 Task: Find connections with filter location Erkrath with filter topic #Feminismwith filter profile language French with filter current company TIGI HR ® with filter school Institute of Product Leadership with filter industry Telecommunications Carriers with filter service category Customer Support with filter keywords title Pipefitter
Action: Mouse moved to (695, 89)
Screenshot: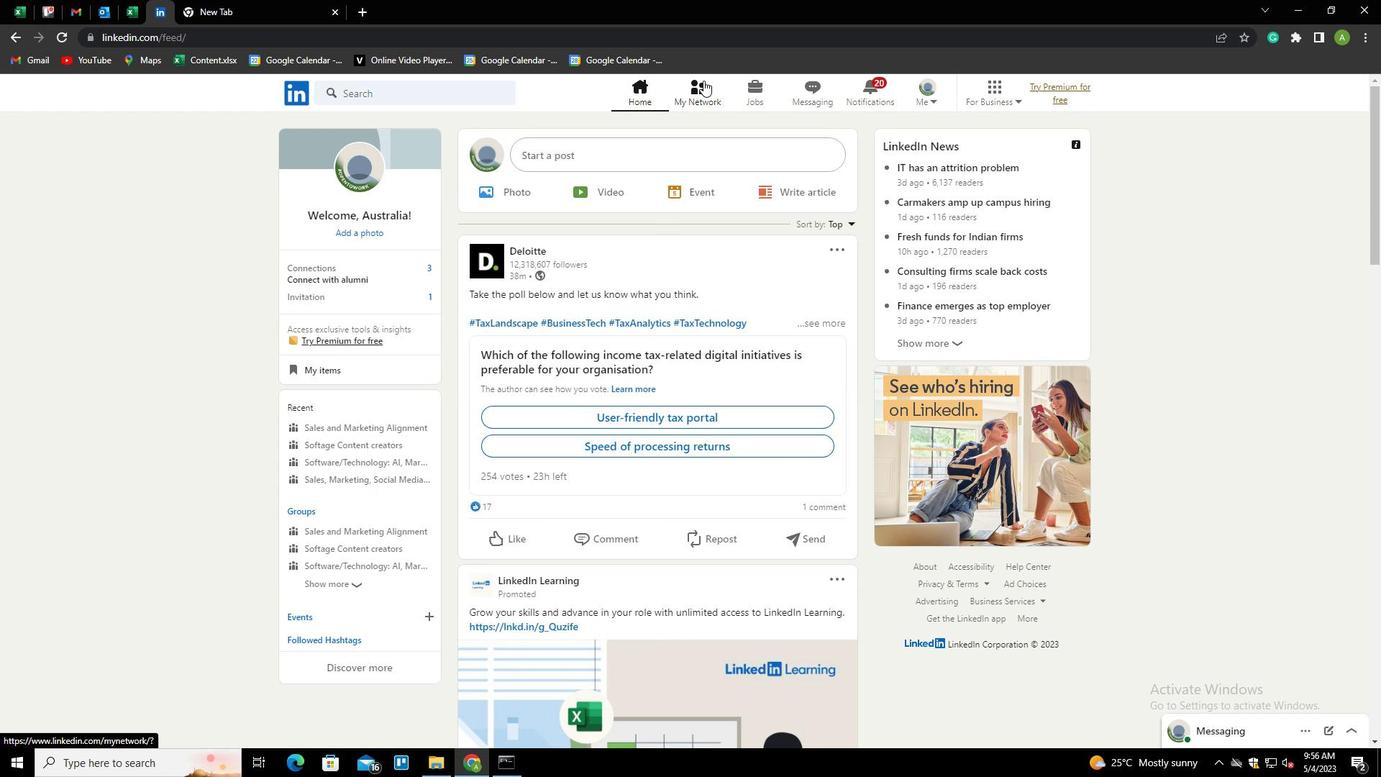 
Action: Mouse pressed left at (695, 89)
Screenshot: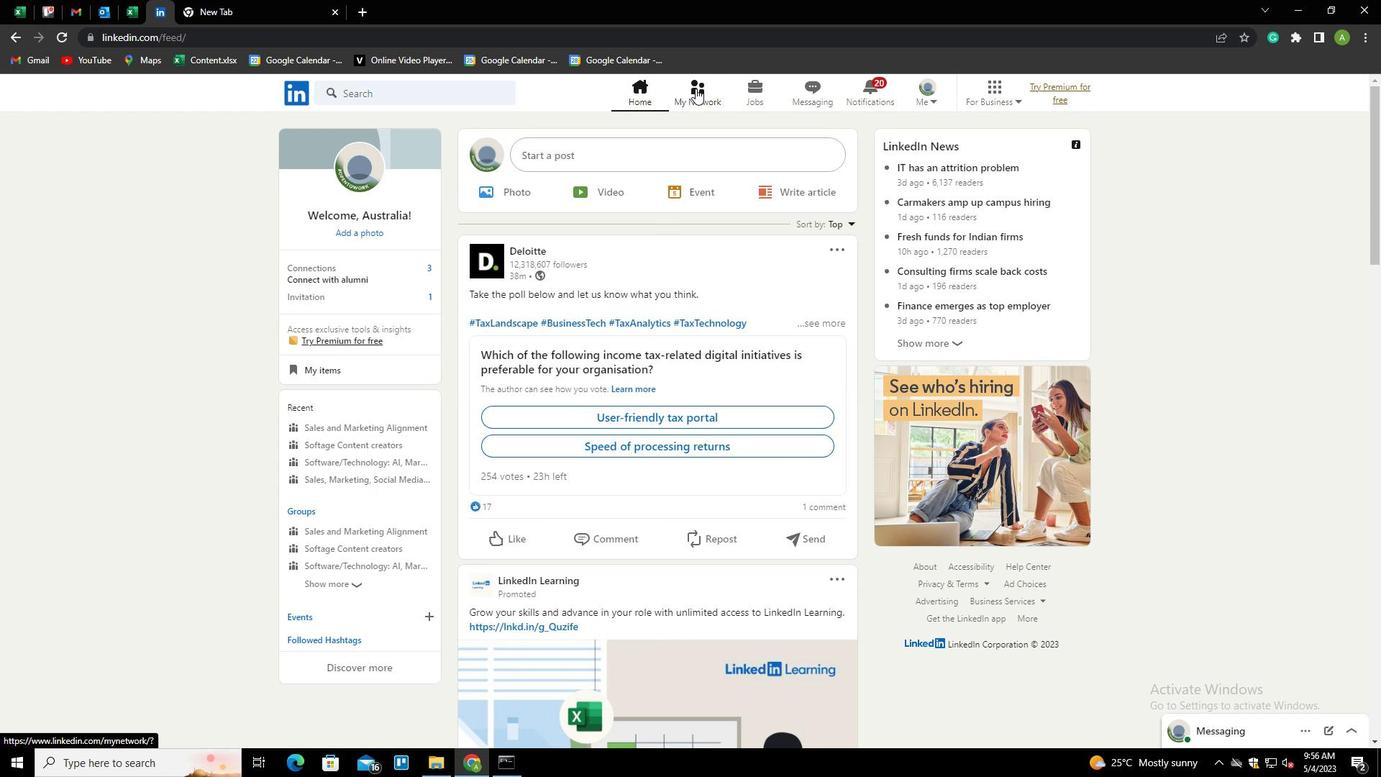
Action: Mouse moved to (380, 174)
Screenshot: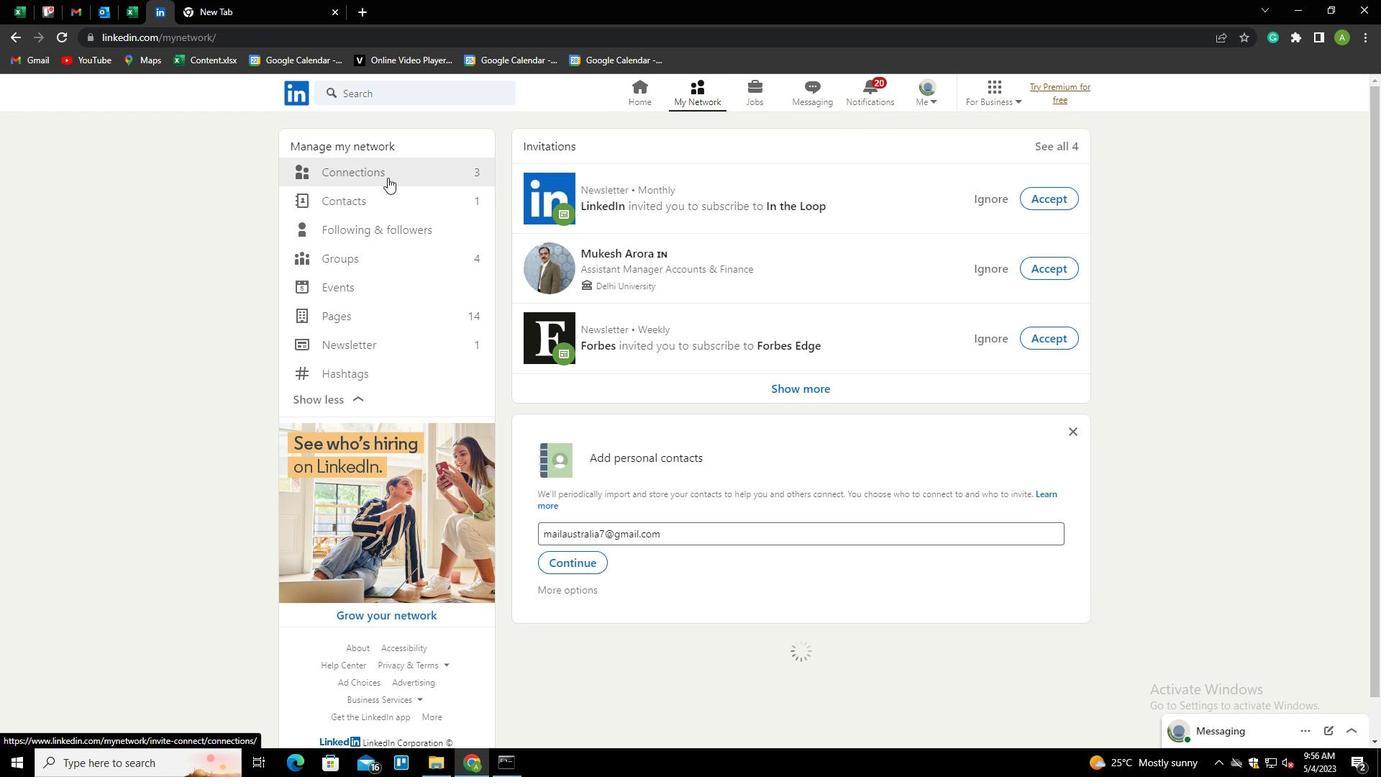 
Action: Mouse pressed left at (380, 174)
Screenshot: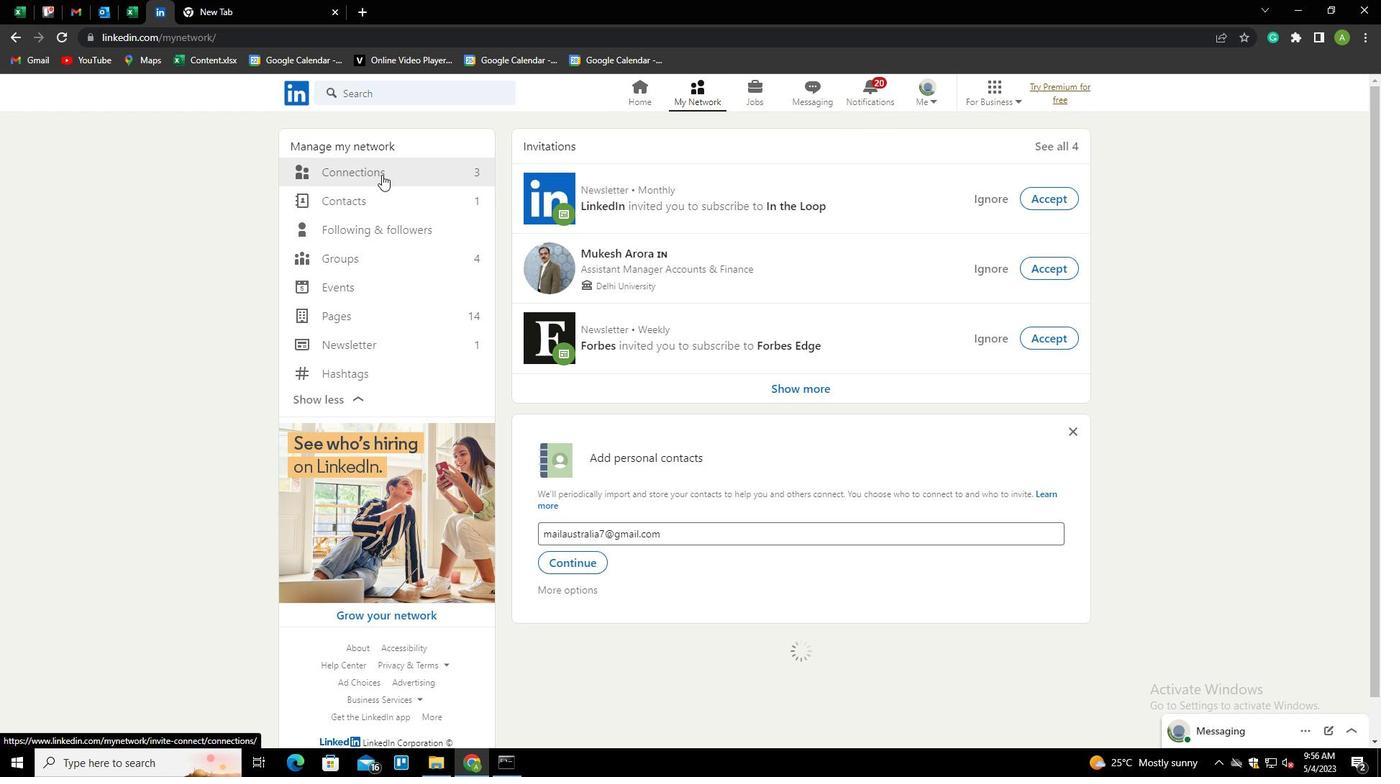 
Action: Mouse moved to (794, 174)
Screenshot: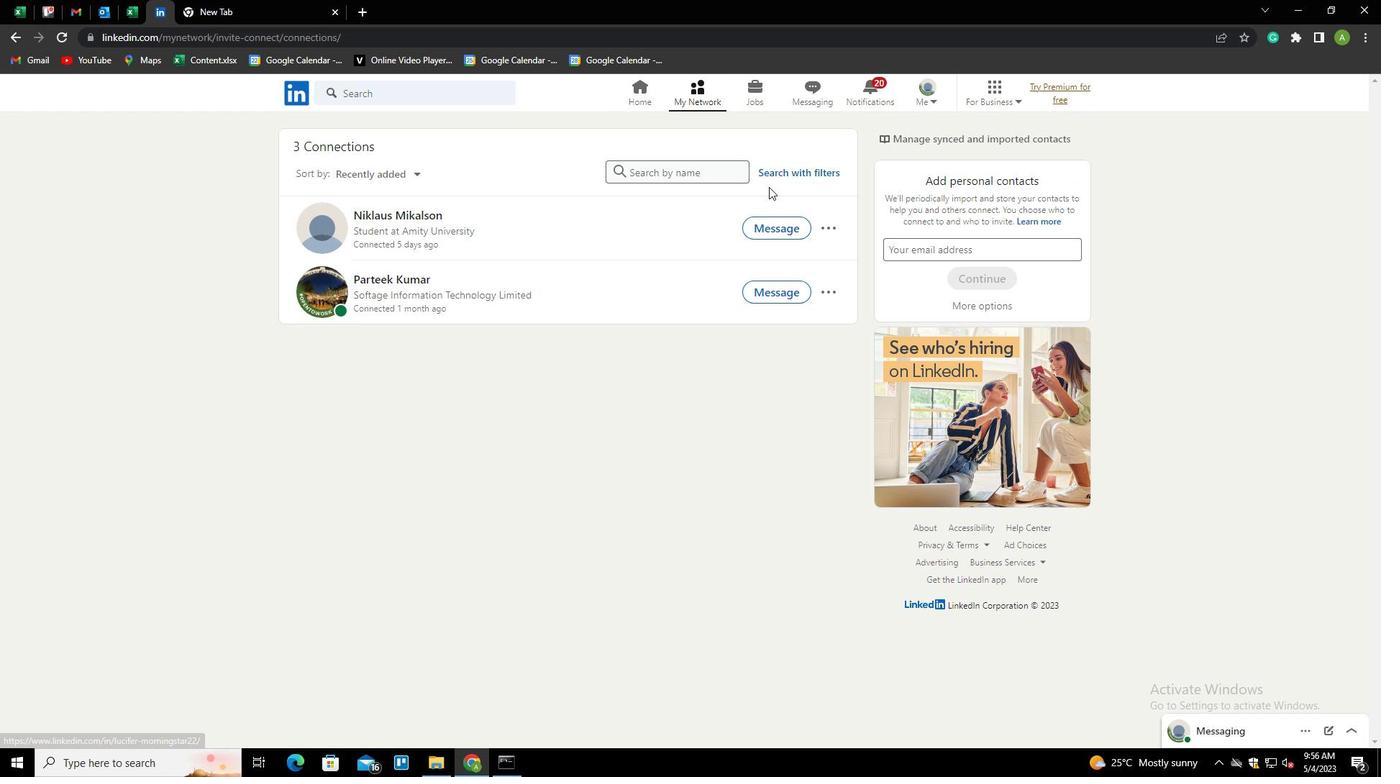 
Action: Mouse pressed left at (794, 174)
Screenshot: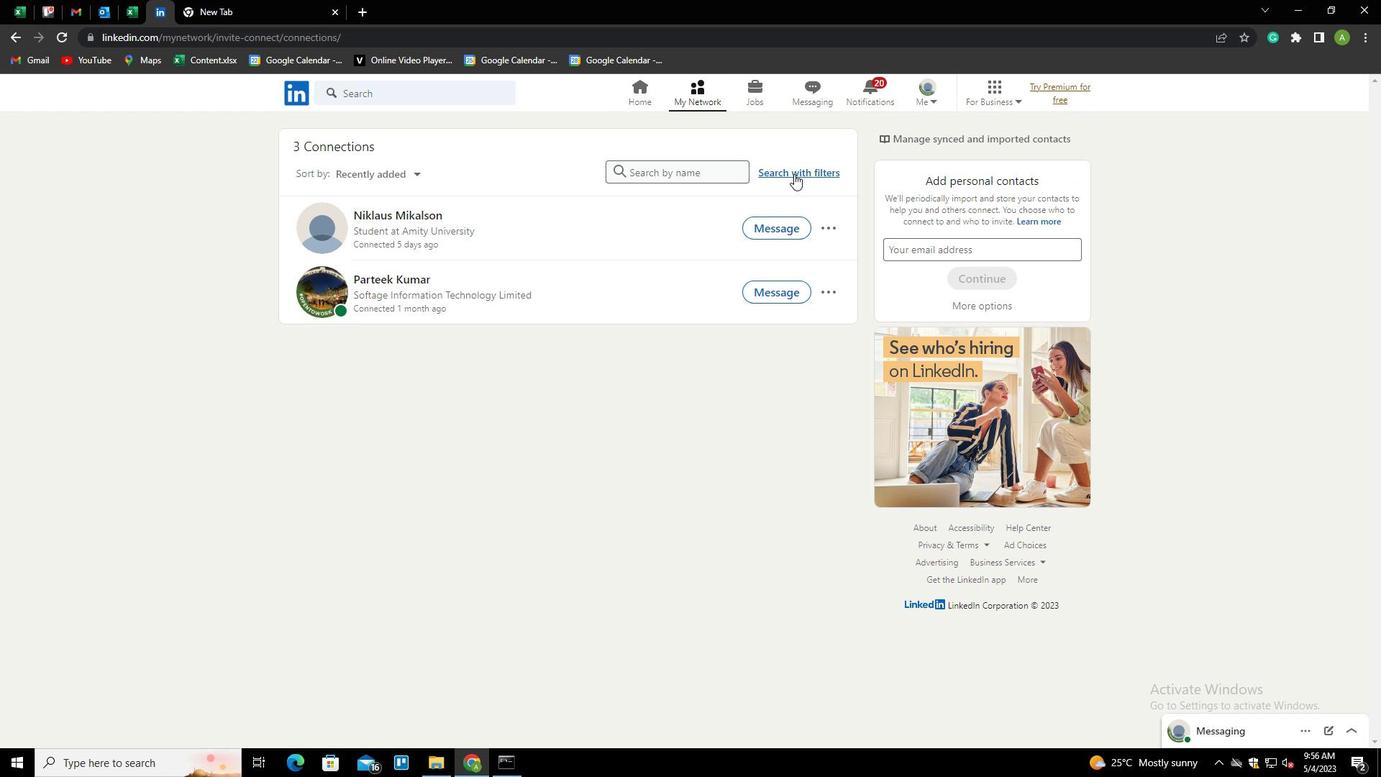 
Action: Mouse moved to (739, 128)
Screenshot: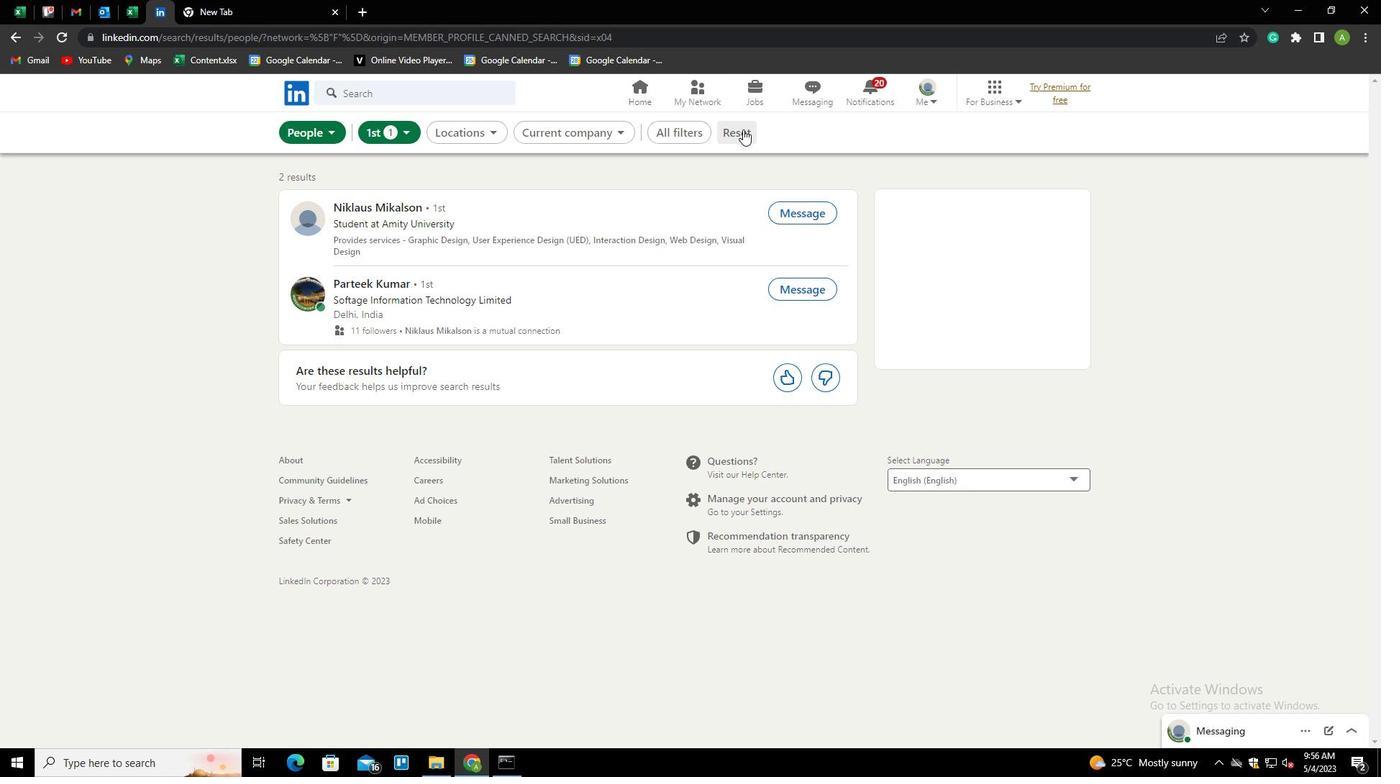 
Action: Mouse pressed left at (739, 128)
Screenshot: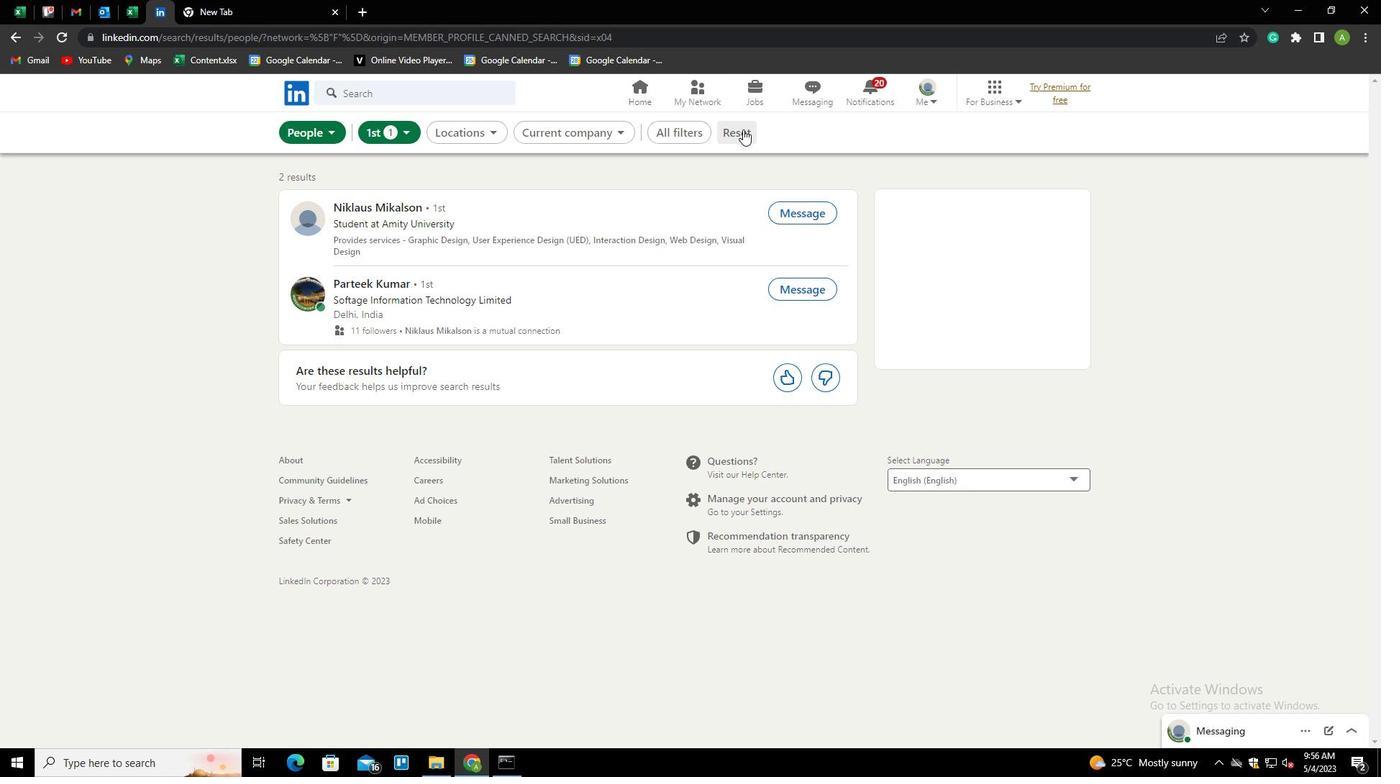 
Action: Mouse moved to (707, 136)
Screenshot: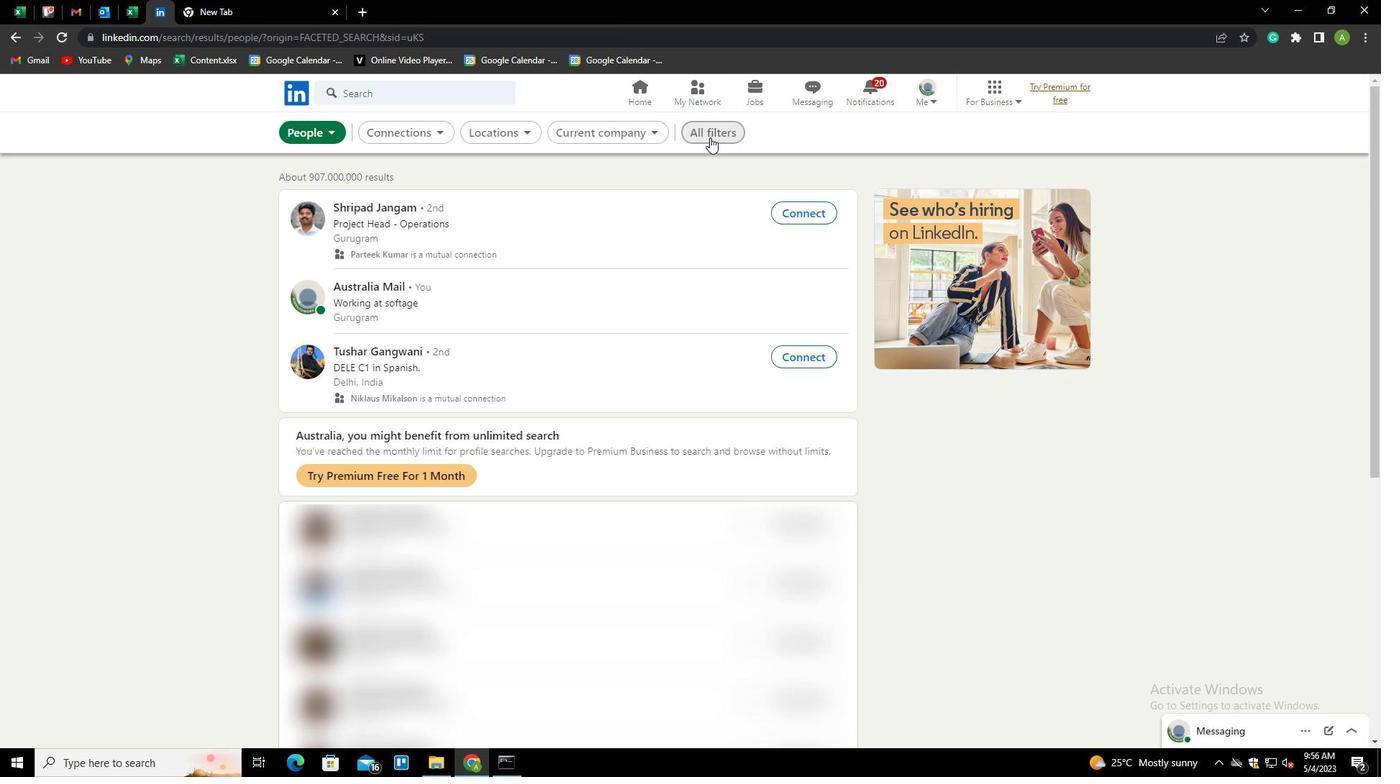 
Action: Mouse pressed left at (707, 136)
Screenshot: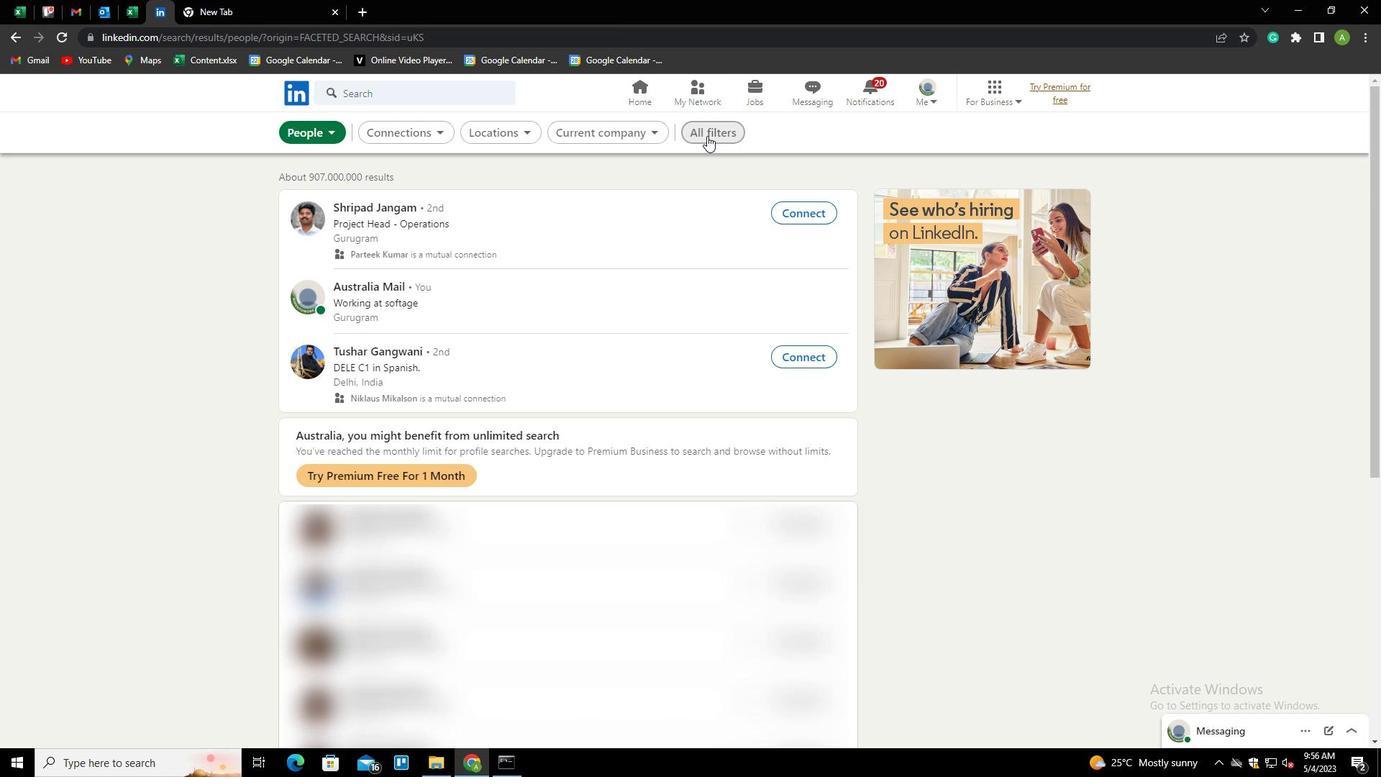 
Action: Mouse moved to (1143, 371)
Screenshot: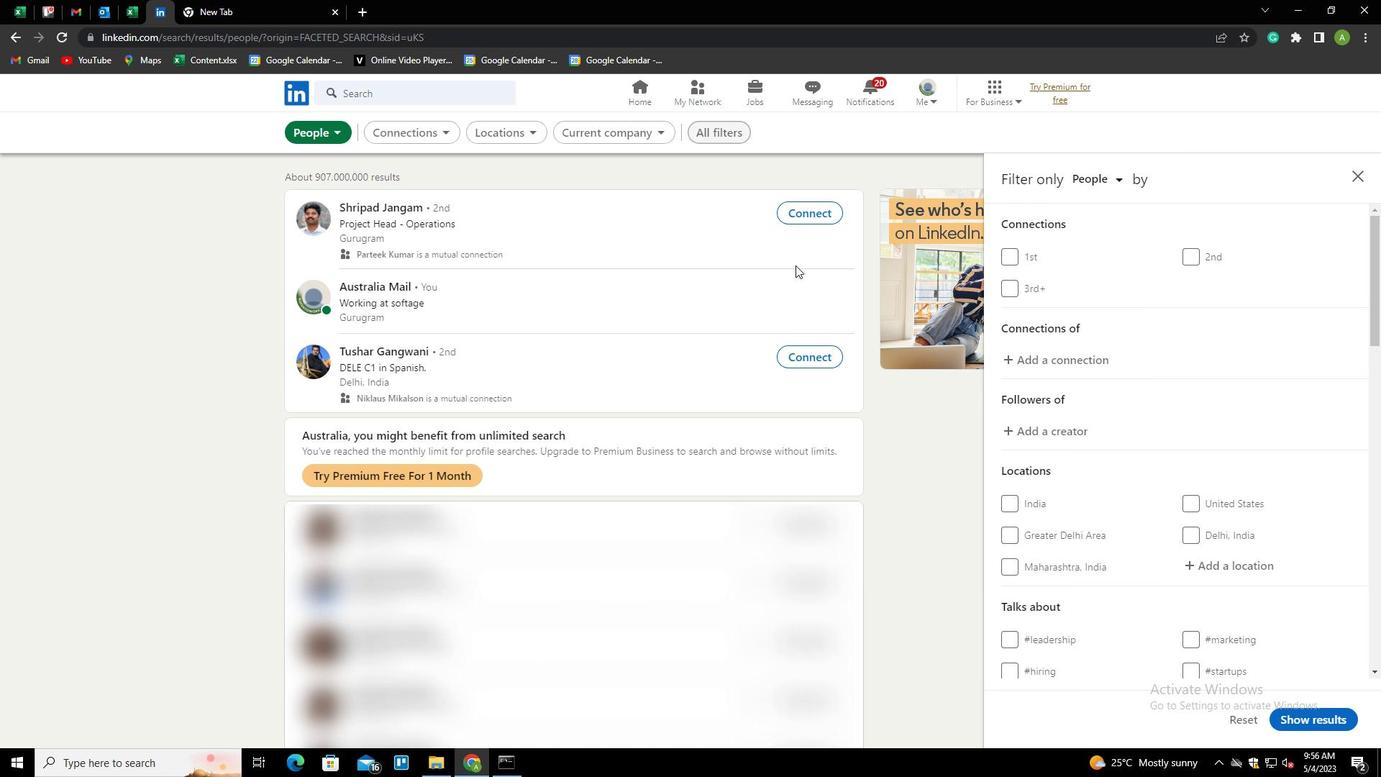 
Action: Mouse scrolled (1143, 370) with delta (0, 0)
Screenshot: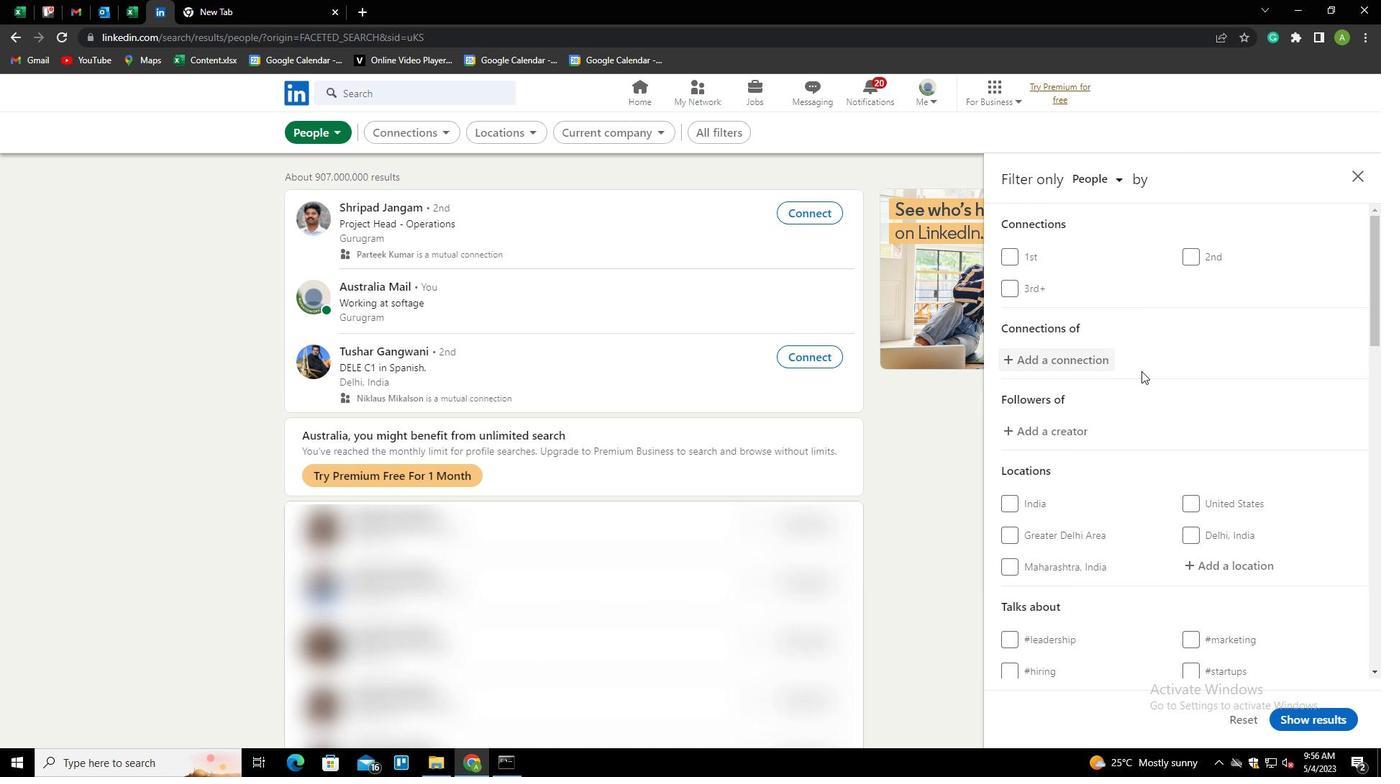 
Action: Mouse scrolled (1143, 370) with delta (0, 0)
Screenshot: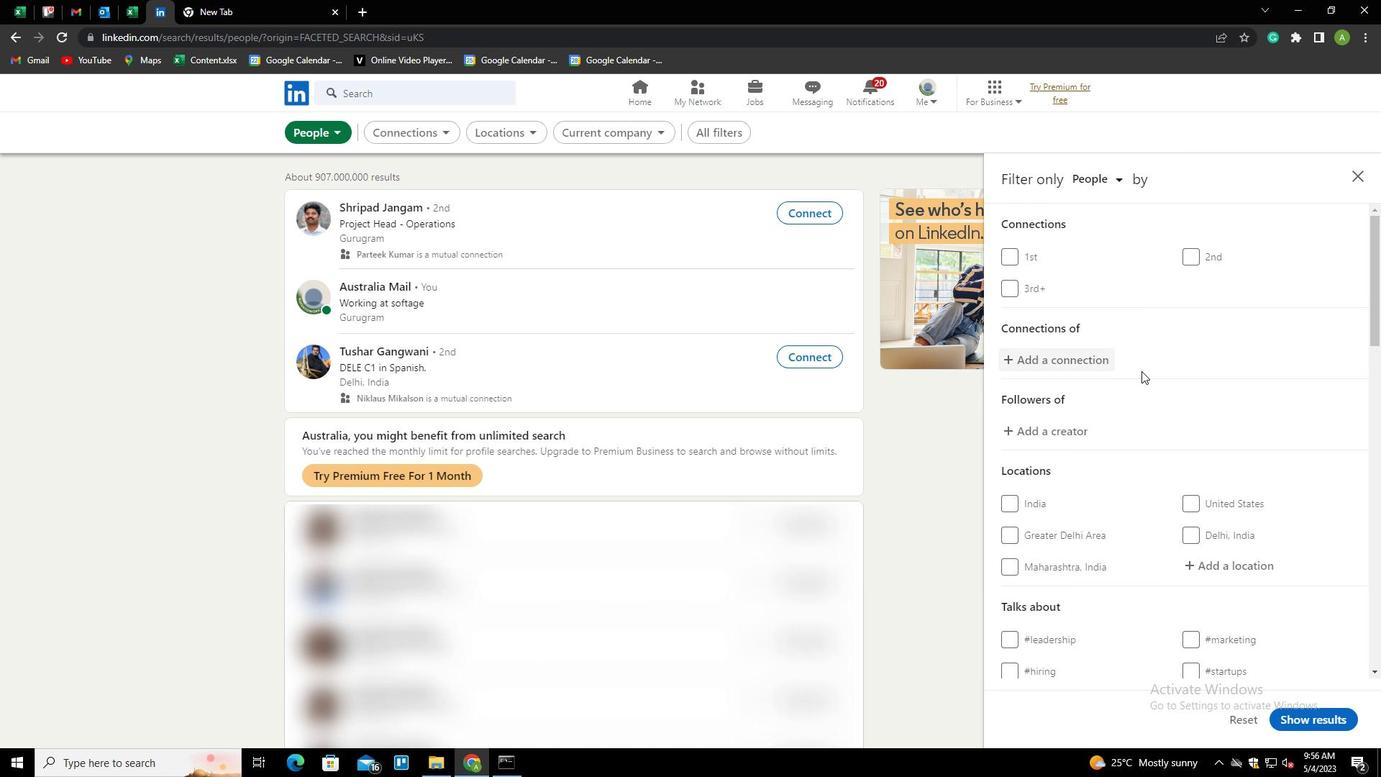 
Action: Mouse scrolled (1143, 370) with delta (0, 0)
Screenshot: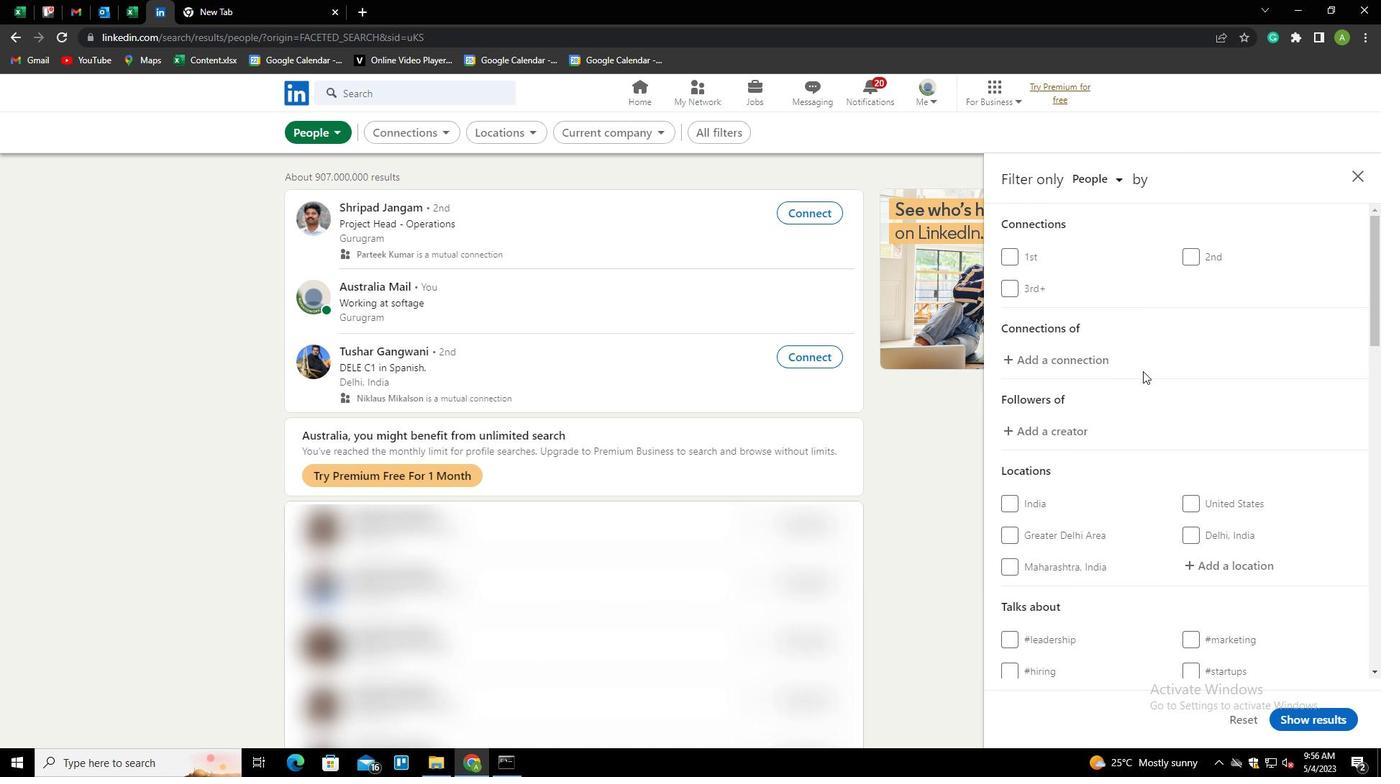 
Action: Mouse scrolled (1143, 370) with delta (0, 0)
Screenshot: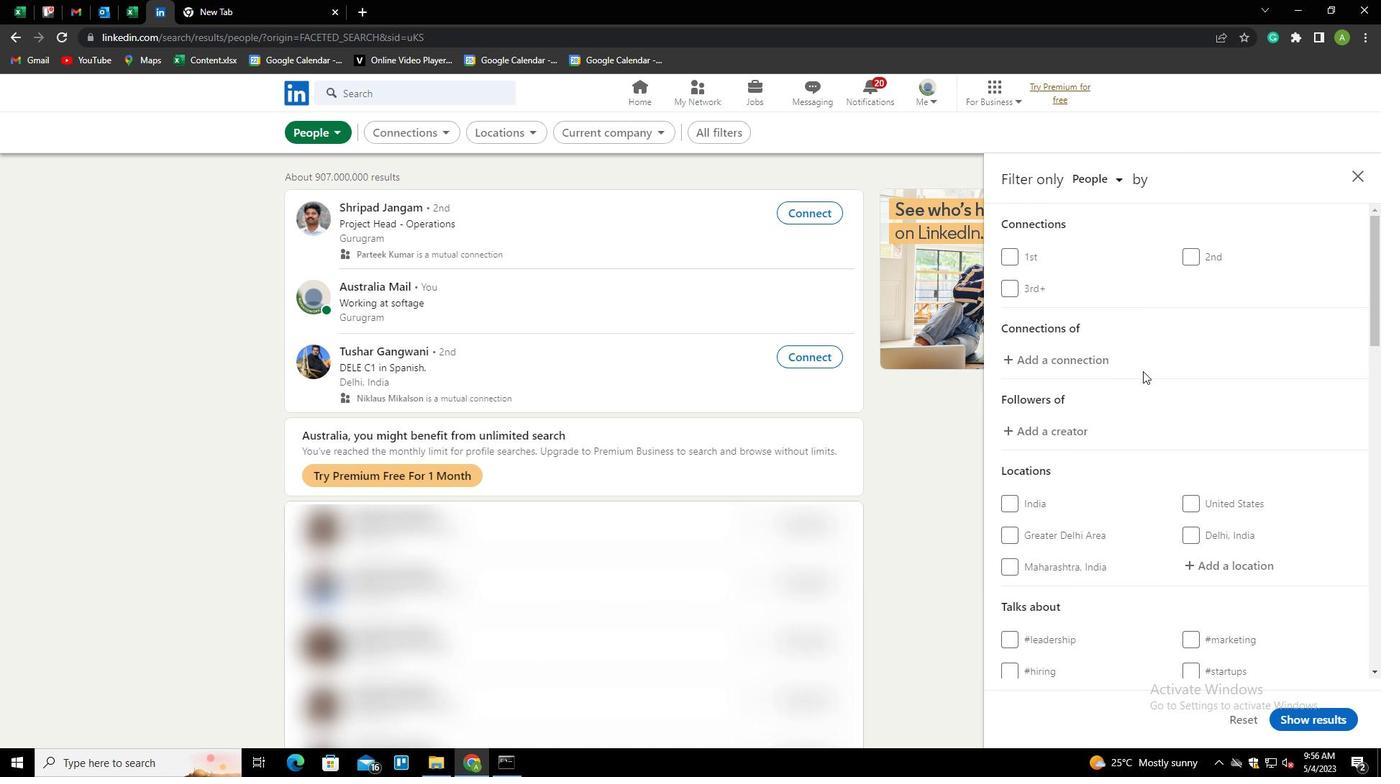
Action: Mouse moved to (1225, 277)
Screenshot: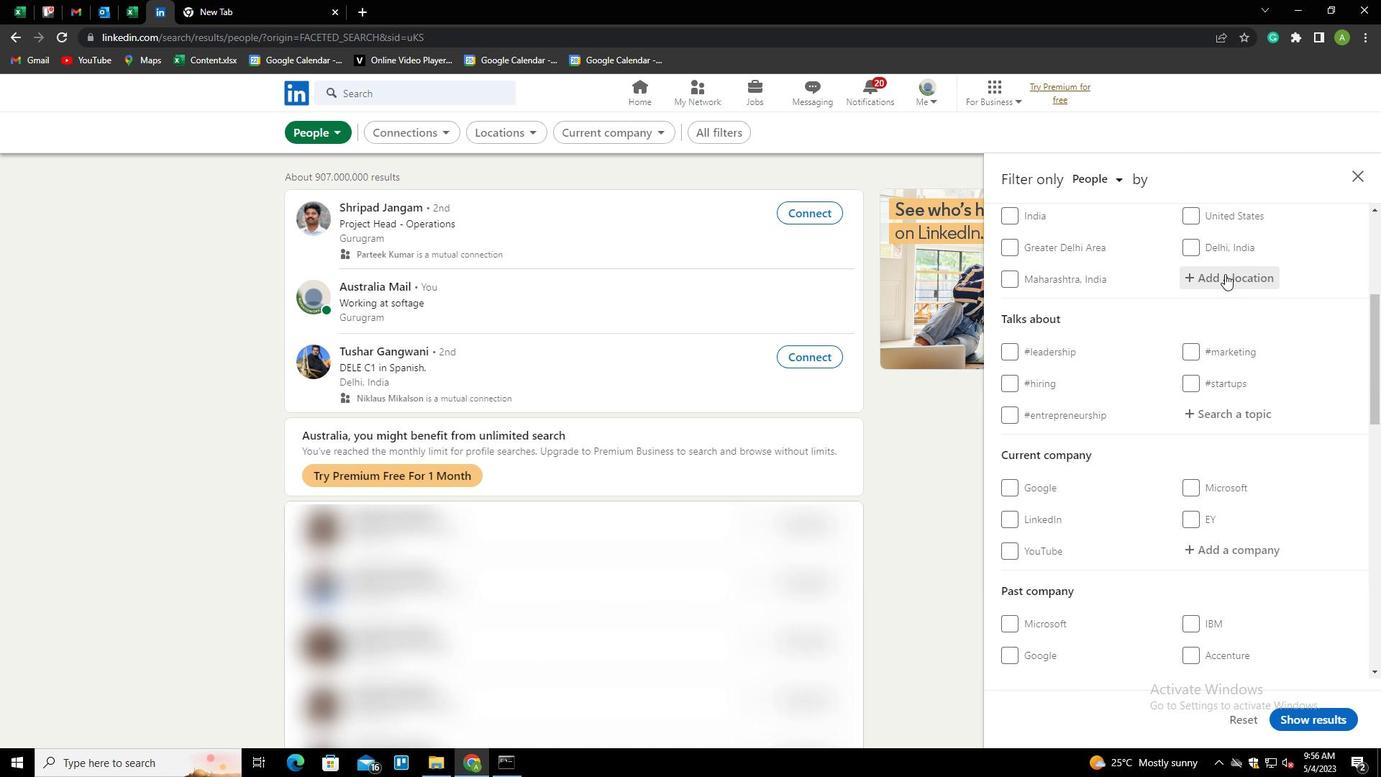 
Action: Mouse pressed left at (1225, 277)
Screenshot: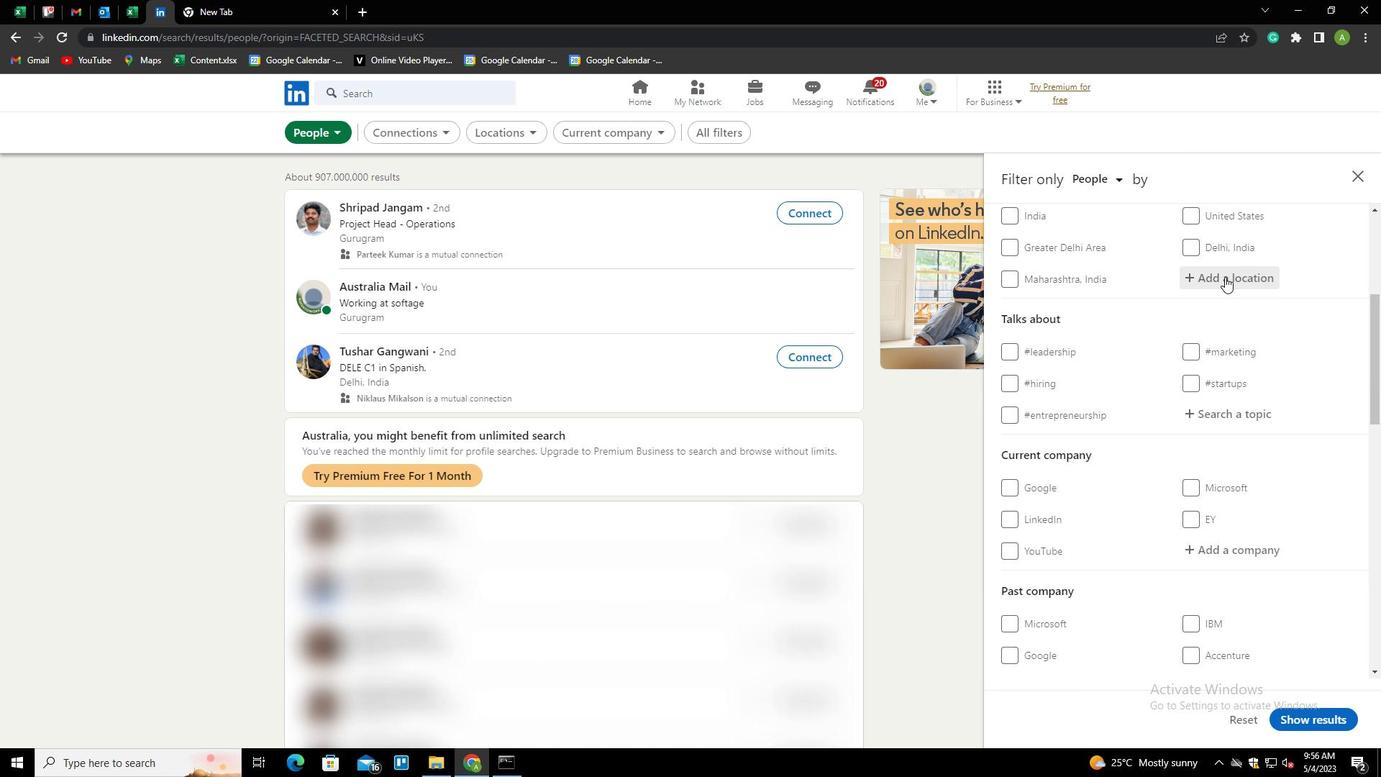 
Action: Key pressed <Key.shift>ERKRATH<Key.down><Key.enter>
Screenshot: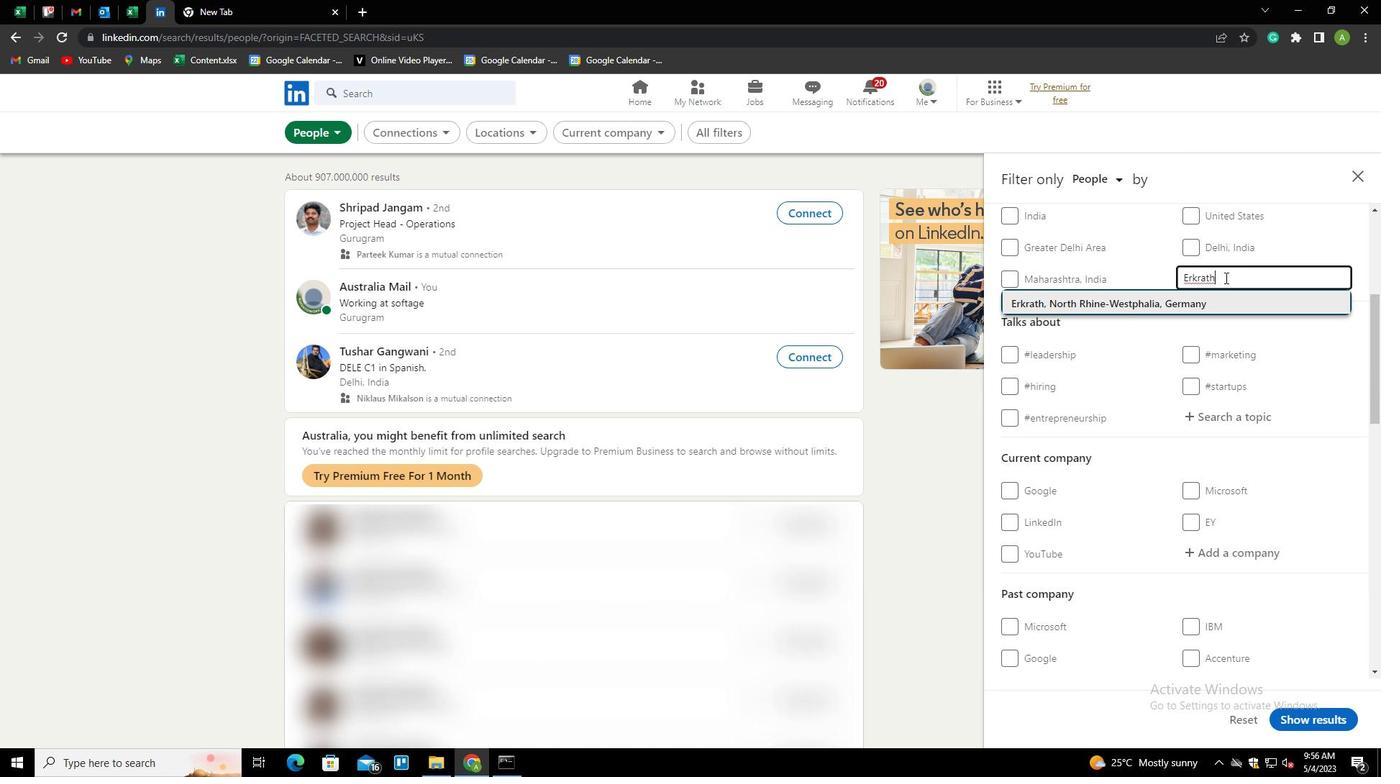 
Action: Mouse scrolled (1225, 277) with delta (0, 0)
Screenshot: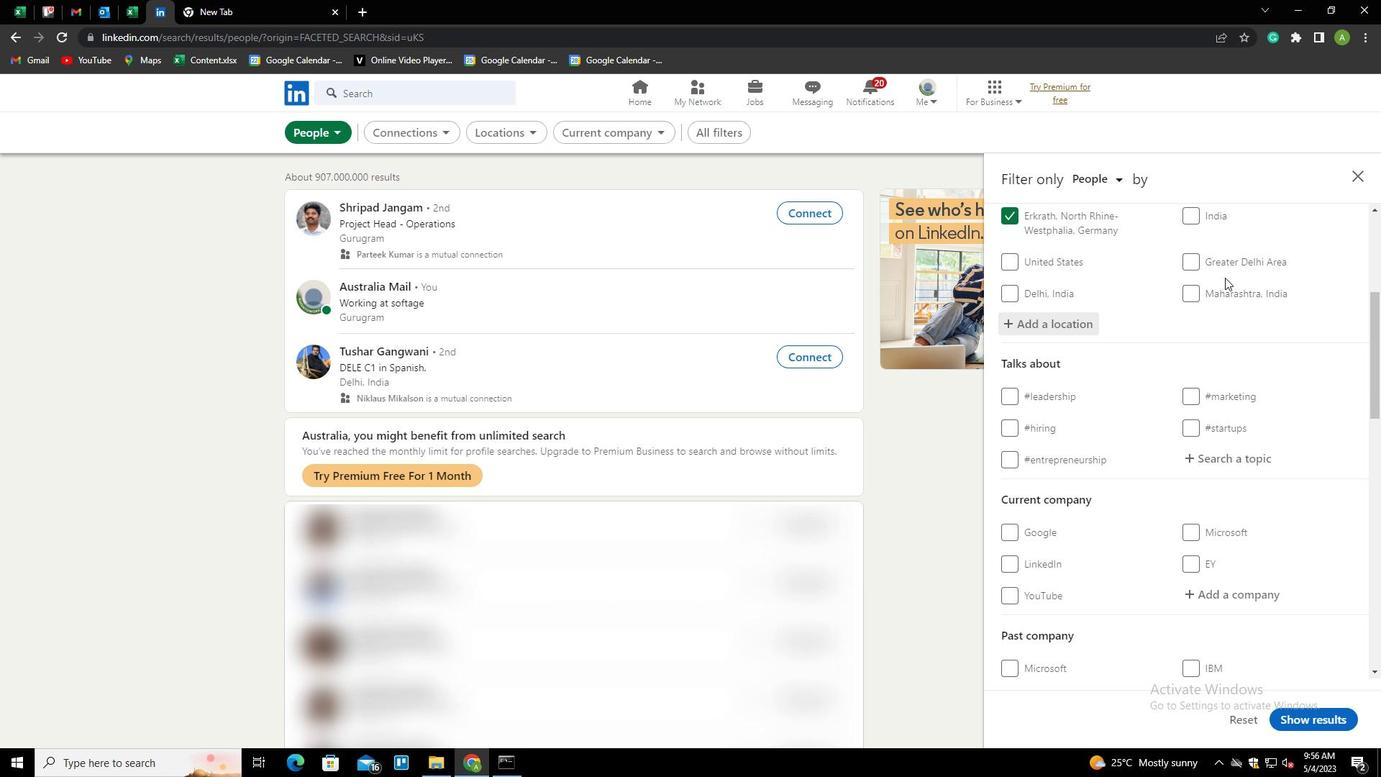 
Action: Mouse scrolled (1225, 277) with delta (0, 0)
Screenshot: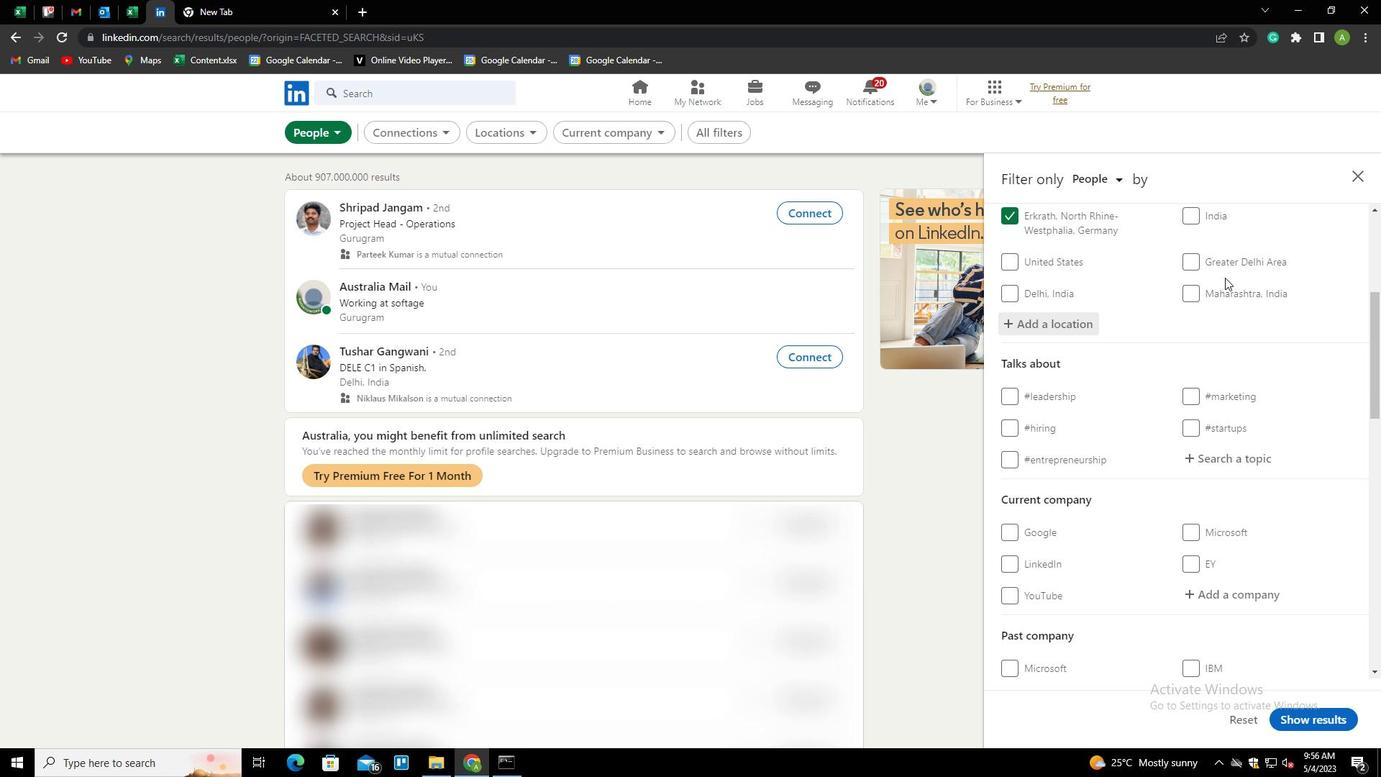 
Action: Mouse moved to (1234, 316)
Screenshot: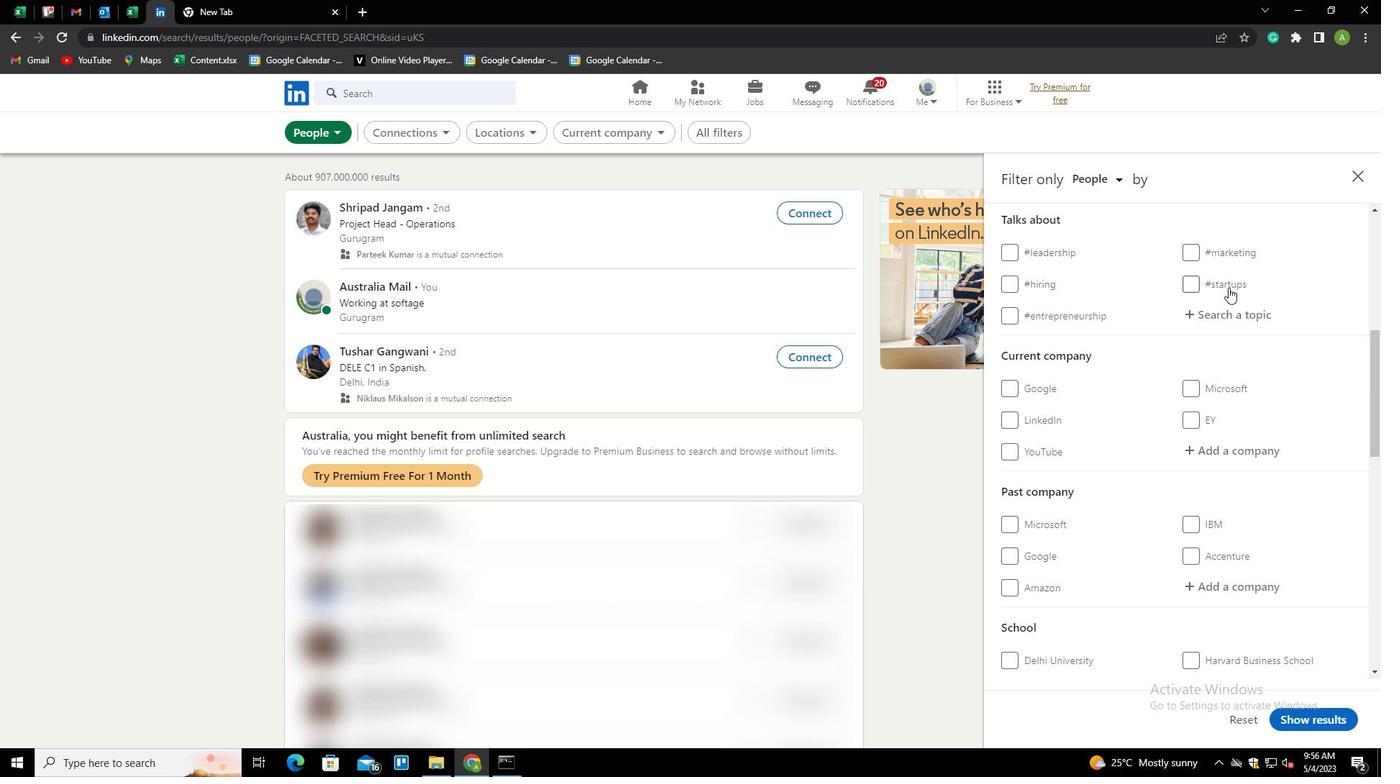 
Action: Mouse pressed left at (1234, 316)
Screenshot: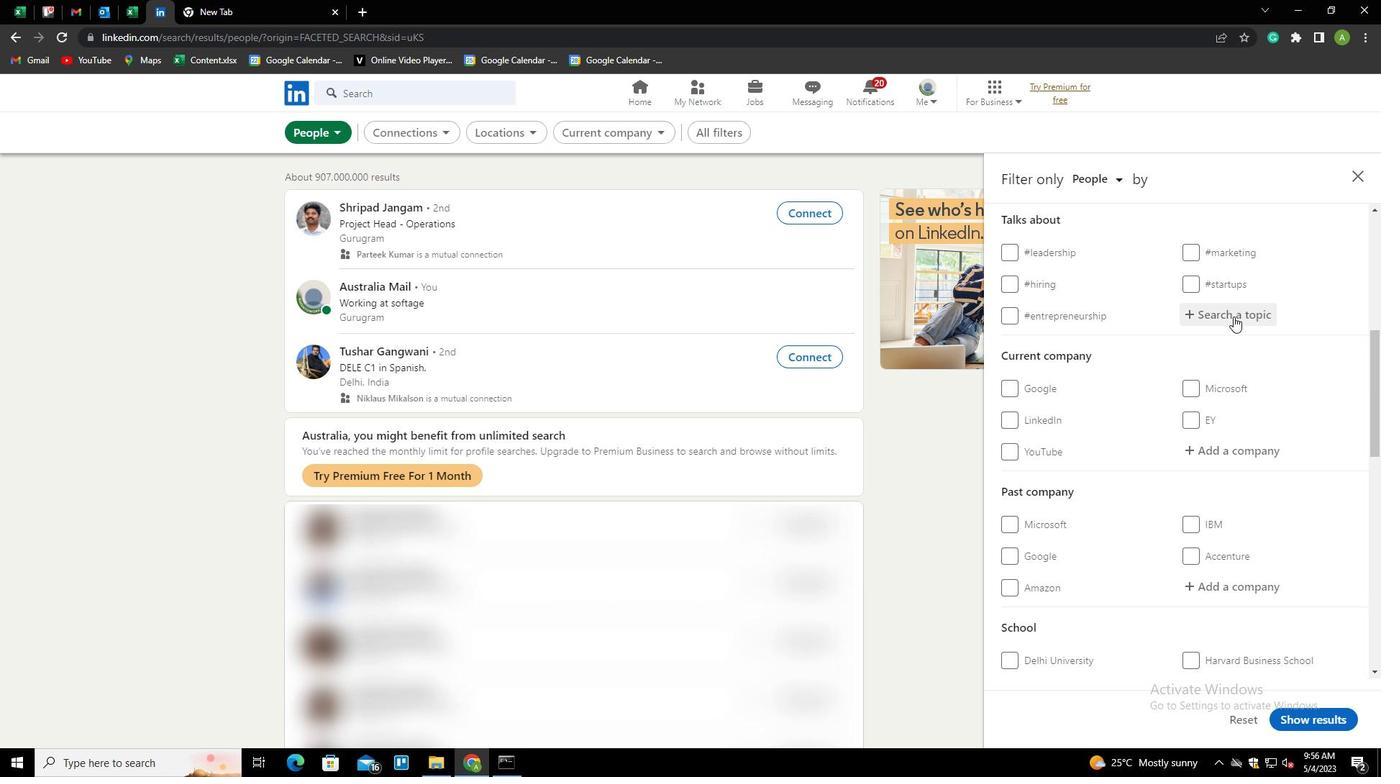 
Action: Key pressed FEMINISM<Key.down><Key.down><Key.enter>
Screenshot: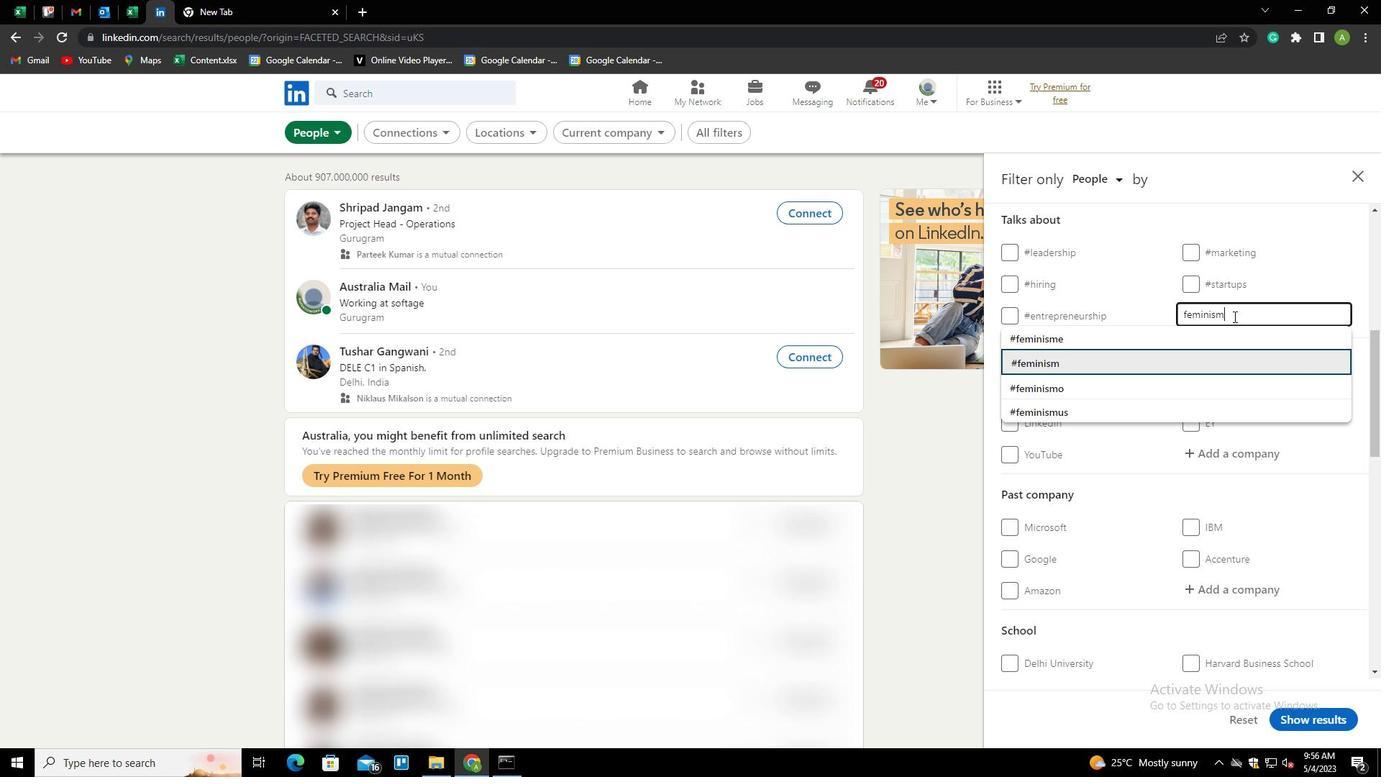 
Action: Mouse scrolled (1234, 315) with delta (0, 0)
Screenshot: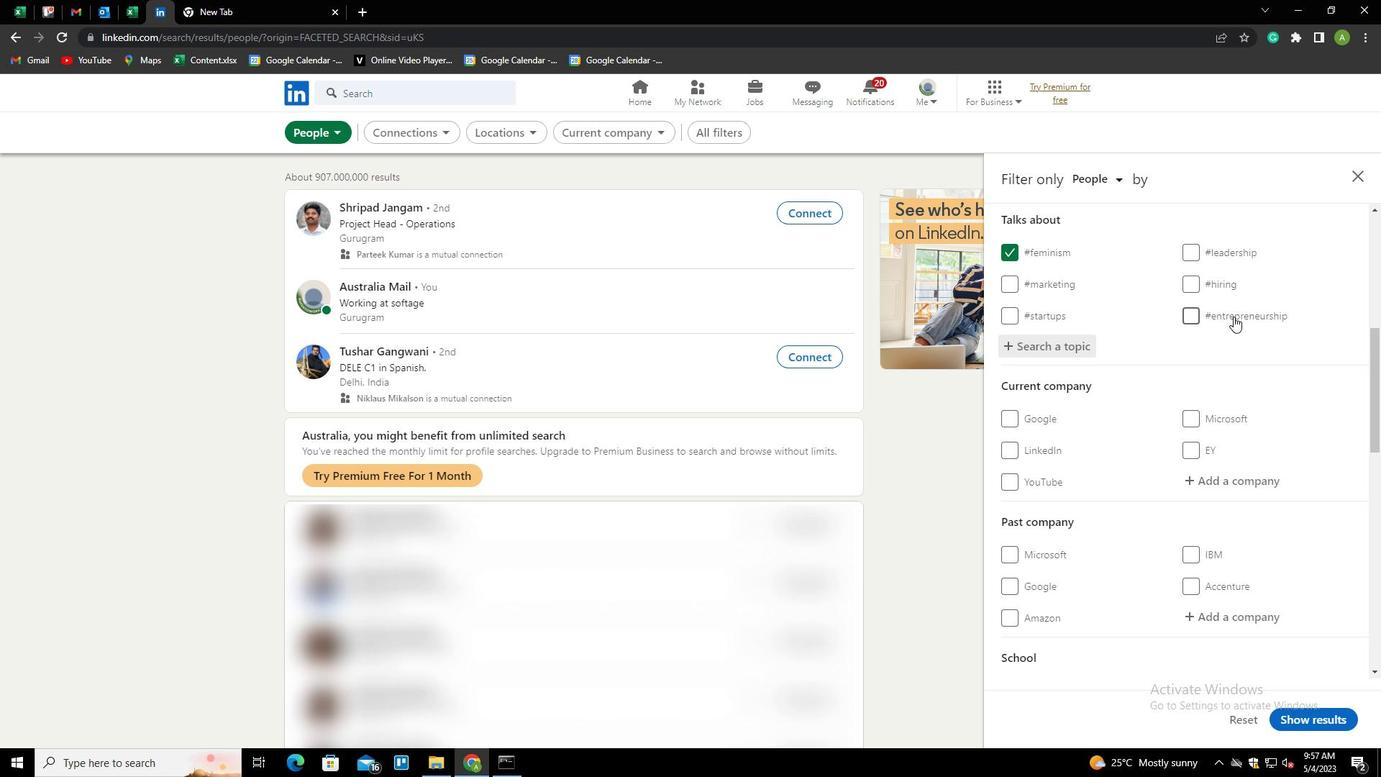 
Action: Mouse scrolled (1234, 315) with delta (0, 0)
Screenshot: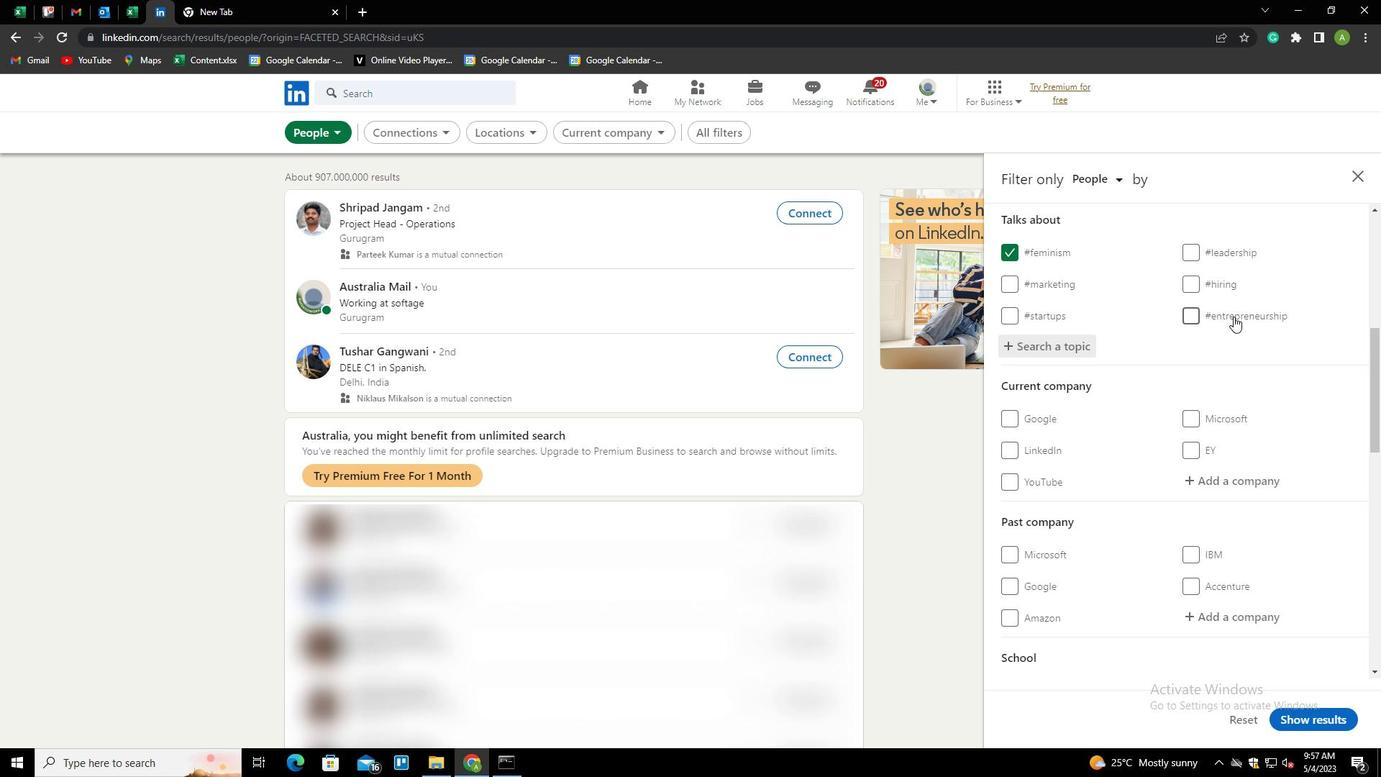 
Action: Mouse scrolled (1234, 315) with delta (0, 0)
Screenshot: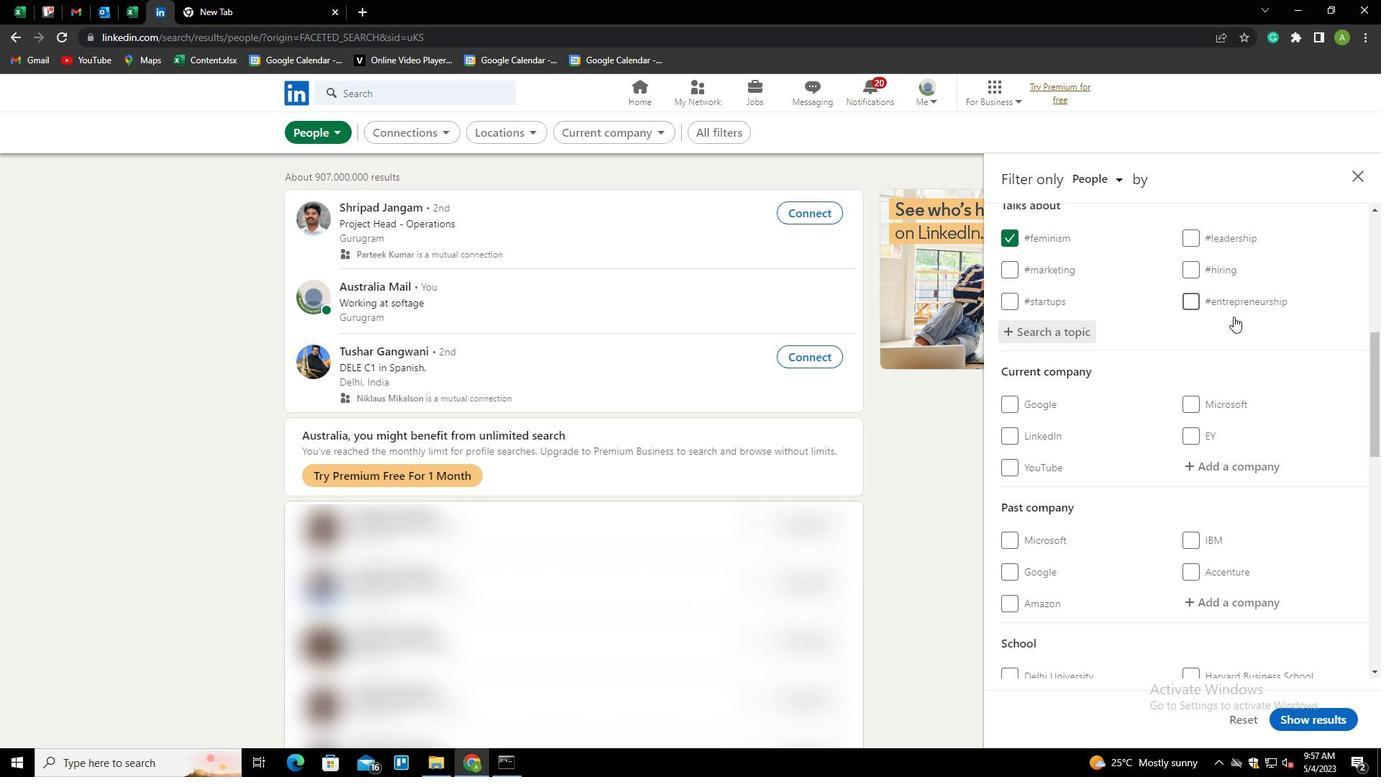 
Action: Mouse scrolled (1234, 315) with delta (0, 0)
Screenshot: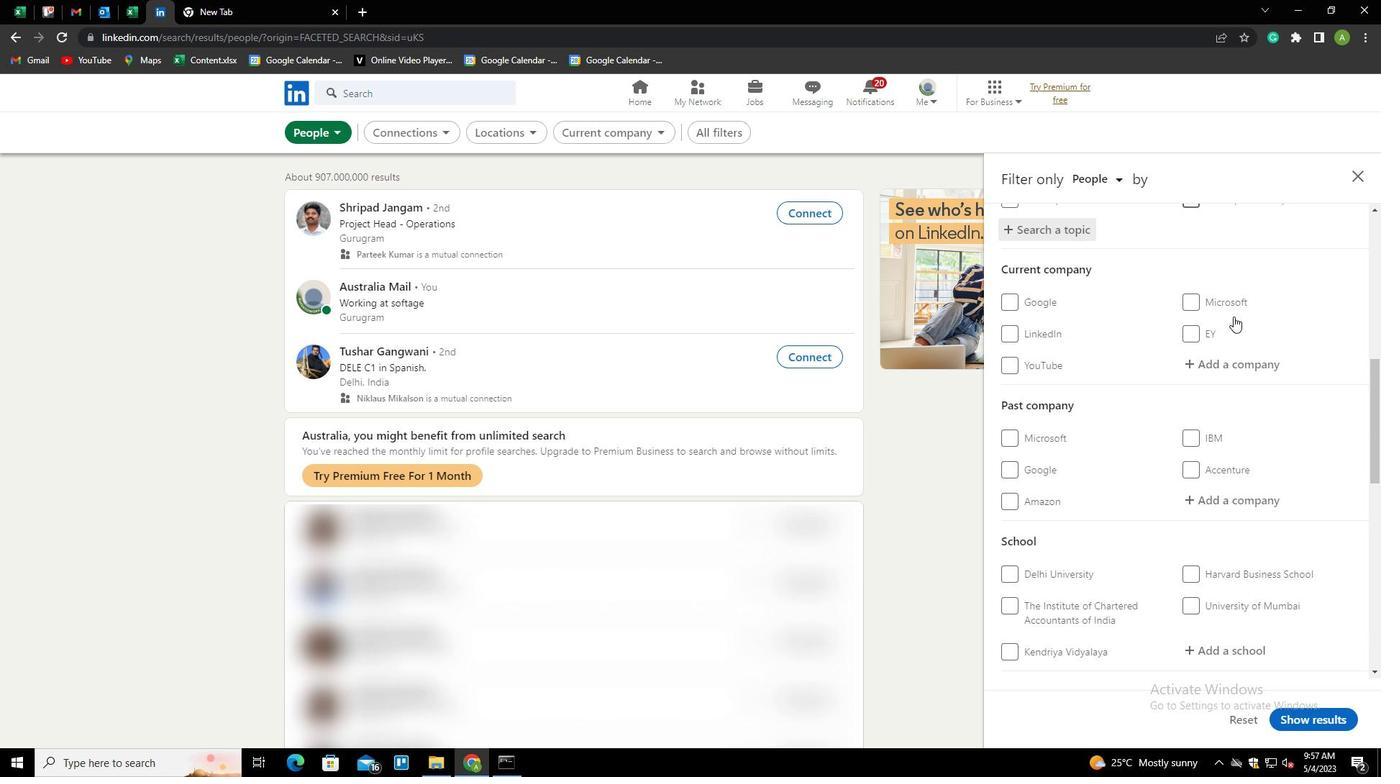 
Action: Mouse scrolled (1234, 315) with delta (0, 0)
Screenshot: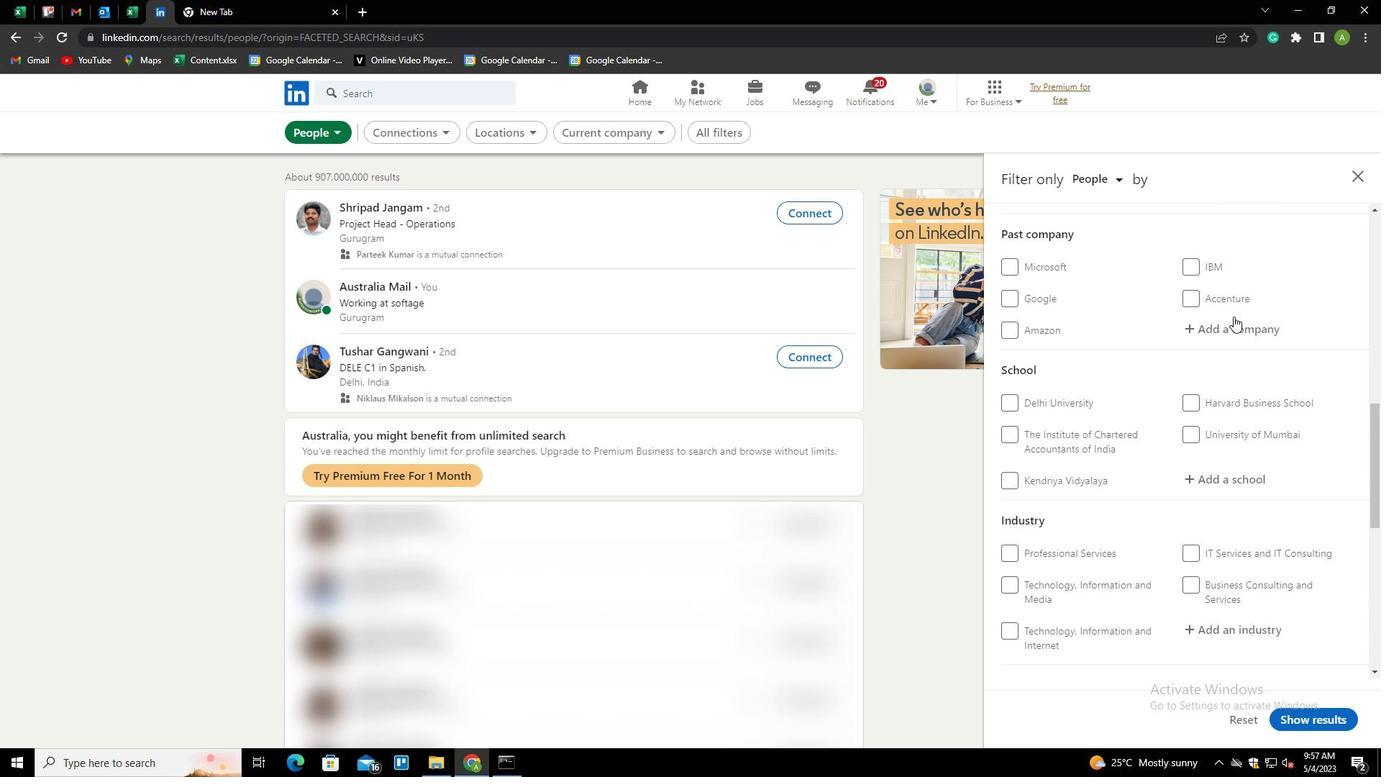 
Action: Mouse scrolled (1234, 315) with delta (0, 0)
Screenshot: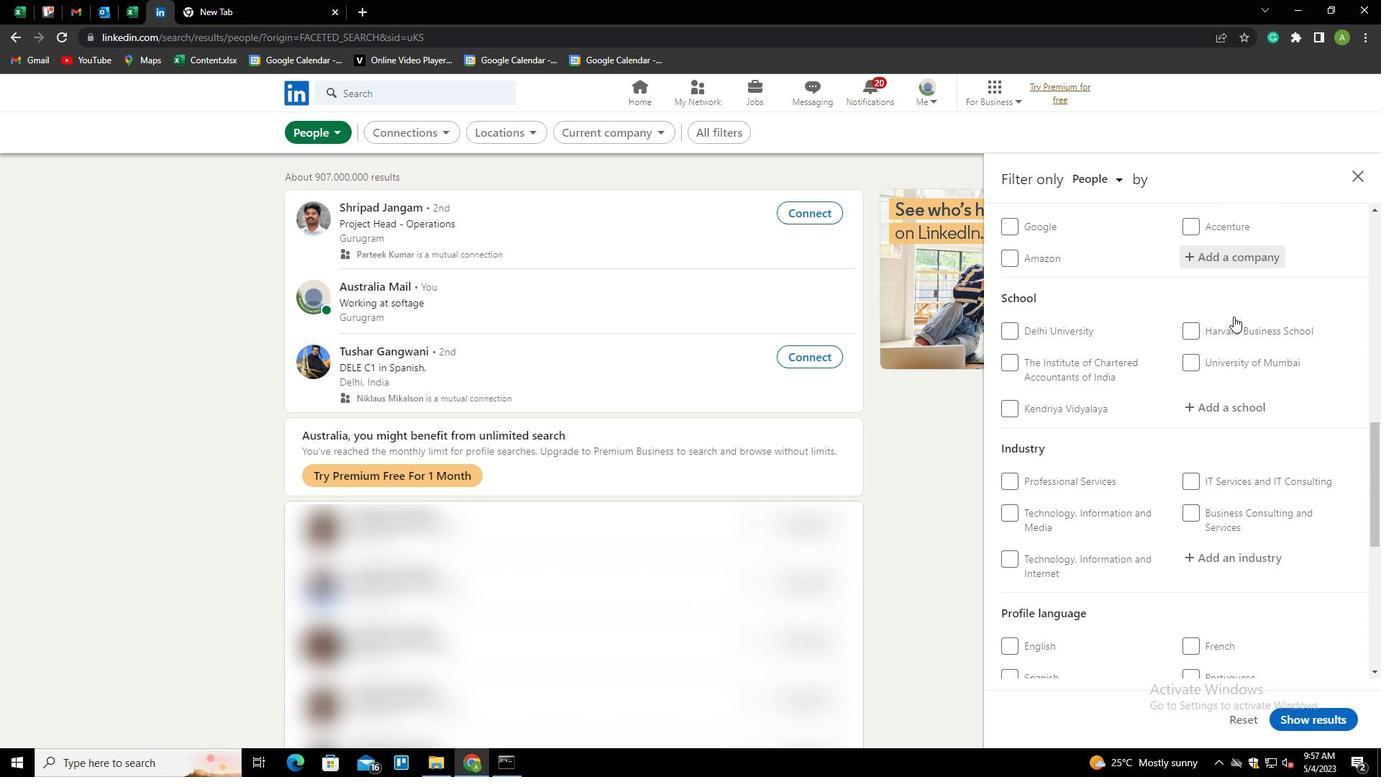 
Action: Mouse scrolled (1234, 315) with delta (0, 0)
Screenshot: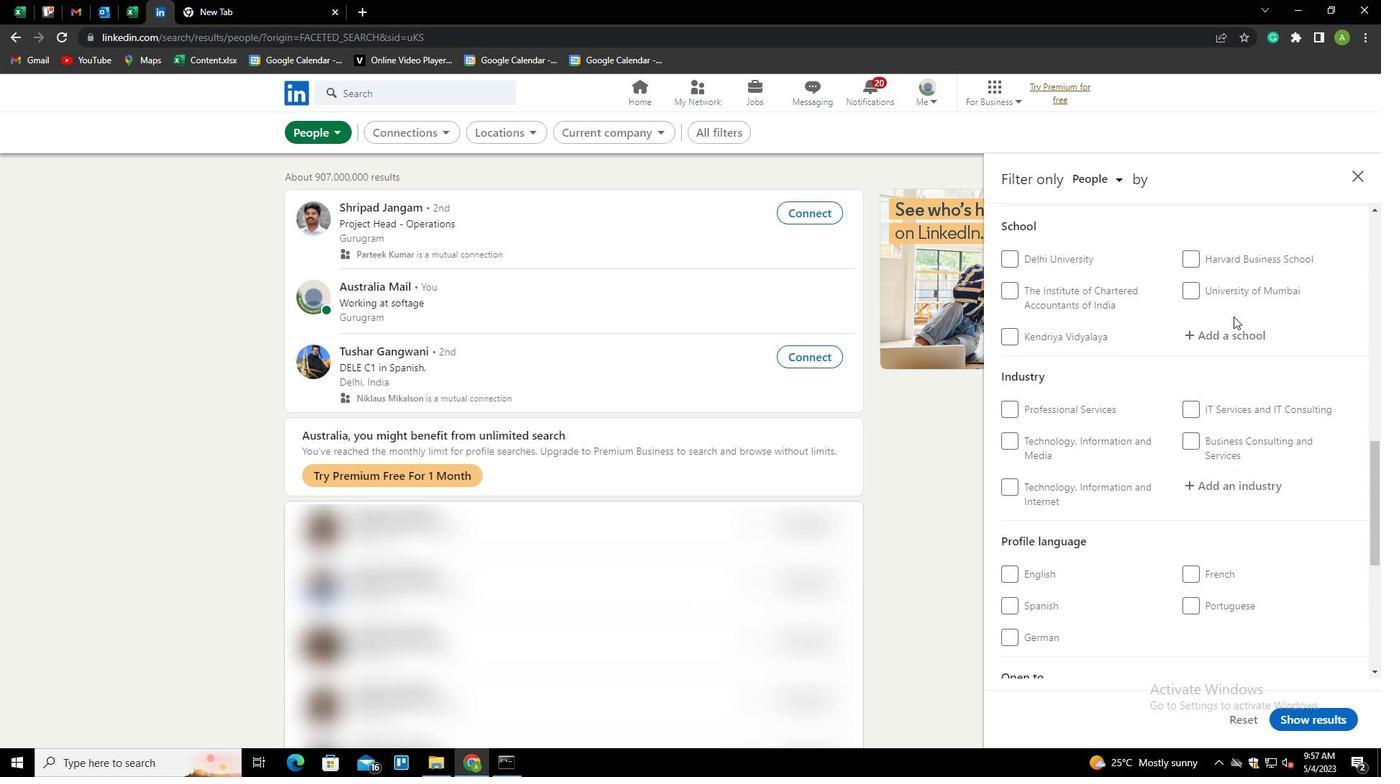 
Action: Mouse scrolled (1234, 315) with delta (0, 0)
Screenshot: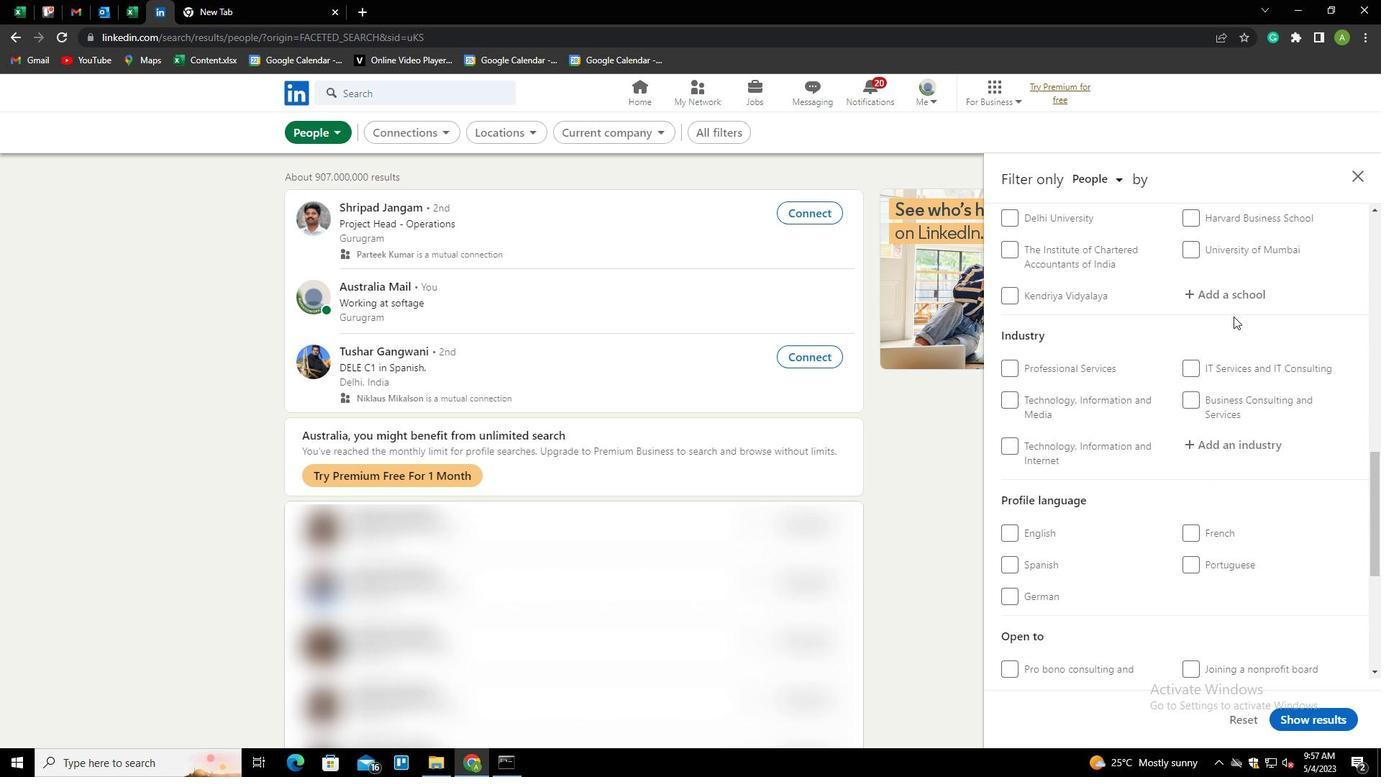 
Action: Mouse scrolled (1234, 315) with delta (0, 0)
Screenshot: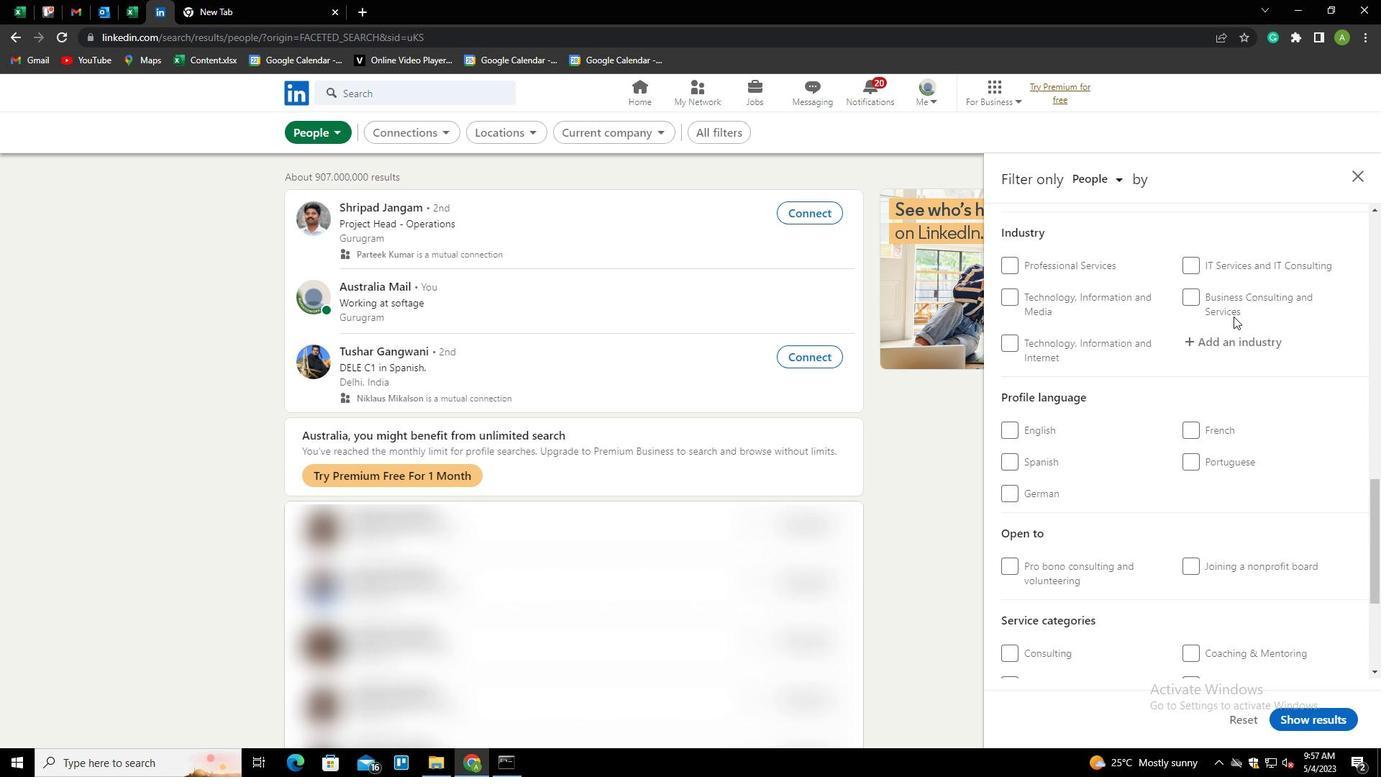 
Action: Mouse scrolled (1234, 315) with delta (0, 0)
Screenshot: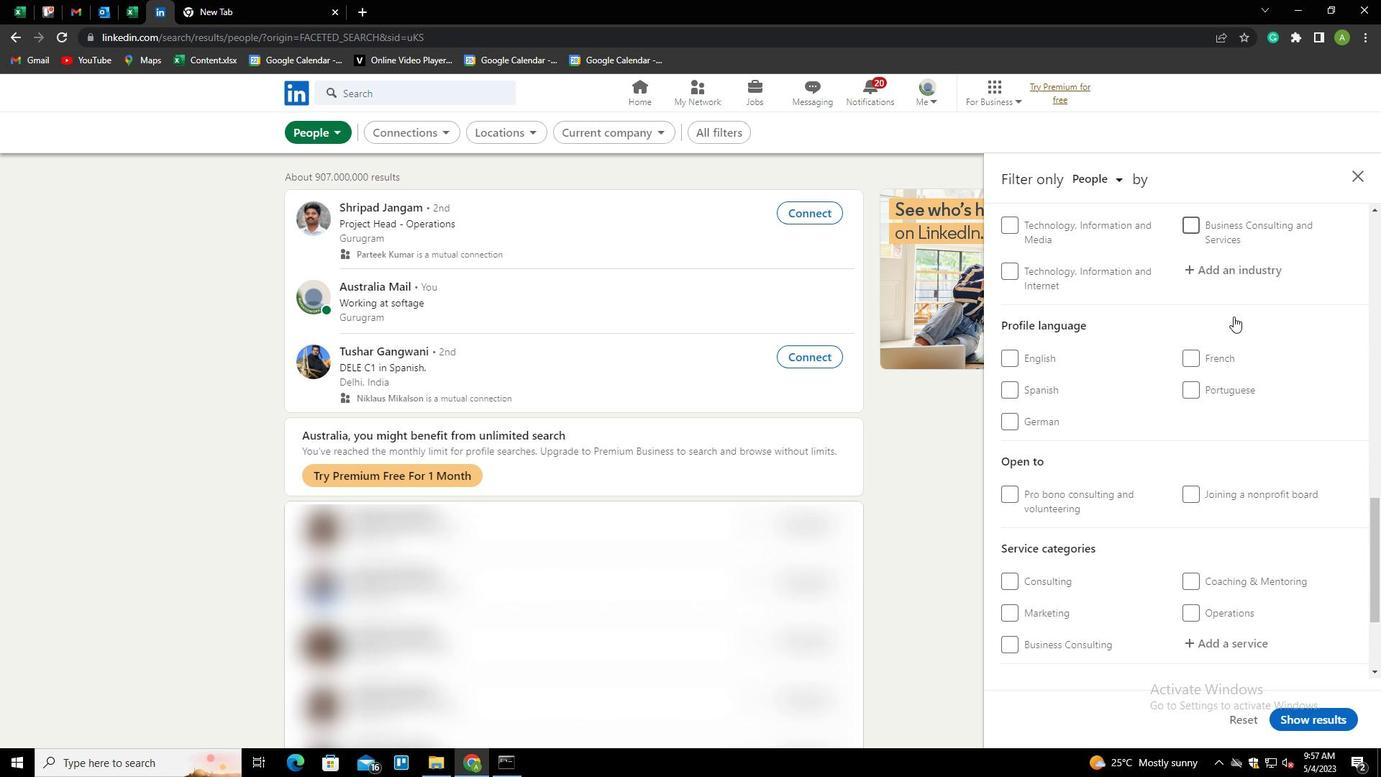 
Action: Mouse scrolled (1234, 315) with delta (0, 0)
Screenshot: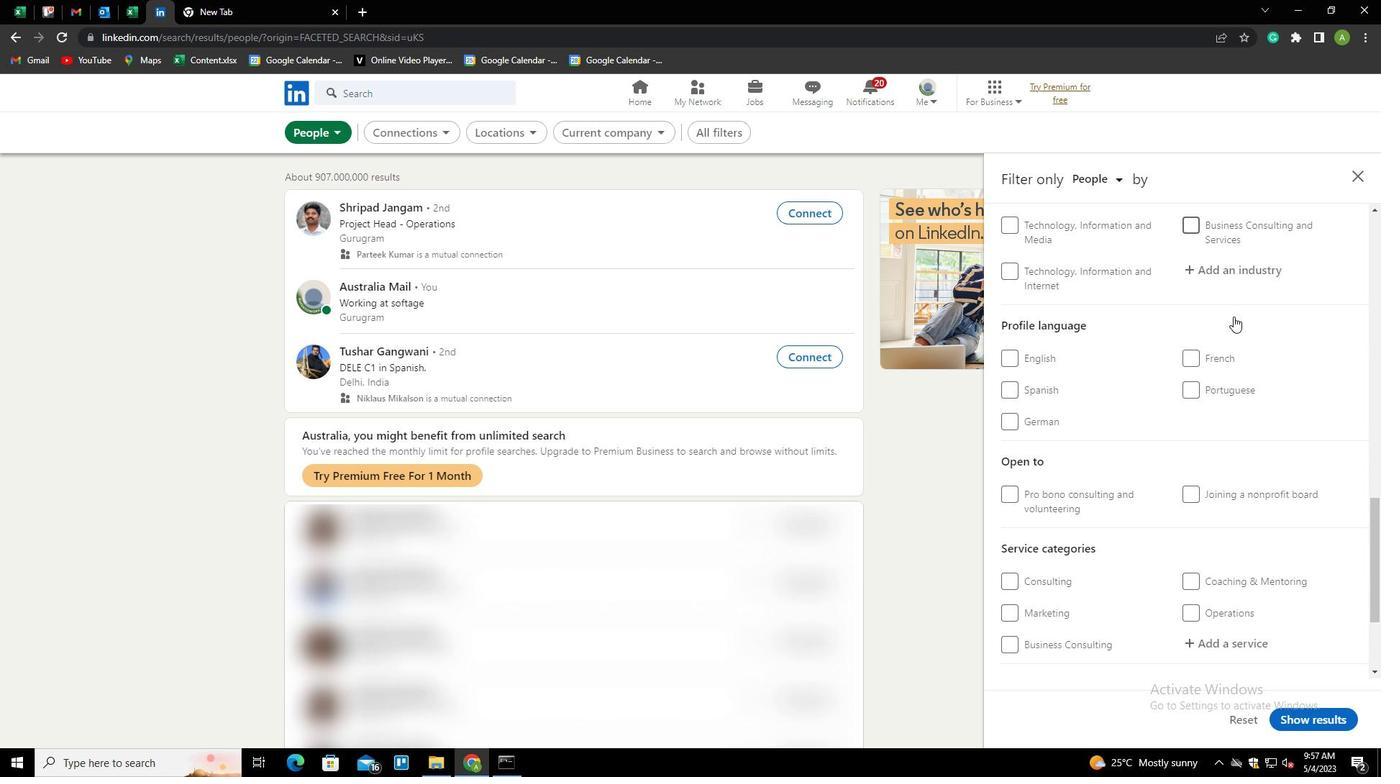 
Action: Mouse moved to (1194, 216)
Screenshot: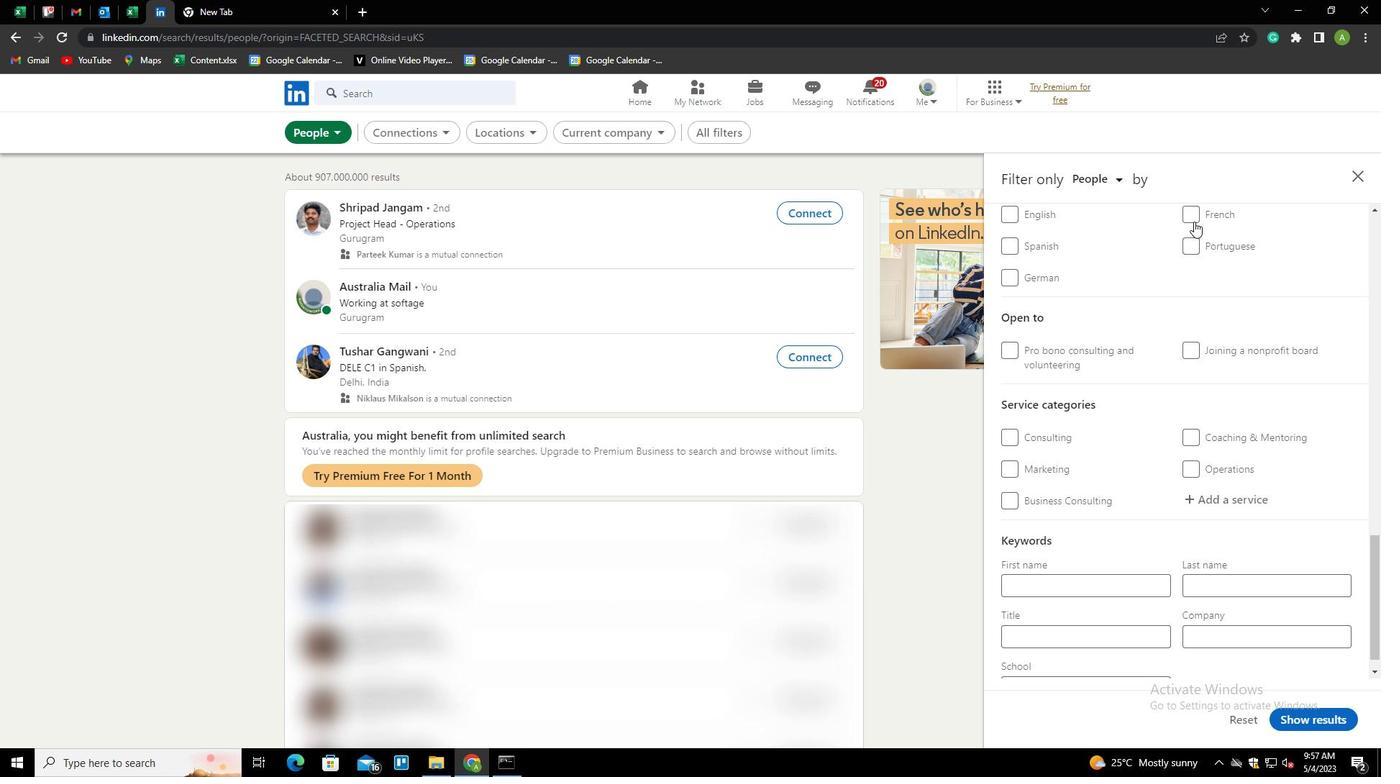 
Action: Mouse pressed left at (1194, 216)
Screenshot: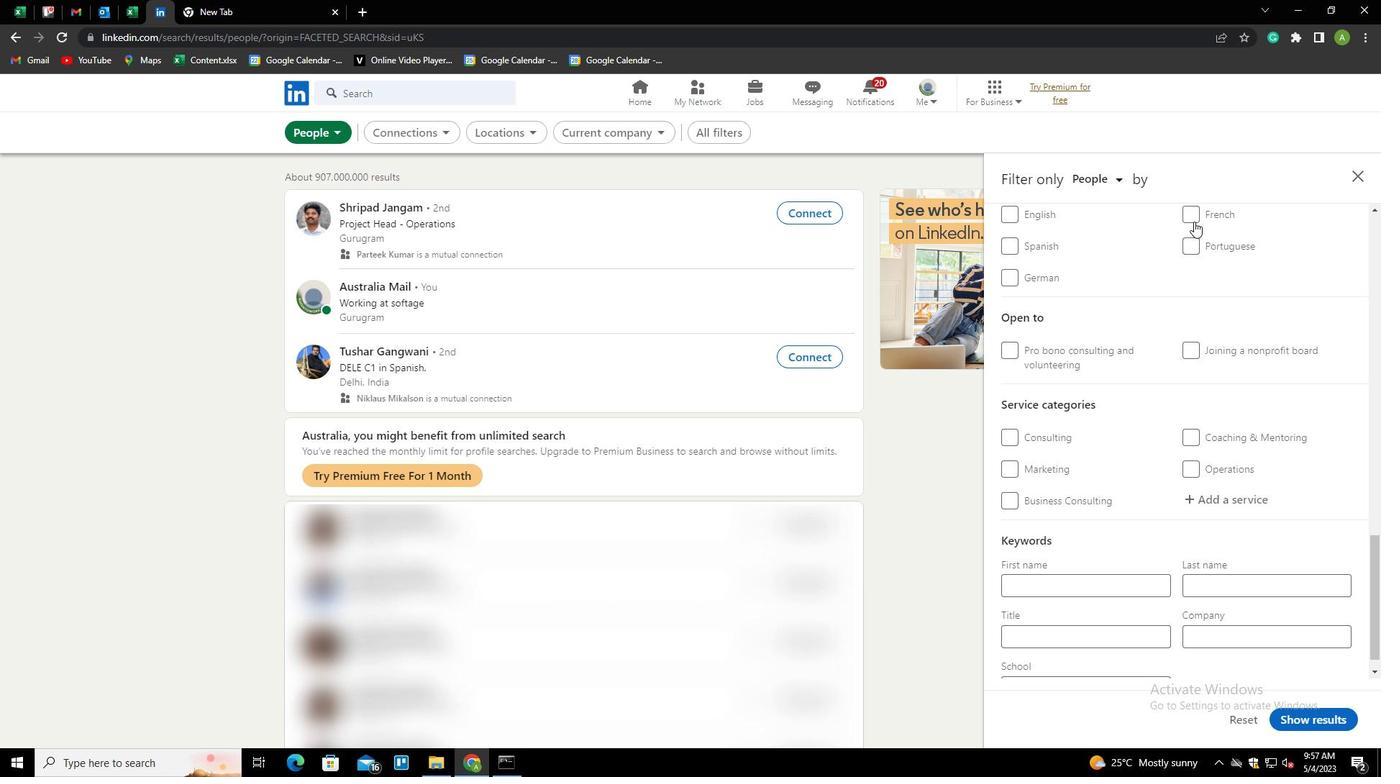 
Action: Mouse moved to (1256, 323)
Screenshot: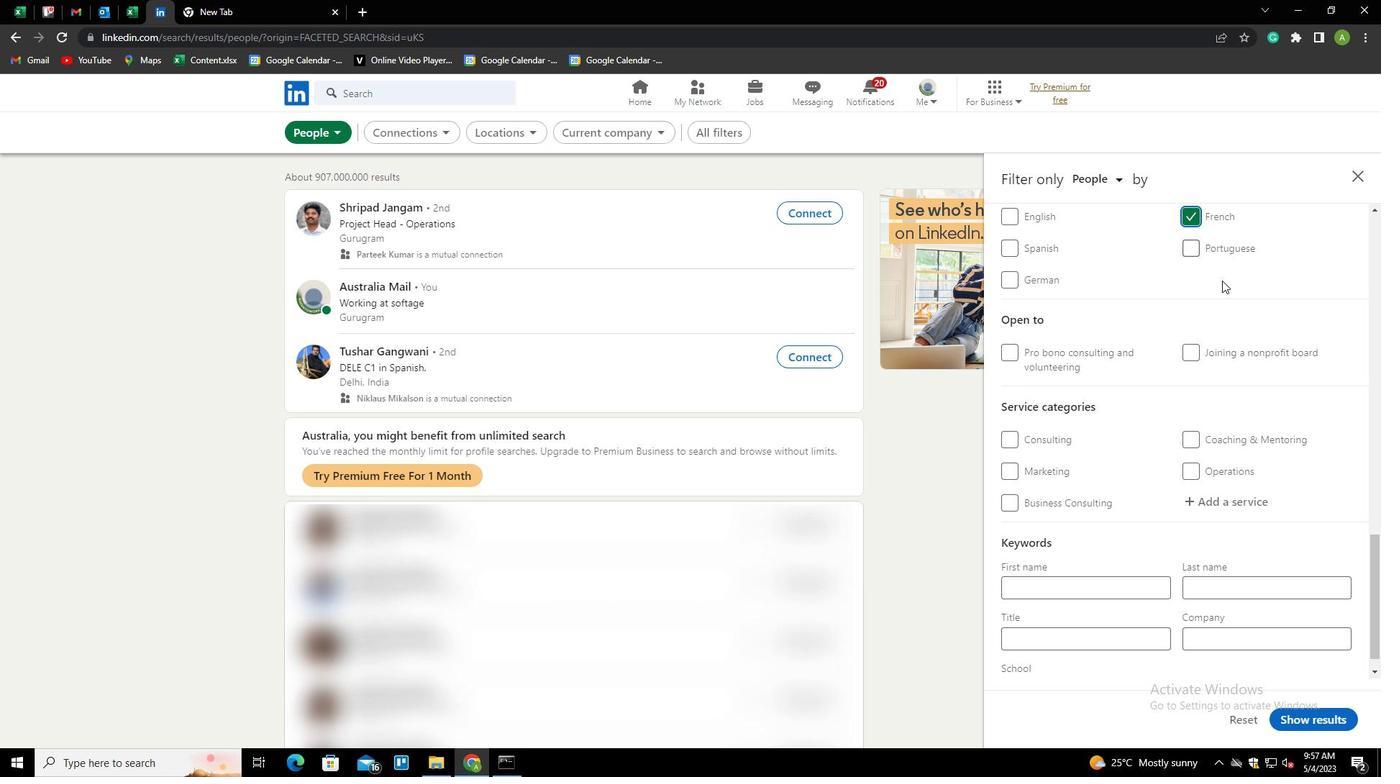 
Action: Mouse scrolled (1256, 324) with delta (0, 0)
Screenshot: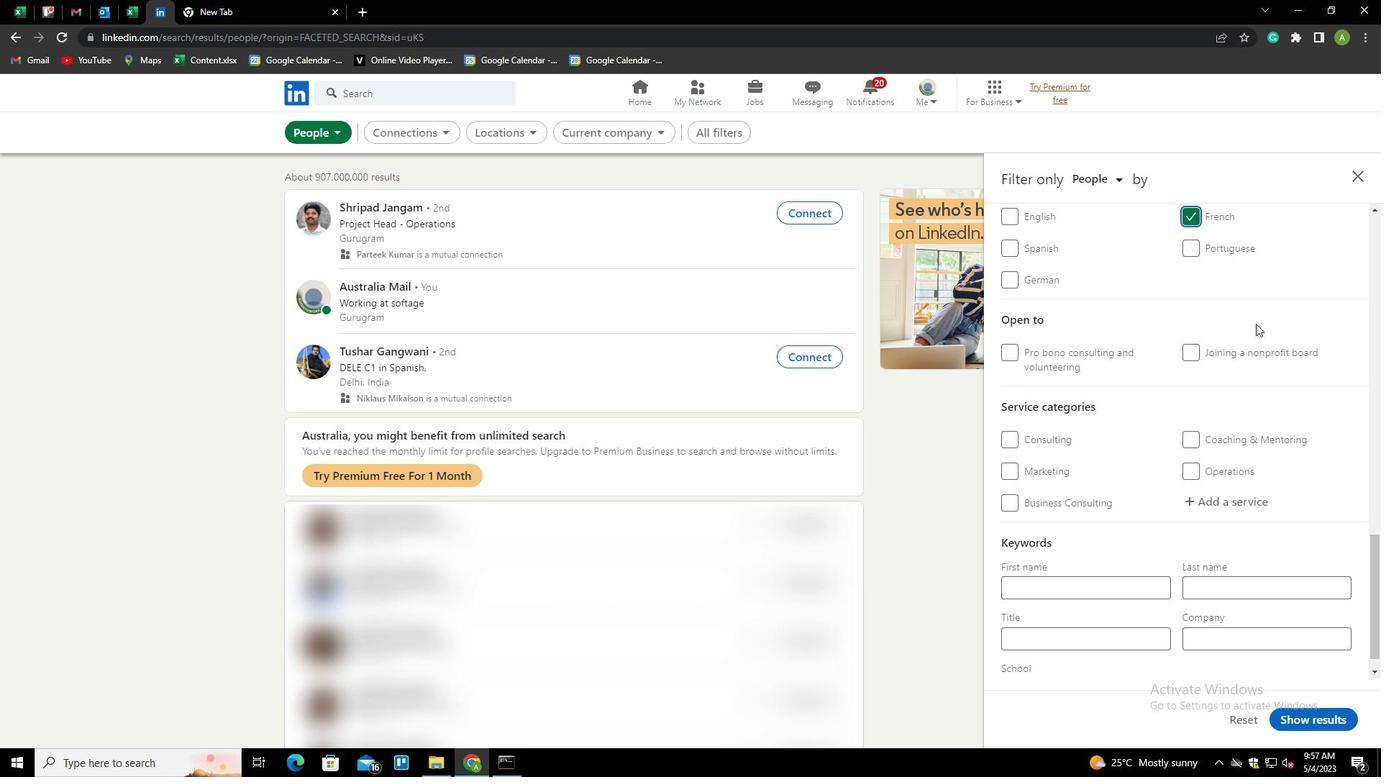 
Action: Mouse scrolled (1256, 324) with delta (0, 0)
Screenshot: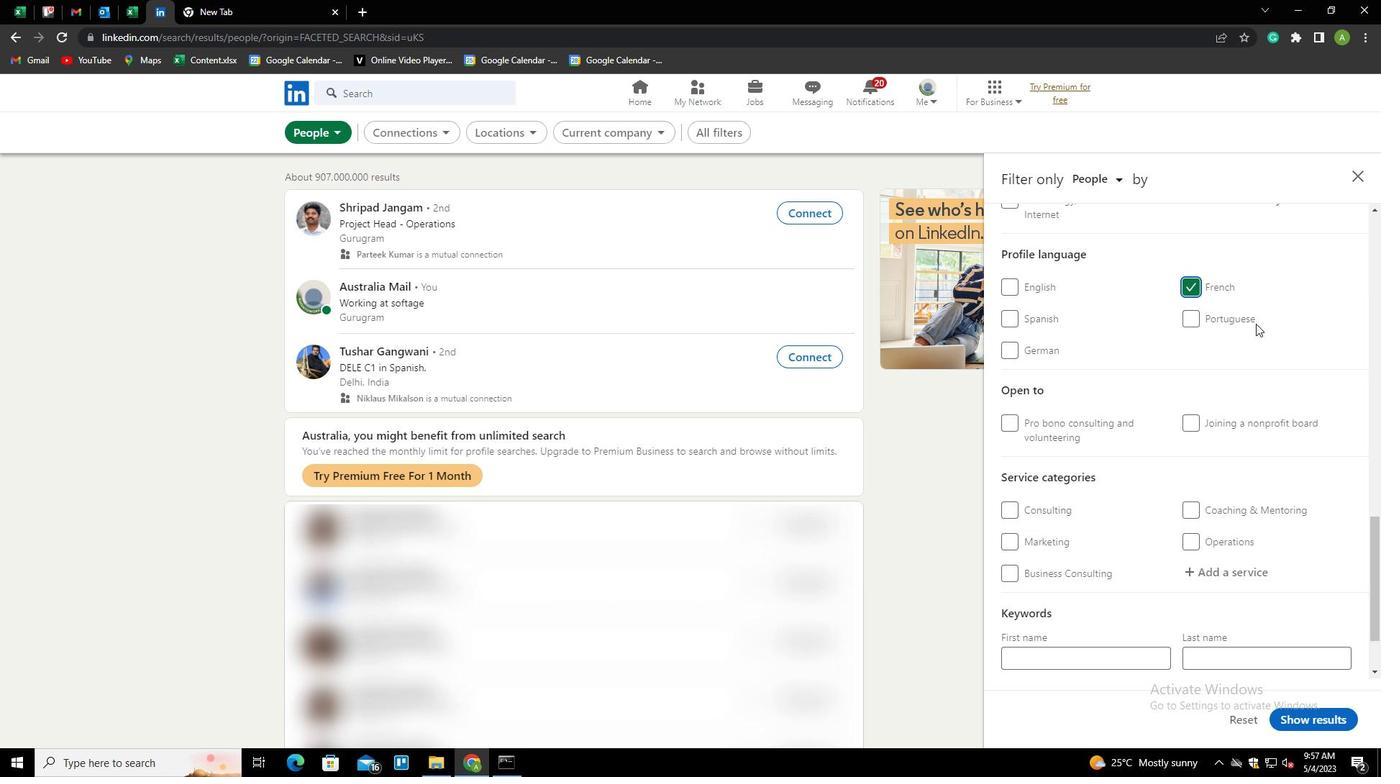 
Action: Mouse scrolled (1256, 324) with delta (0, 0)
Screenshot: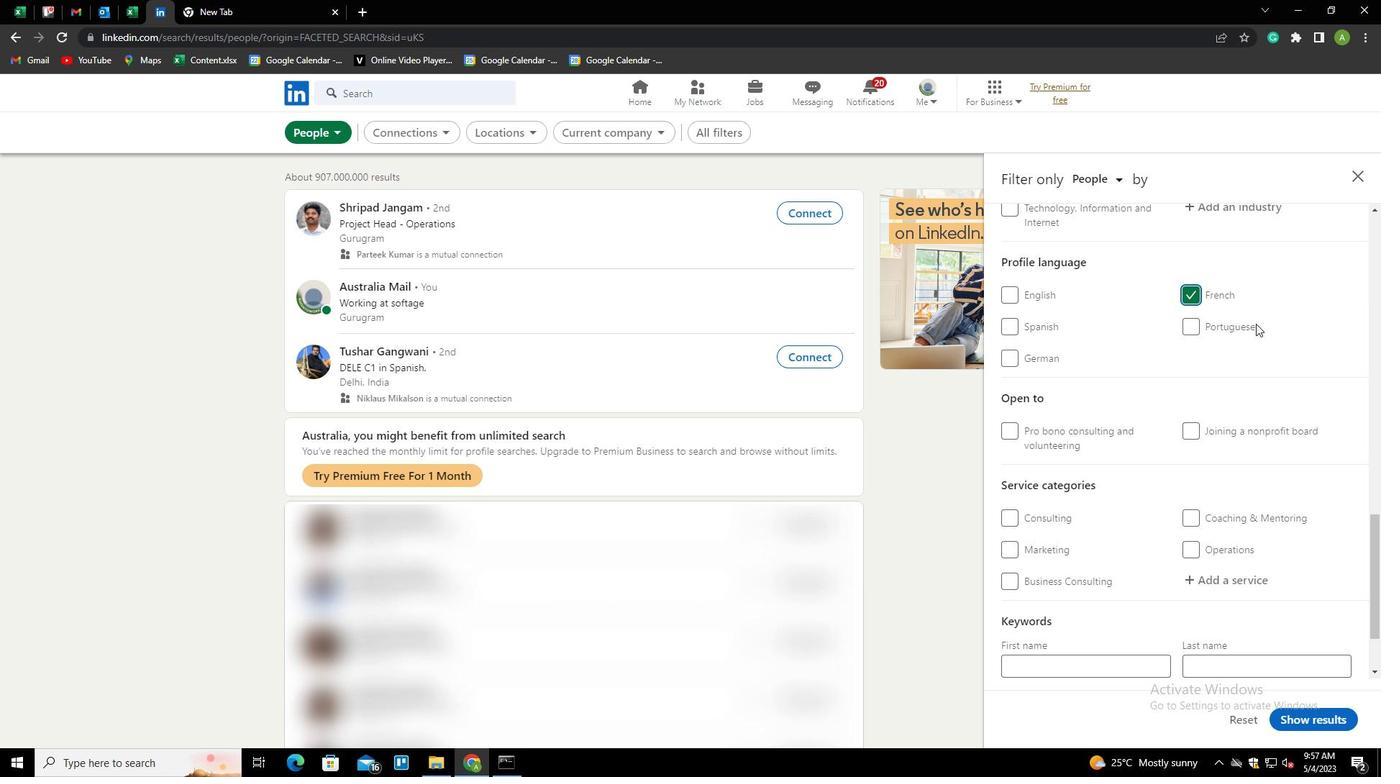 
Action: Mouse scrolled (1256, 324) with delta (0, 0)
Screenshot: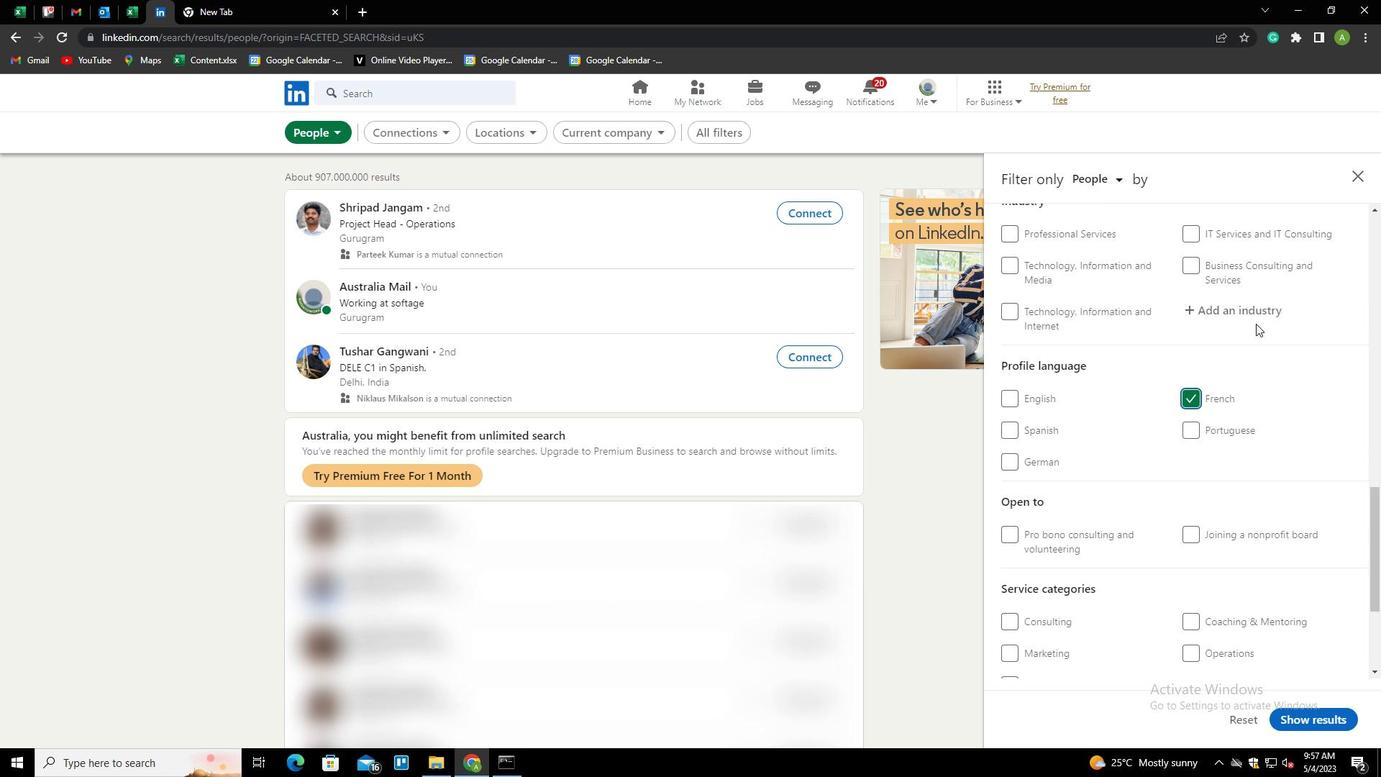 
Action: Mouse scrolled (1256, 324) with delta (0, 0)
Screenshot: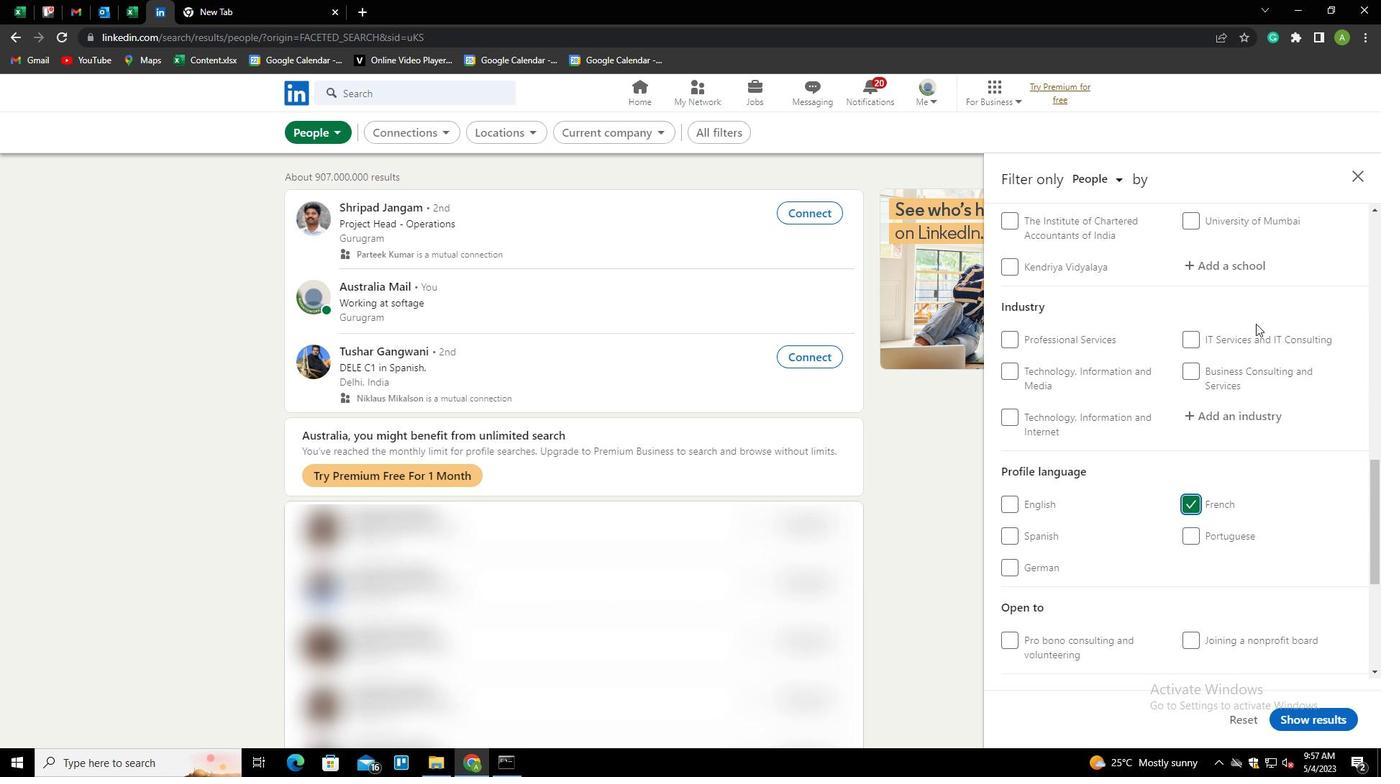 
Action: Mouse scrolled (1256, 324) with delta (0, 0)
Screenshot: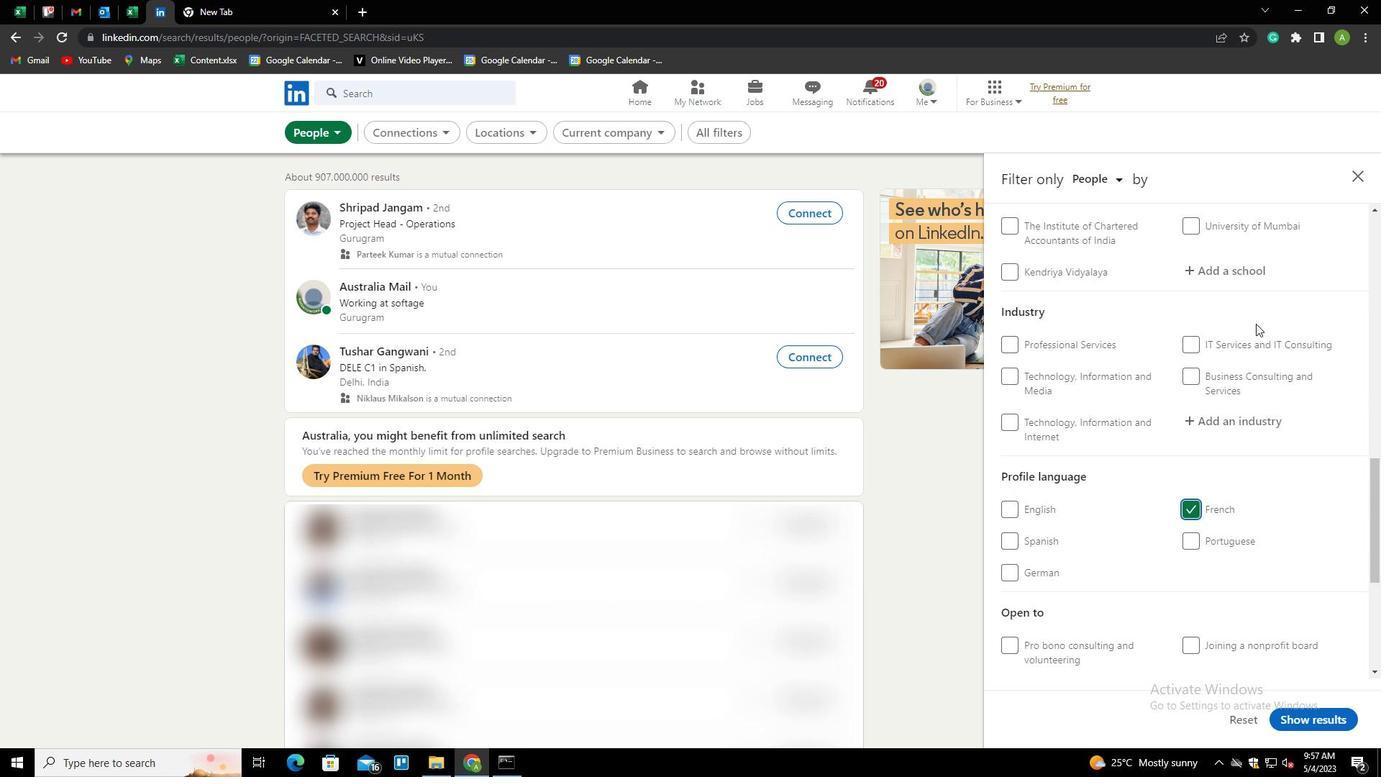 
Action: Mouse scrolled (1256, 324) with delta (0, 0)
Screenshot: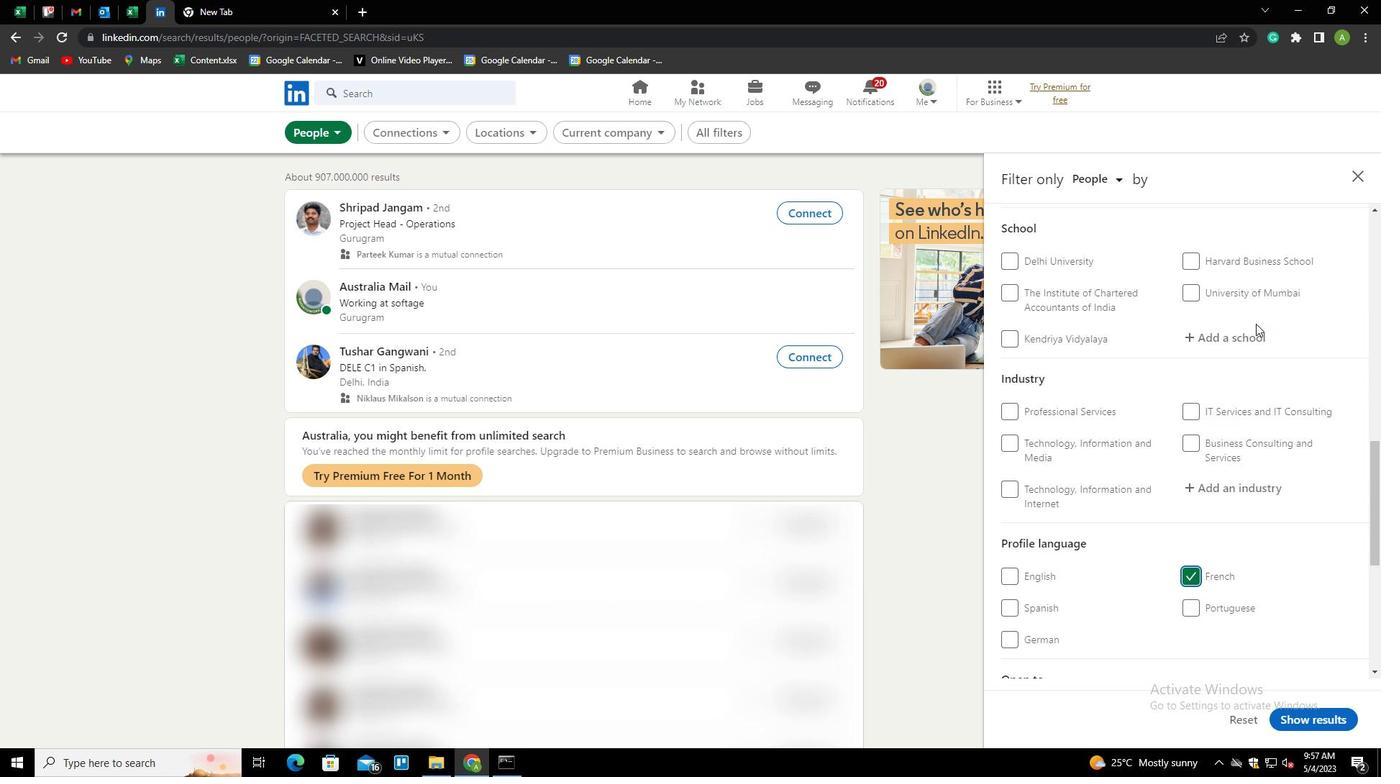 
Action: Mouse scrolled (1256, 324) with delta (0, 0)
Screenshot: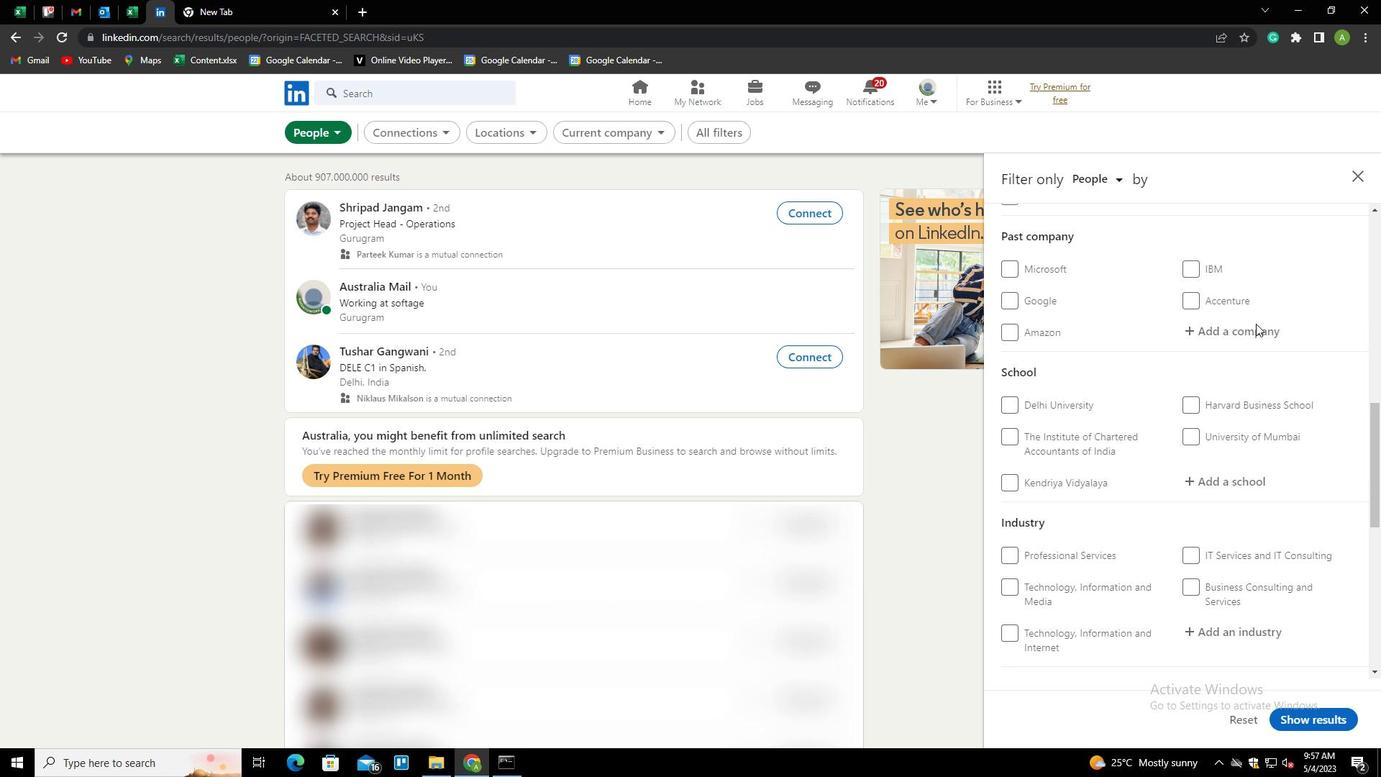 
Action: Mouse scrolled (1256, 324) with delta (0, 0)
Screenshot: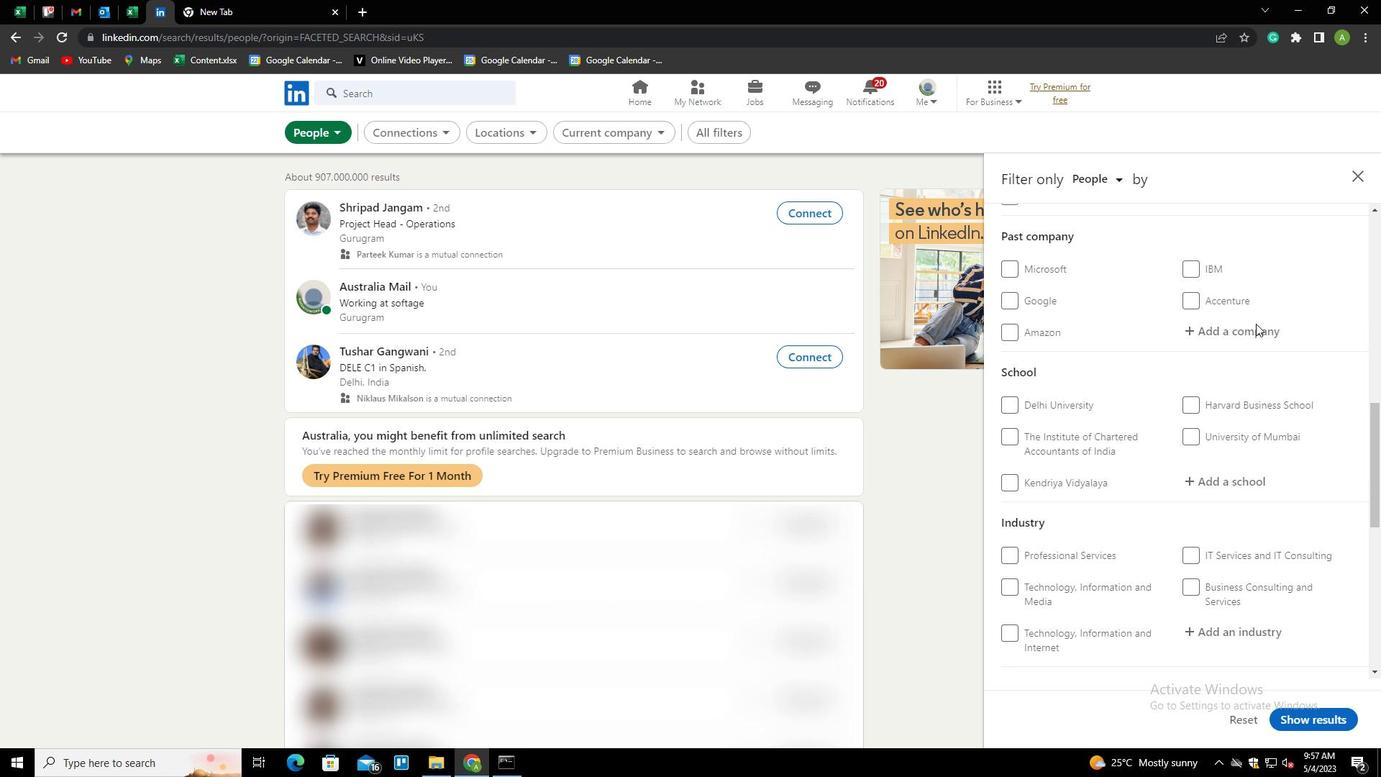 
Action: Mouse moved to (1206, 344)
Screenshot: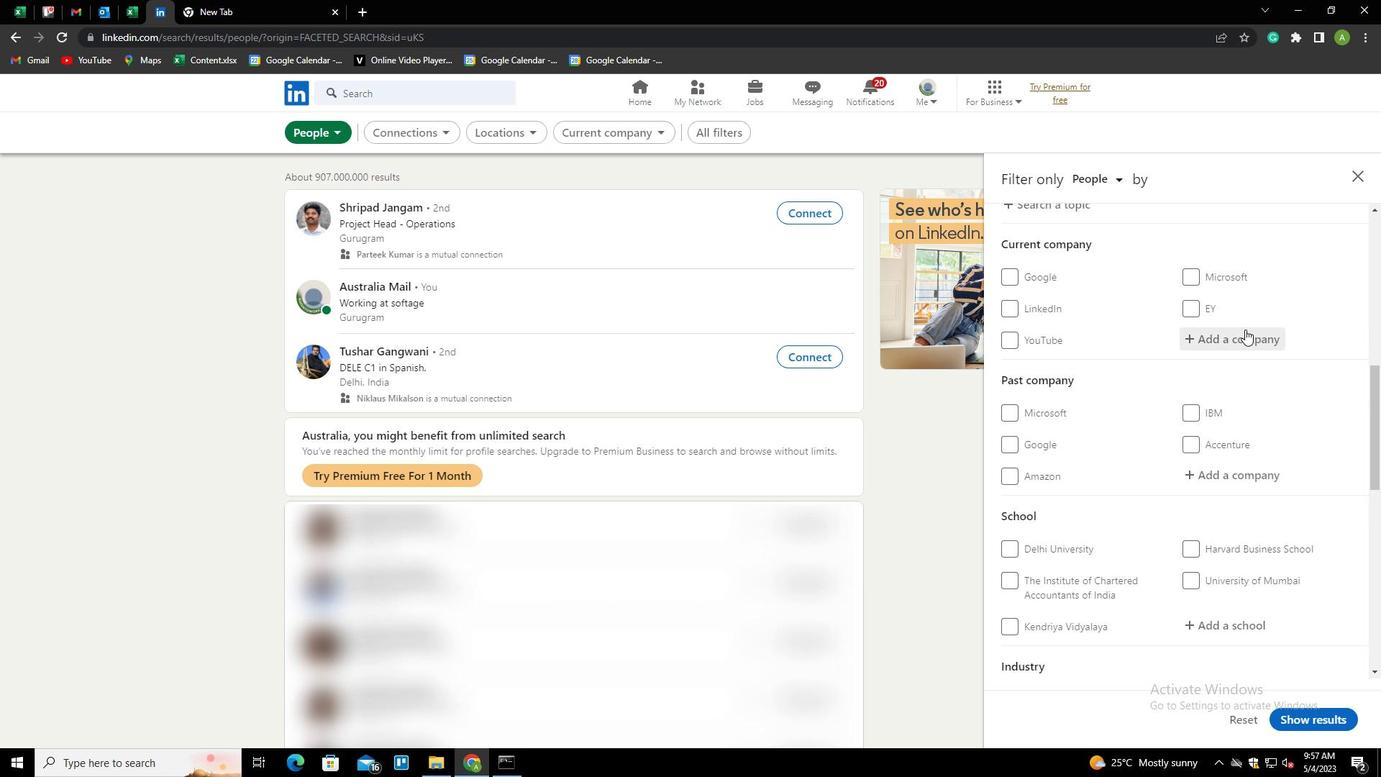 
Action: Mouse pressed left at (1206, 344)
Screenshot: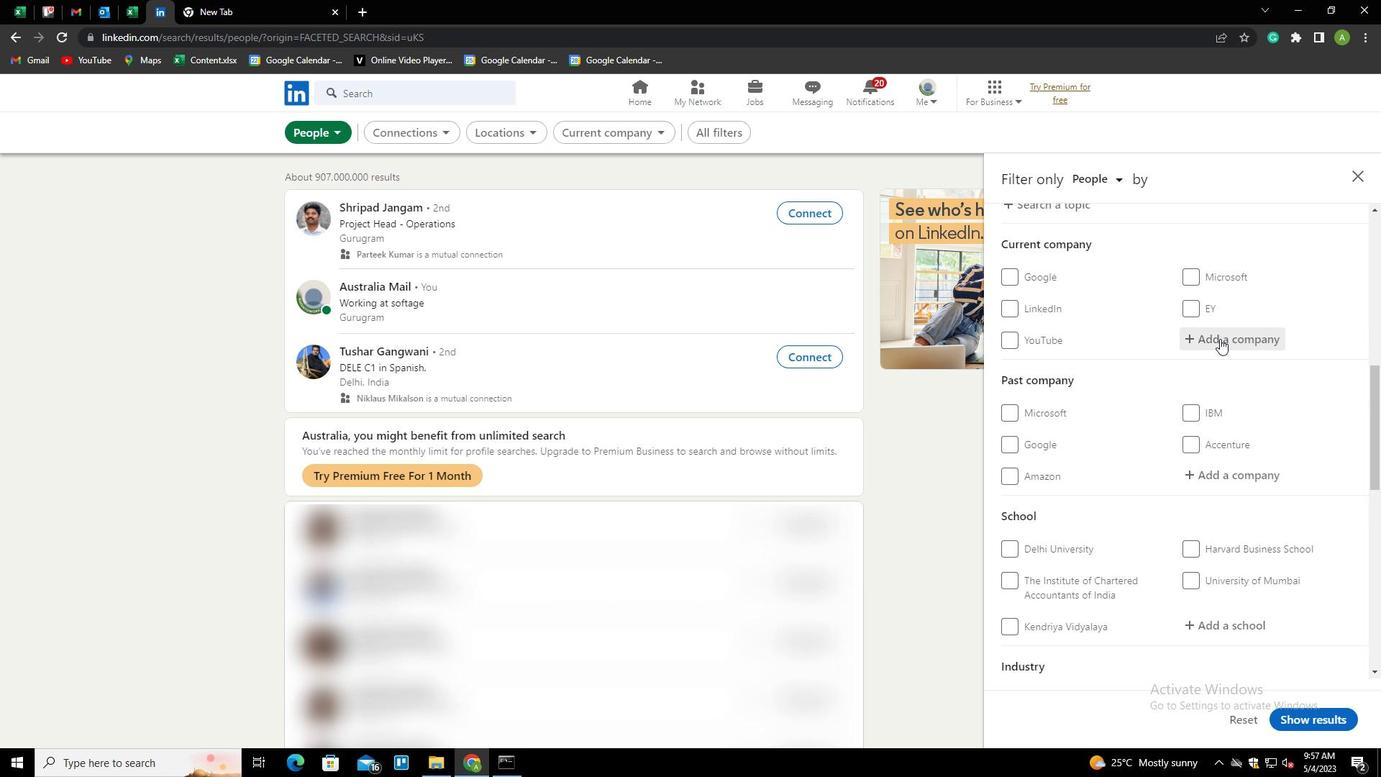 
Action: Key pressed <Key.shift><Key.shift><Key.shift><Key.shift><Key.shift><Key.shift><Key.shift><Key.shift><Key.shift><Key.shift><Key.shift><Key.shift><Key.shift>TIGI<Key.space><Key.shift><Key.shift><Key.shift><Key.shift><Key.shift><Key.shift><Key.shift><Key.shift><Key.shift><Key.shift><Key.shift><Key.shift><Key.shift><Key.shift><Key.shift><Key.shift><Key.shift><Key.shift><Key.shift><Key.shift><Key.shift><Key.shift><Key.shift><Key.shift><Key.shift><Key.shift><Key.shift><Key.shift><Key.shift><Key.shift><Key.shift><Key.shift><Key.shift><Key.shift><Key.shift><Key.shift><Key.shift><Key.shift><Key.shift><Key.shift><Key.shift><Key.shift><Key.shift><Key.shift><Key.shift><Key.shift>HR<Key.down><Key.enter>
Screenshot: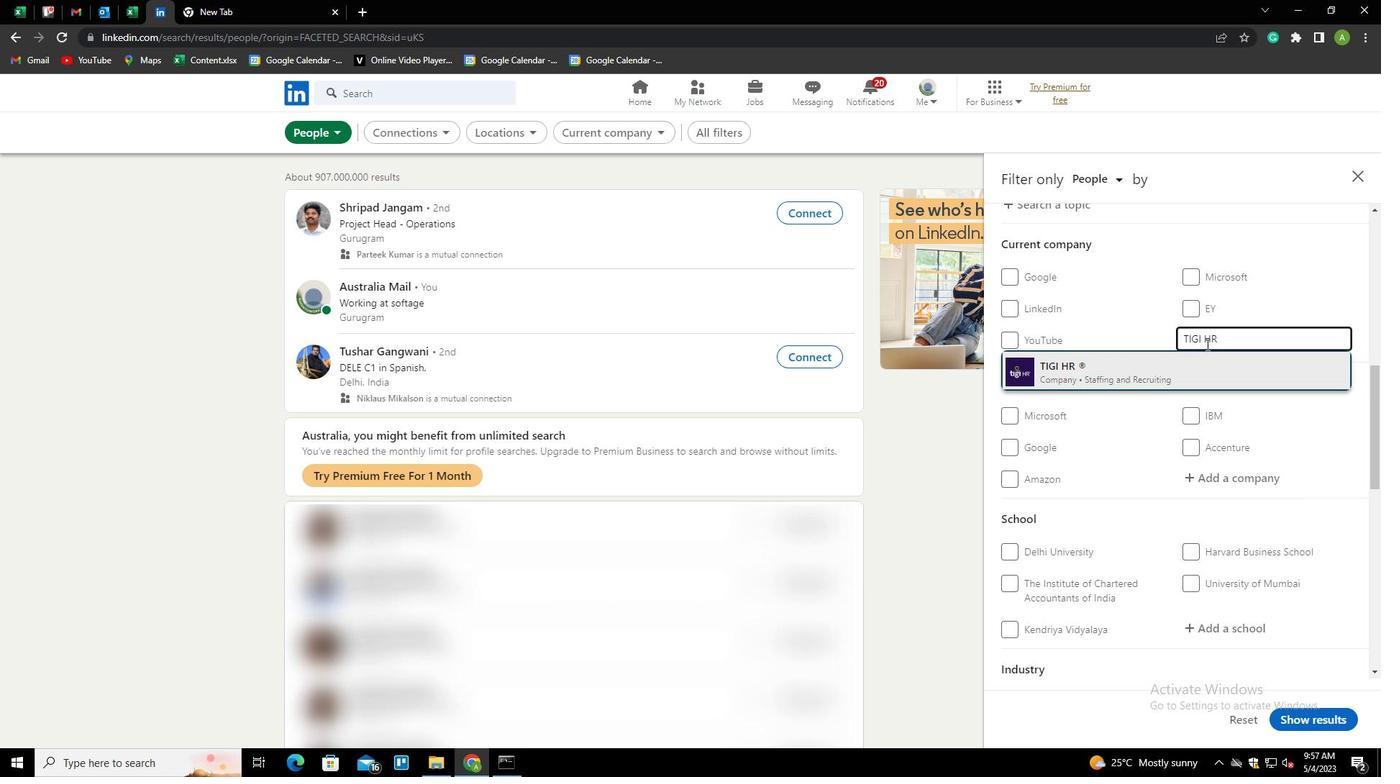 
Action: Mouse scrolled (1206, 344) with delta (0, 0)
Screenshot: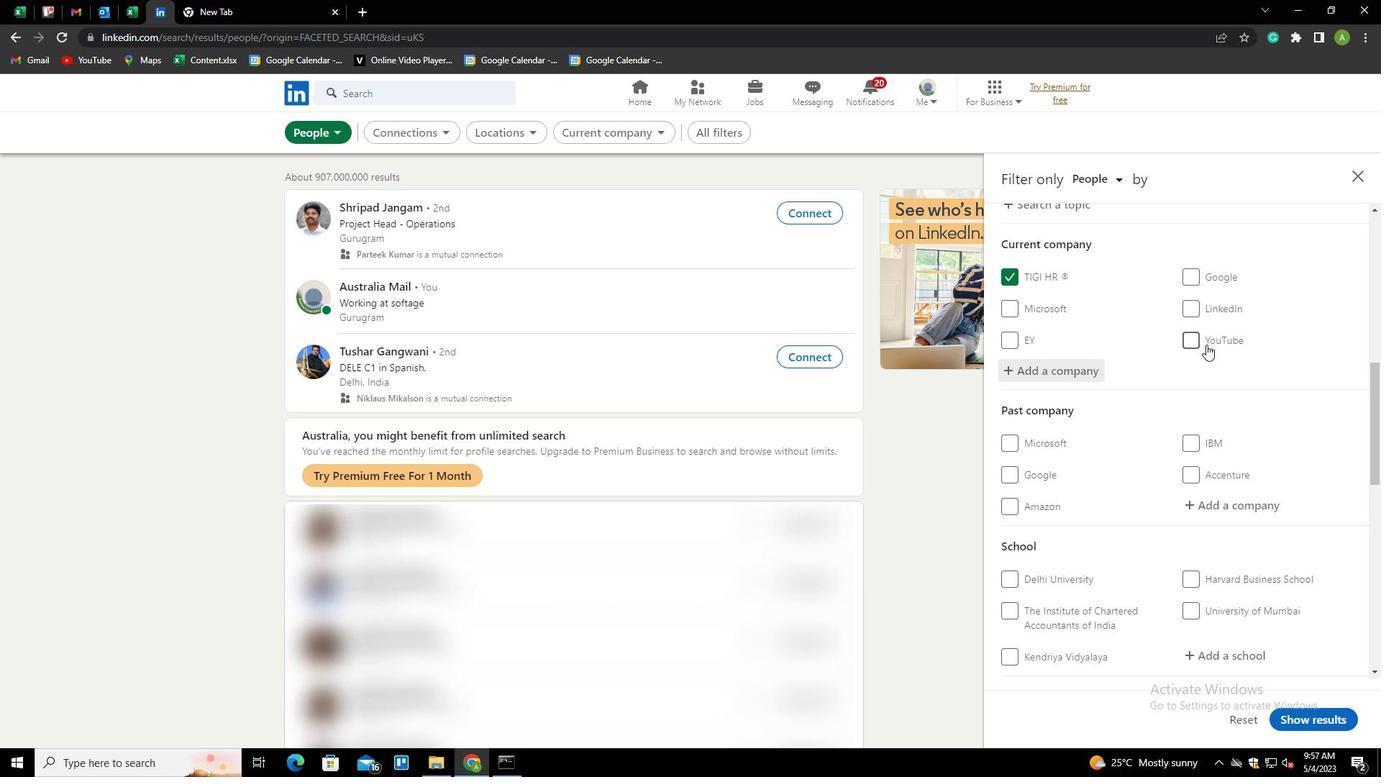 
Action: Mouse scrolled (1206, 344) with delta (0, 0)
Screenshot: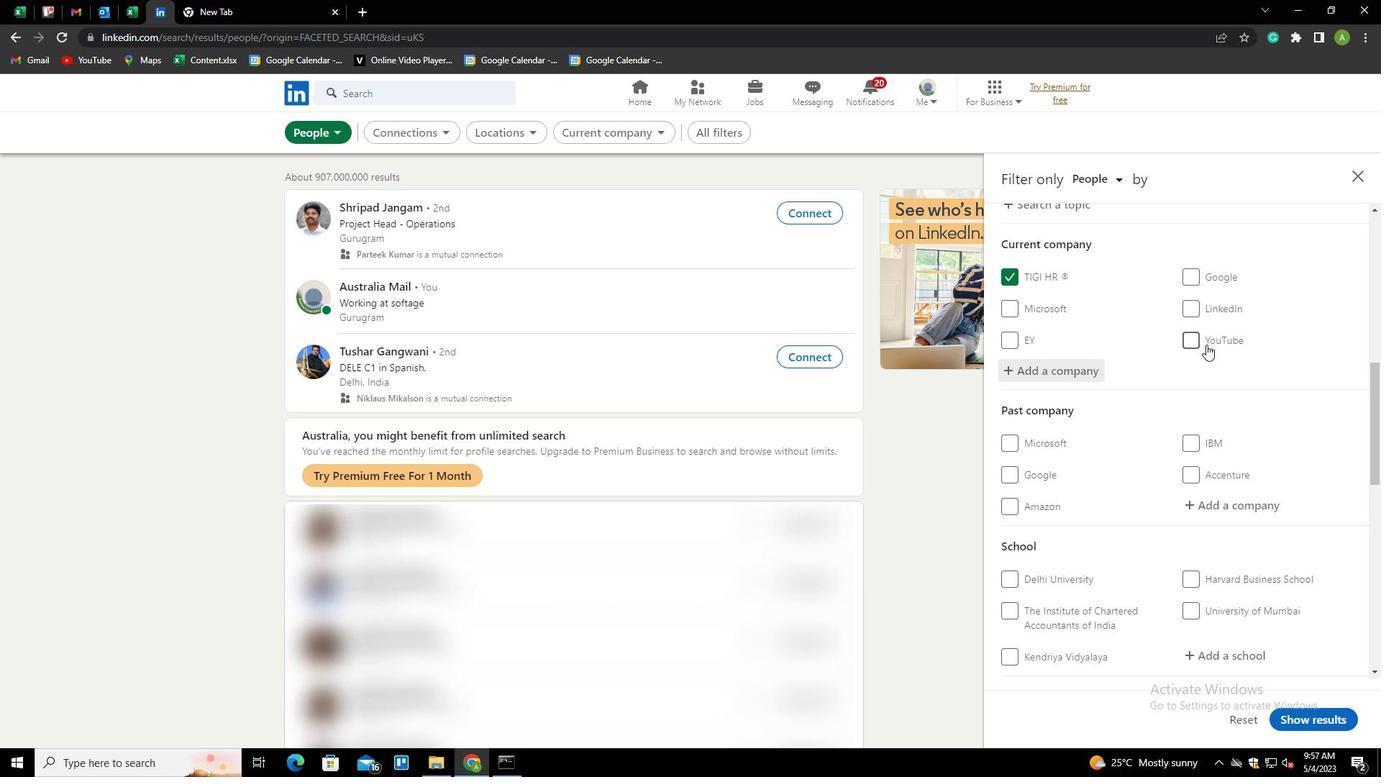 
Action: Mouse scrolled (1206, 344) with delta (0, 0)
Screenshot: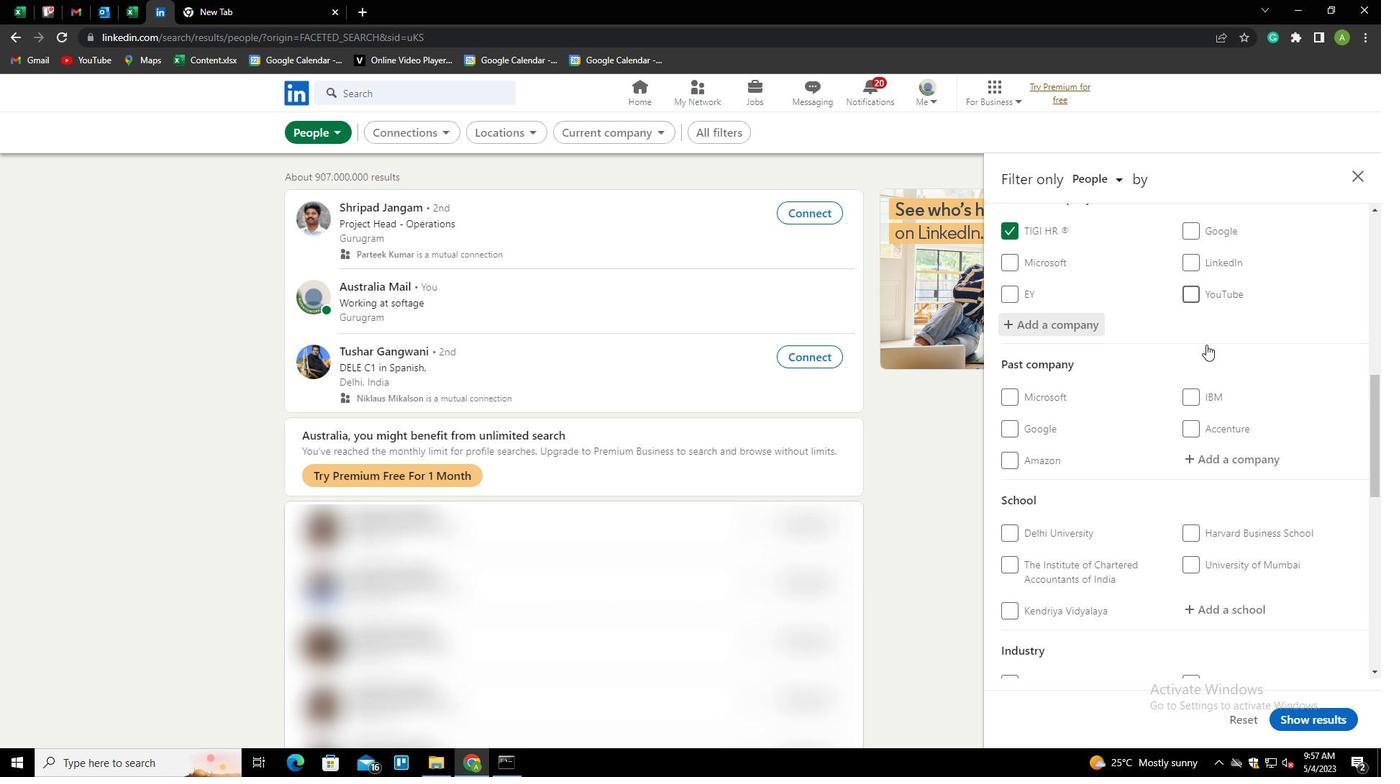 
Action: Mouse scrolled (1206, 344) with delta (0, 0)
Screenshot: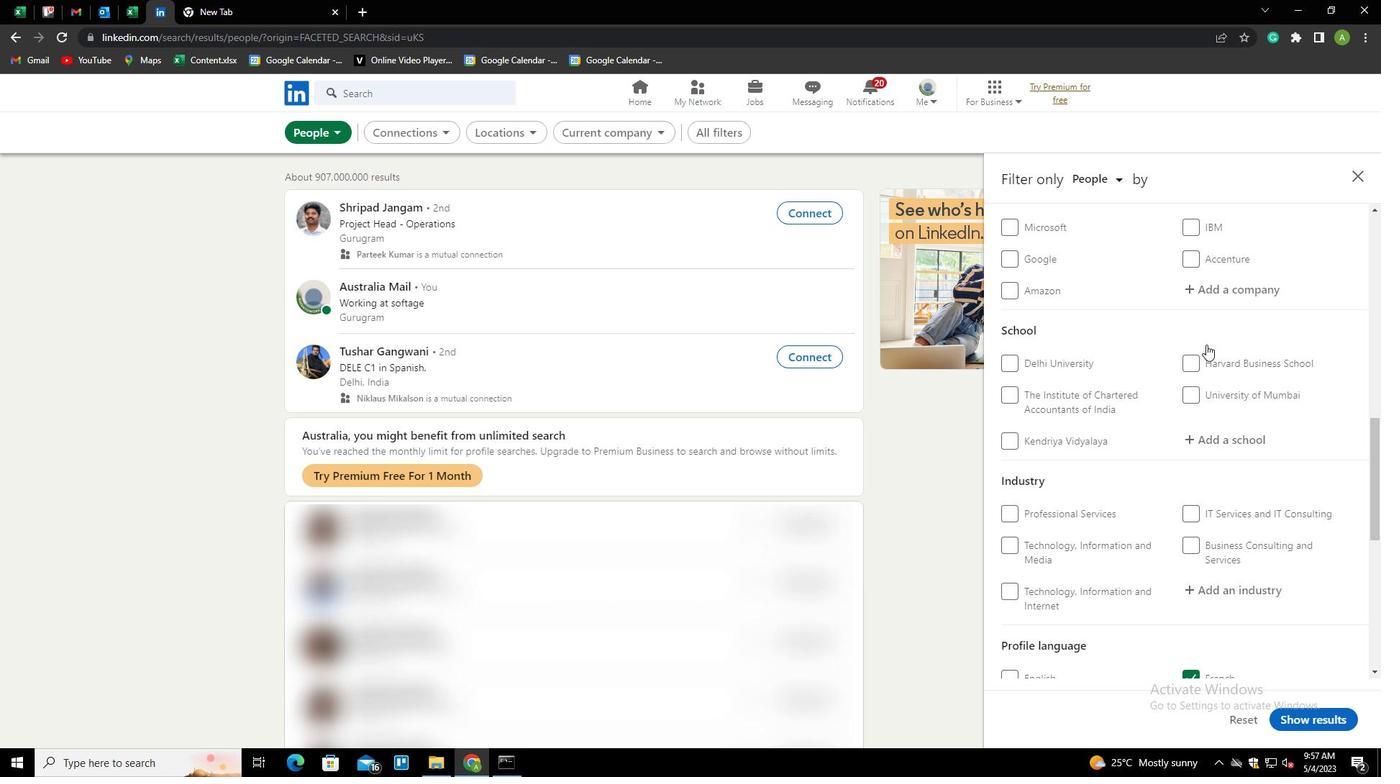 
Action: Mouse scrolled (1206, 344) with delta (0, 0)
Screenshot: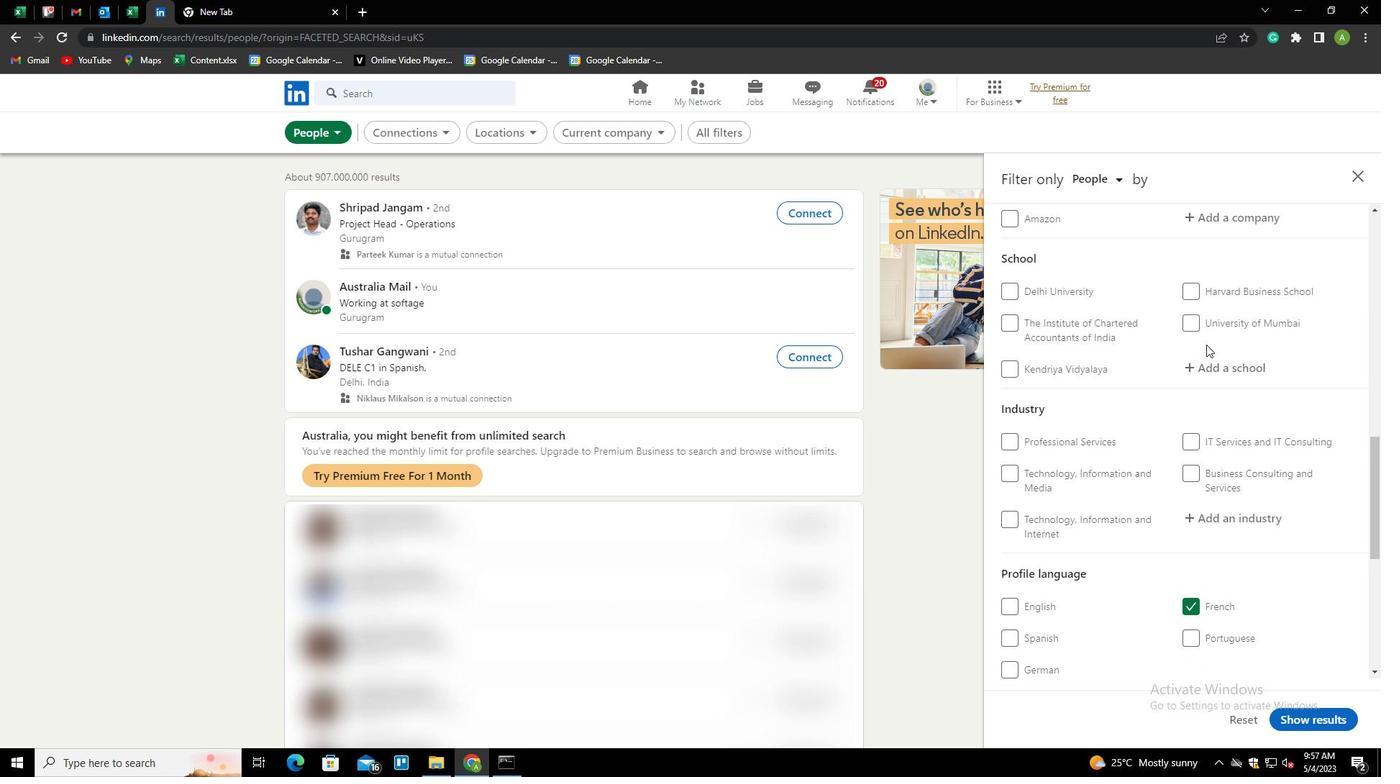 
Action: Mouse scrolled (1206, 344) with delta (0, 0)
Screenshot: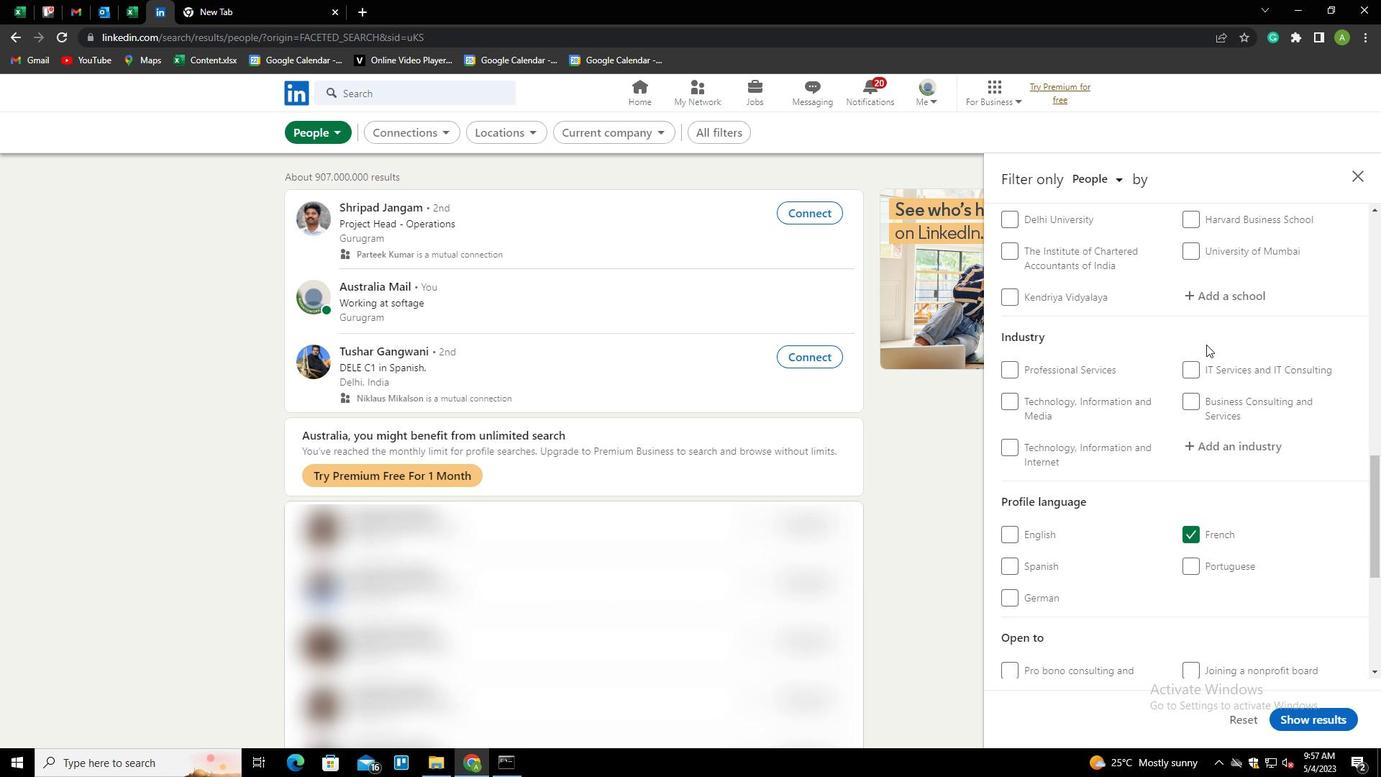 
Action: Mouse scrolled (1206, 344) with delta (0, 0)
Screenshot: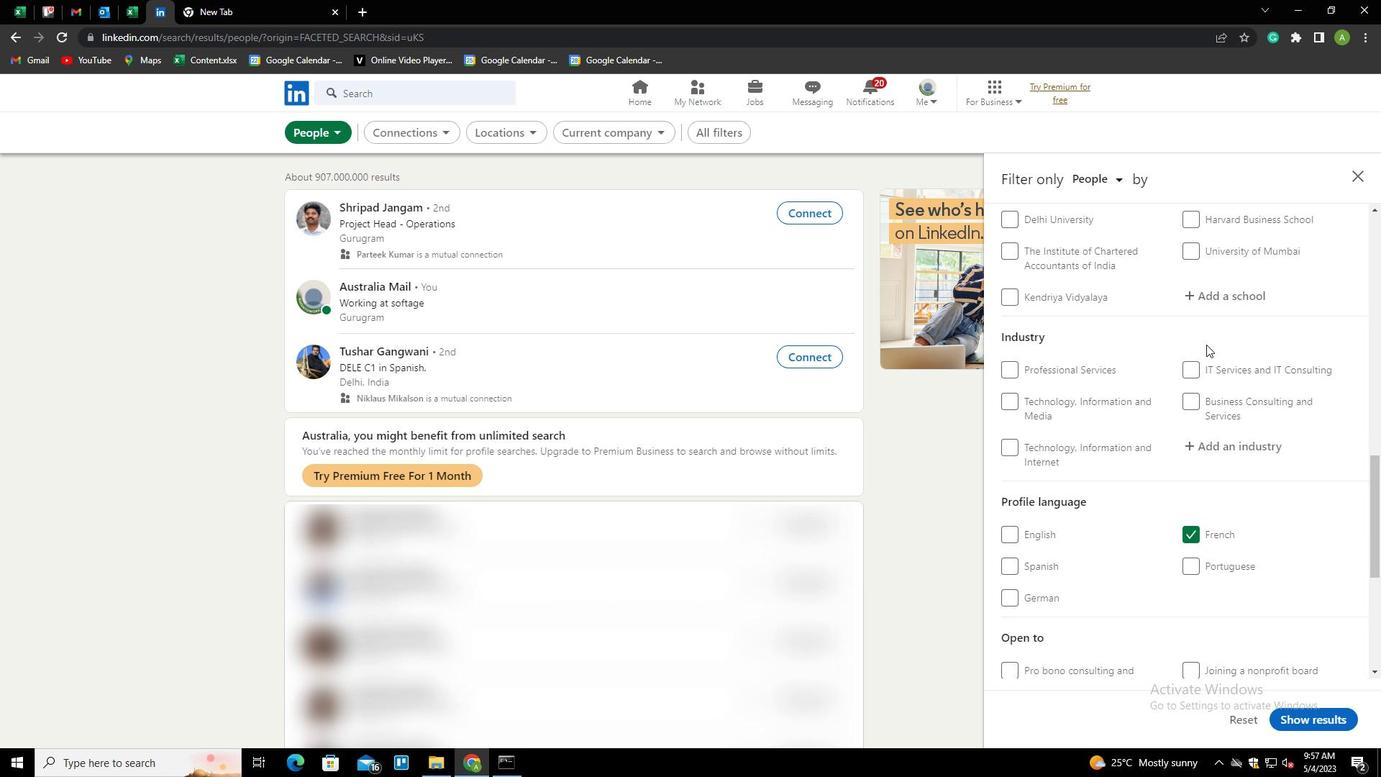 
Action: Mouse scrolled (1206, 345) with delta (0, 0)
Screenshot: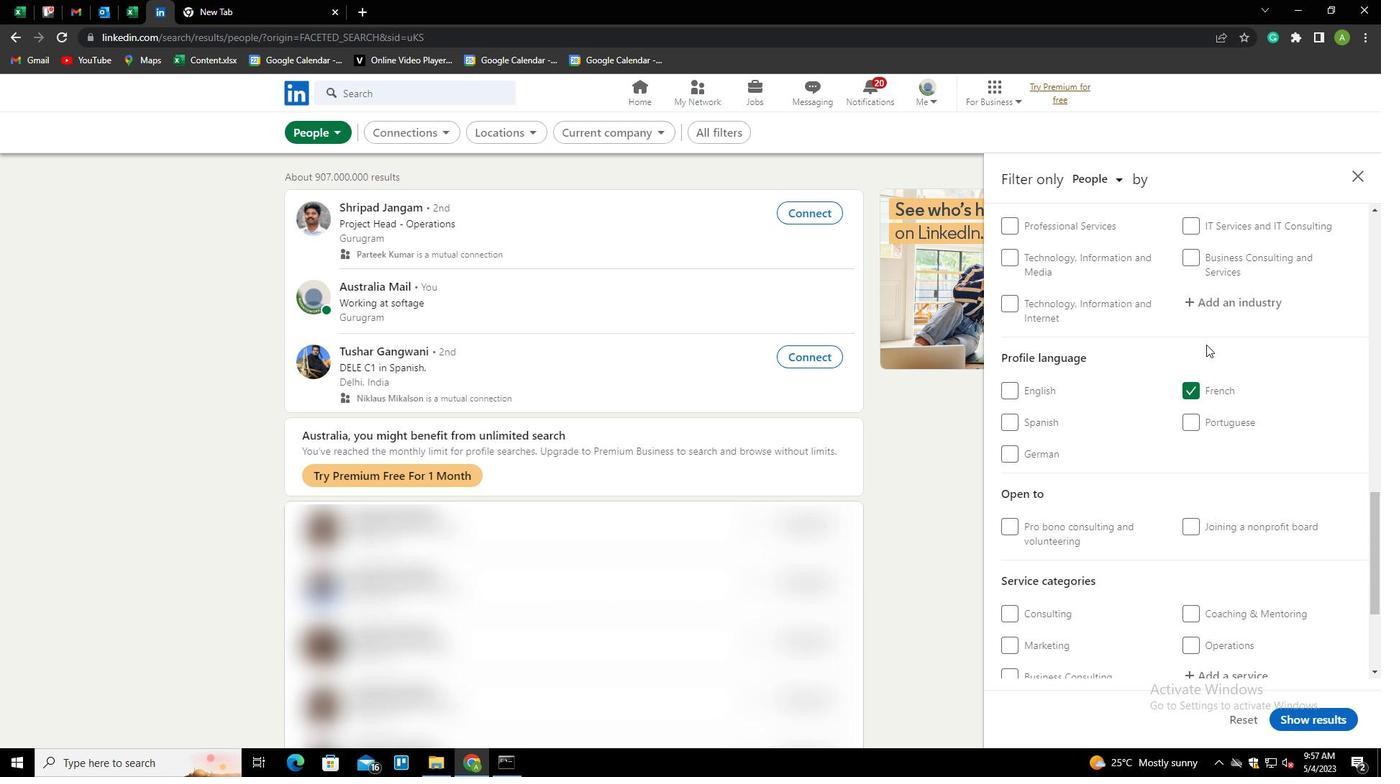 
Action: Mouse scrolled (1206, 345) with delta (0, 0)
Screenshot: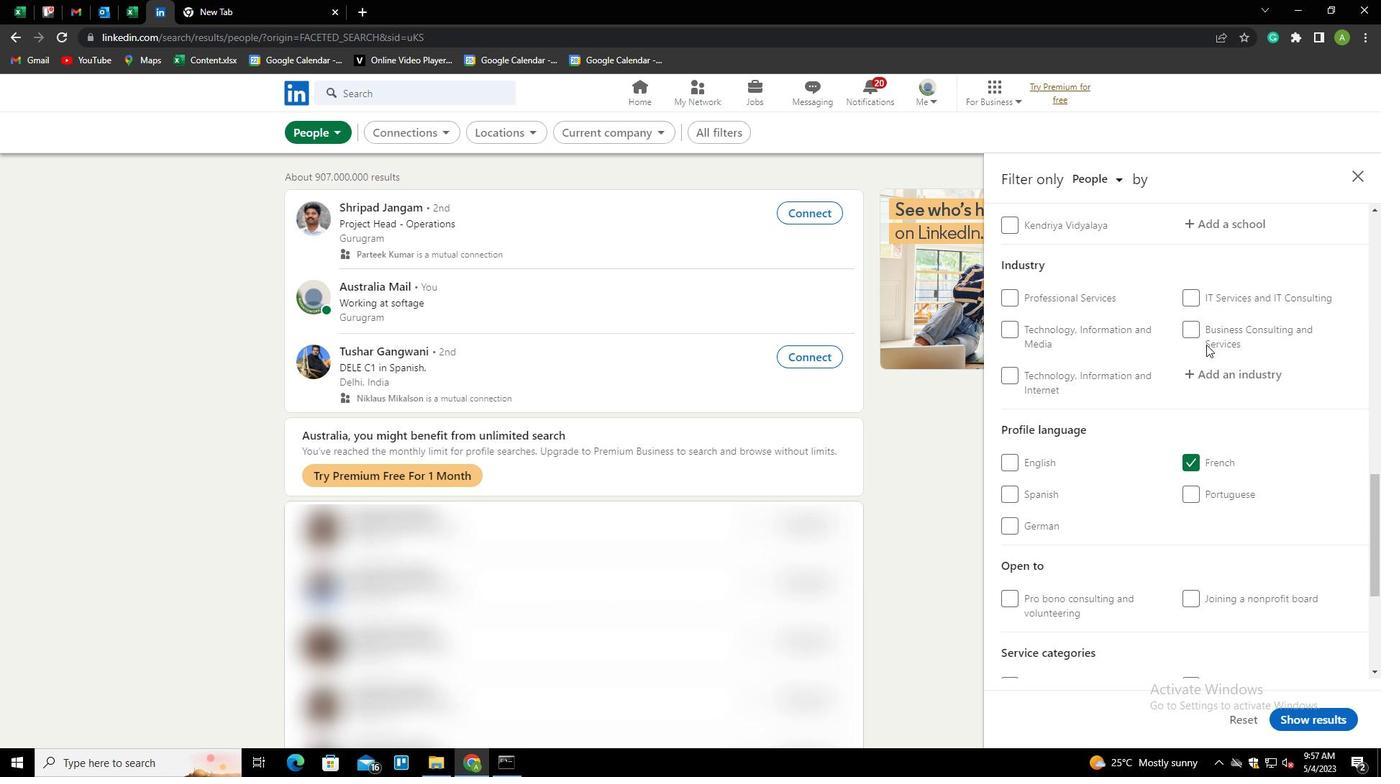 
Action: Mouse scrolled (1206, 345) with delta (0, 0)
Screenshot: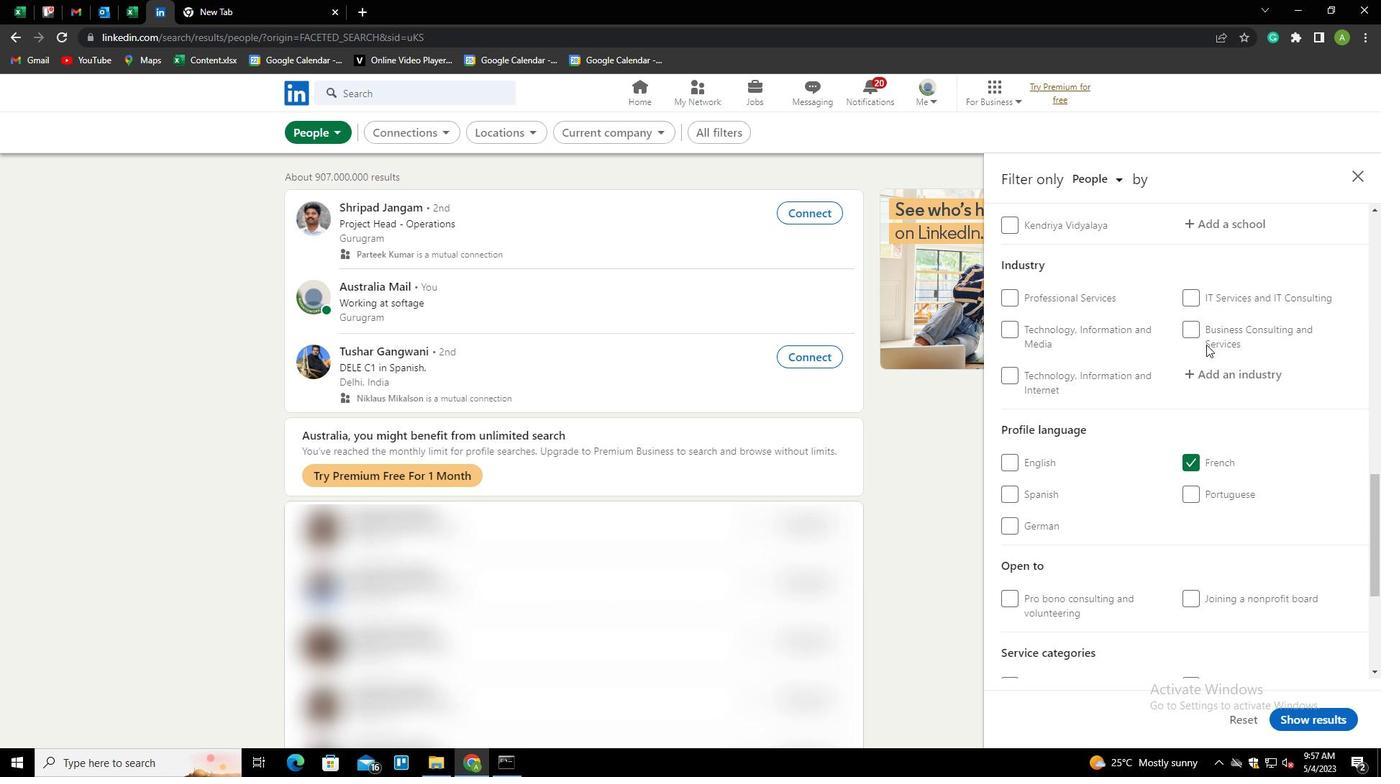 
Action: Mouse scrolled (1206, 345) with delta (0, 0)
Screenshot: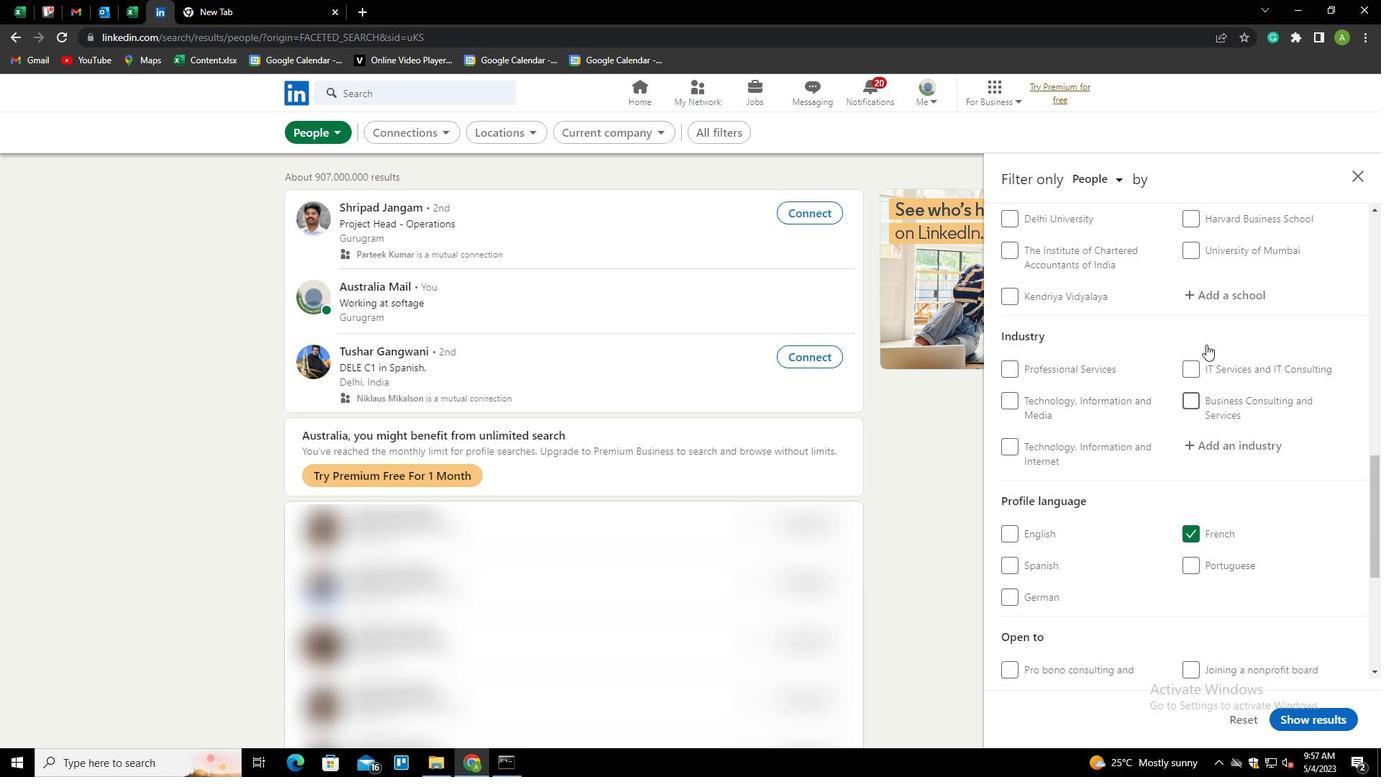 
Action: Mouse moved to (1215, 442)
Screenshot: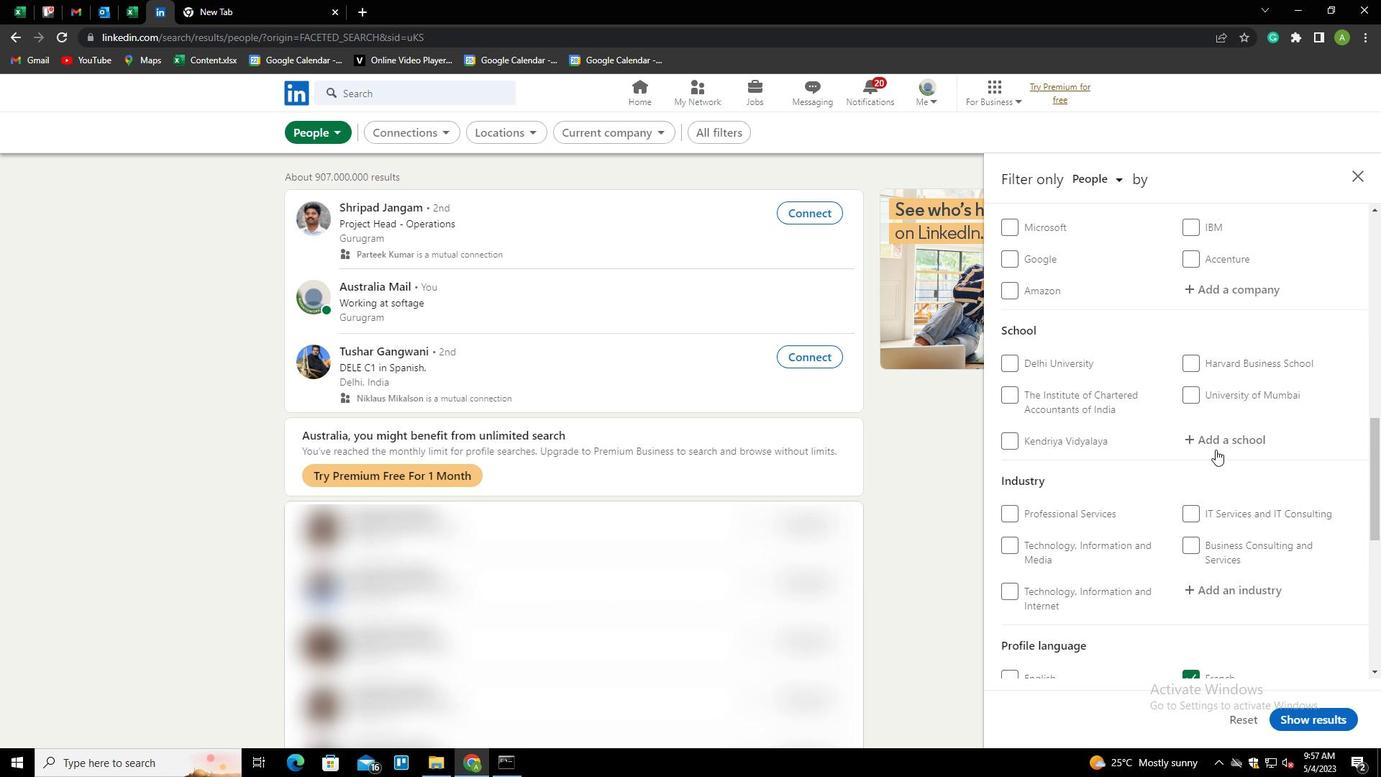
Action: Mouse pressed left at (1215, 442)
Screenshot: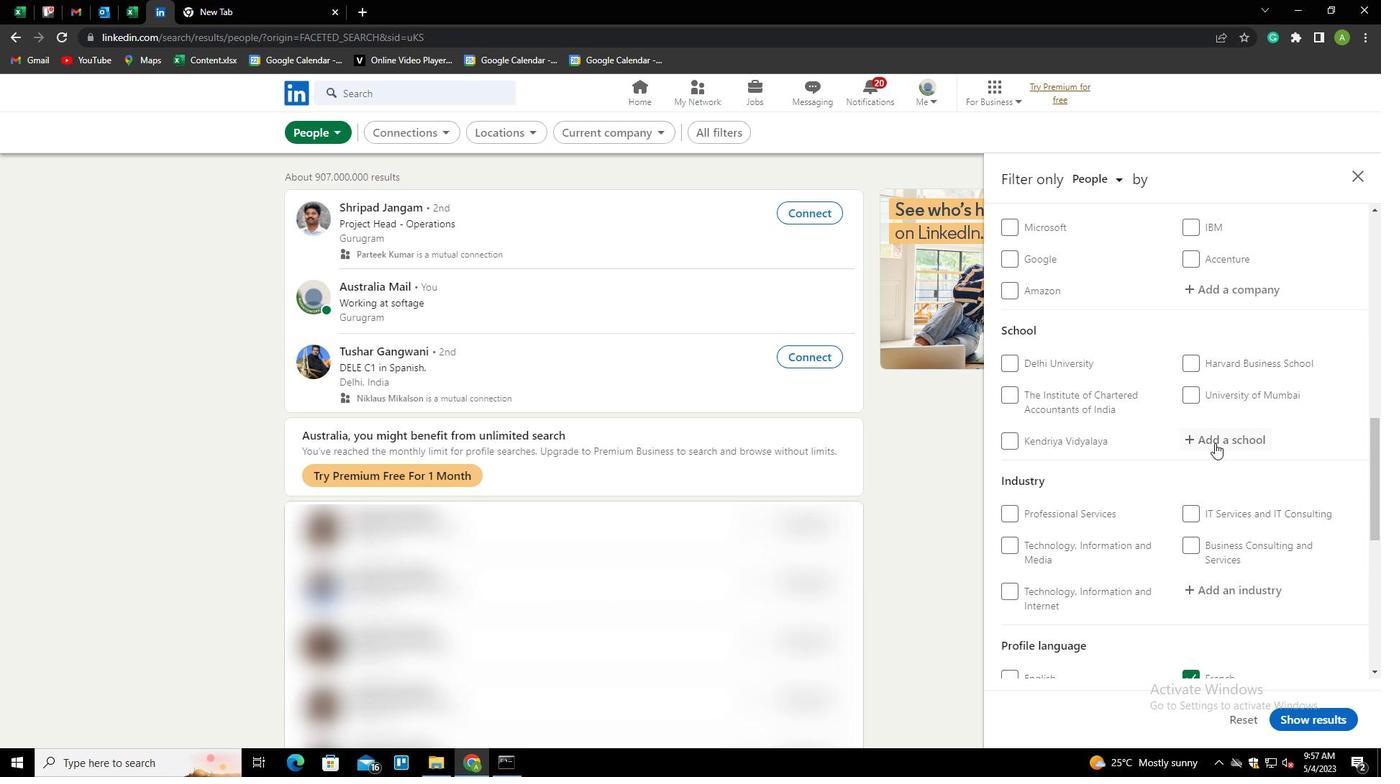 
Action: Key pressed <Key.shift>INSTITUTE<Key.space>OF<Key.space><Key.shift>PRODI<Key.backspace>UCT<Key.space><Key.shift>LEADERSHIP<Key.down><Key.enter>
Screenshot: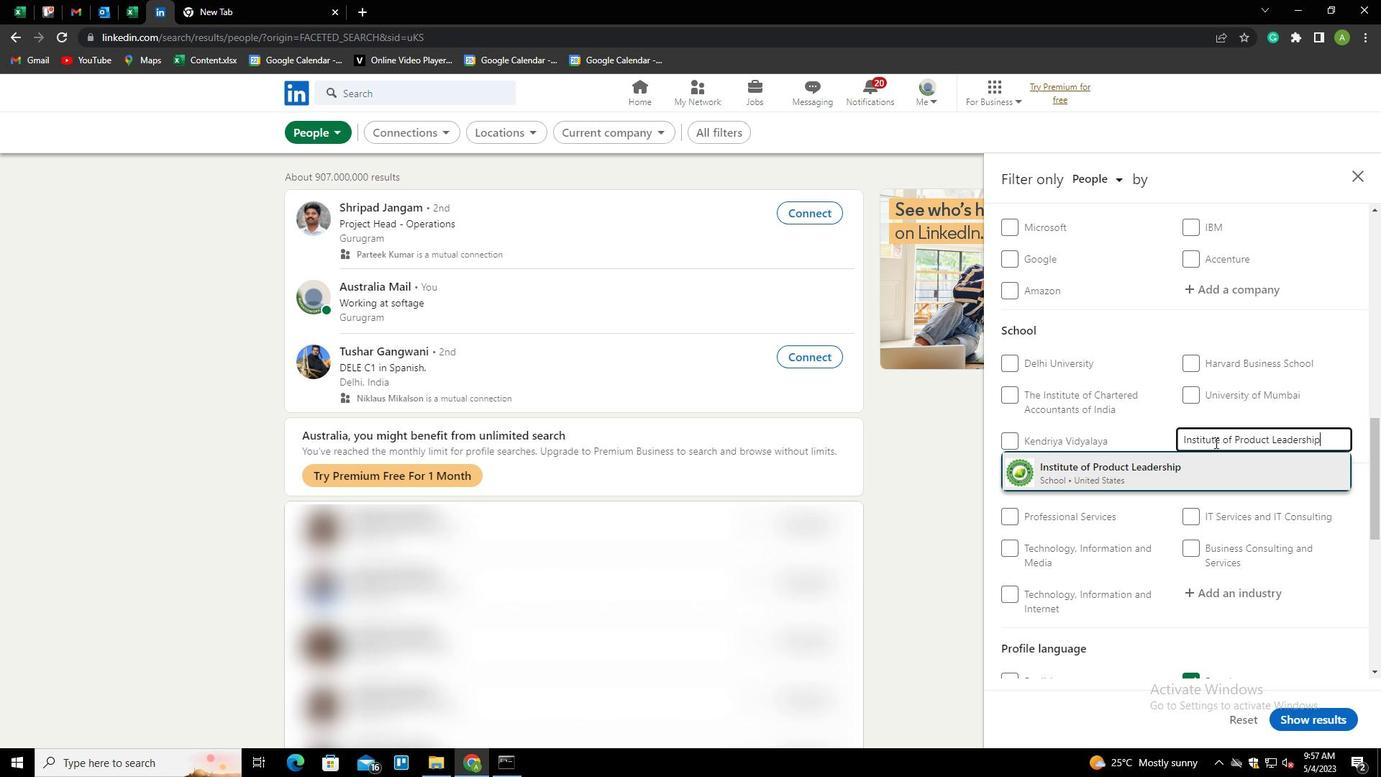 
Action: Mouse scrolled (1215, 441) with delta (0, 0)
Screenshot: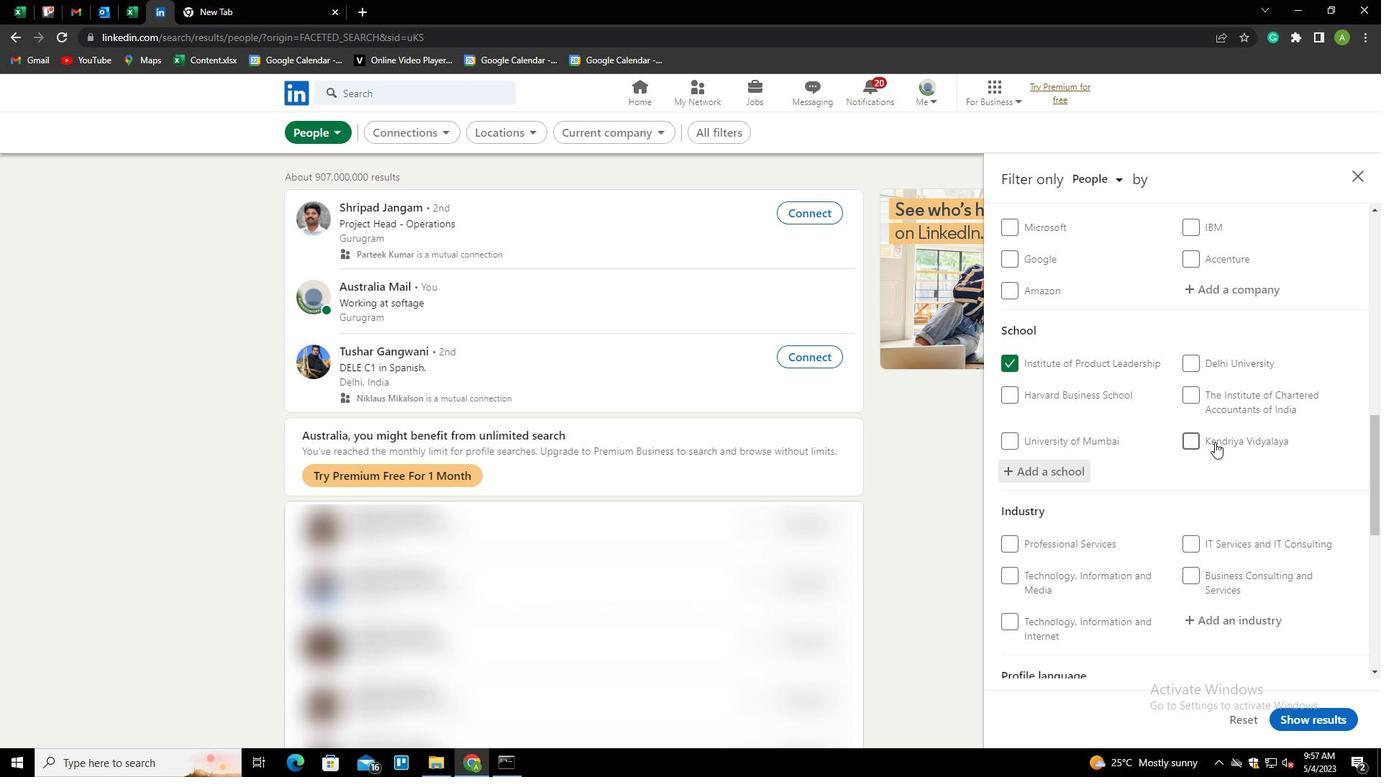 
Action: Mouse scrolled (1215, 441) with delta (0, 0)
Screenshot: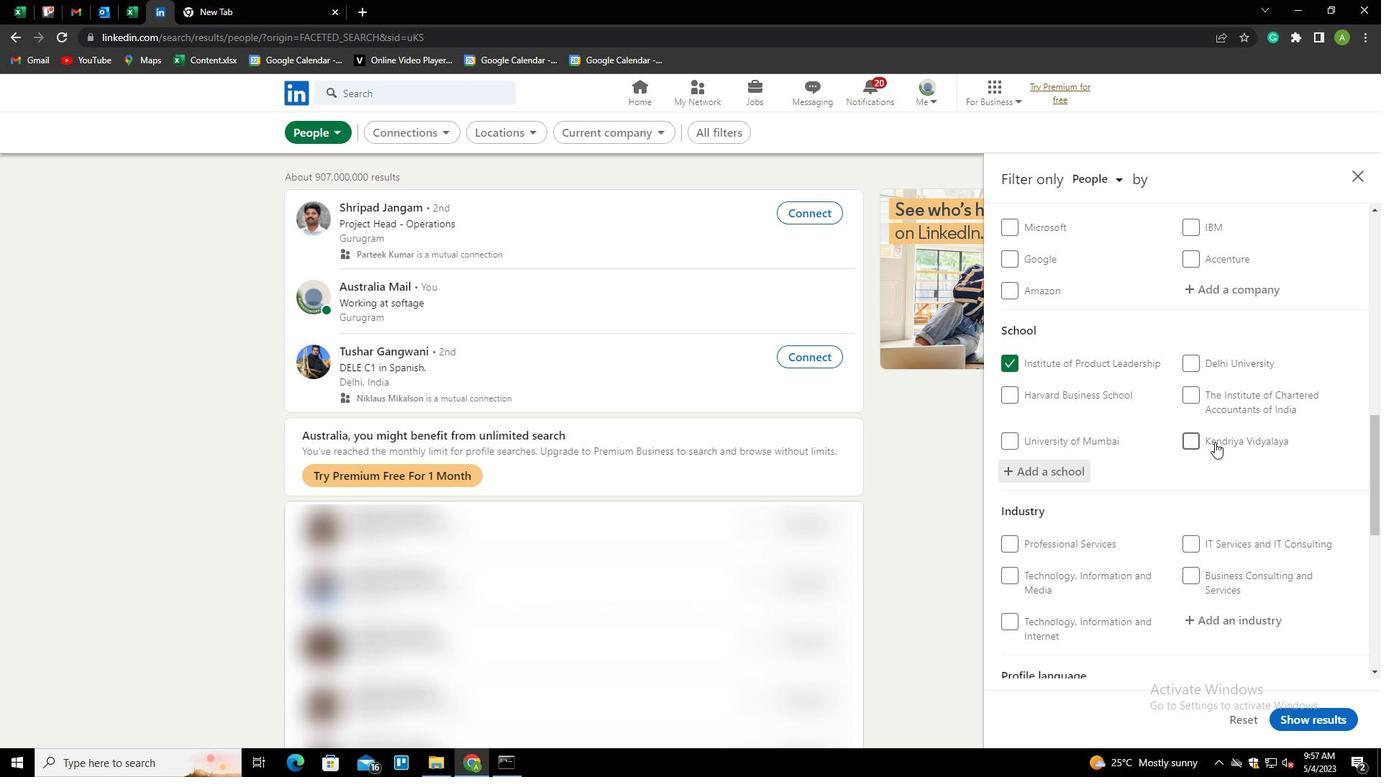 
Action: Mouse moved to (1217, 478)
Screenshot: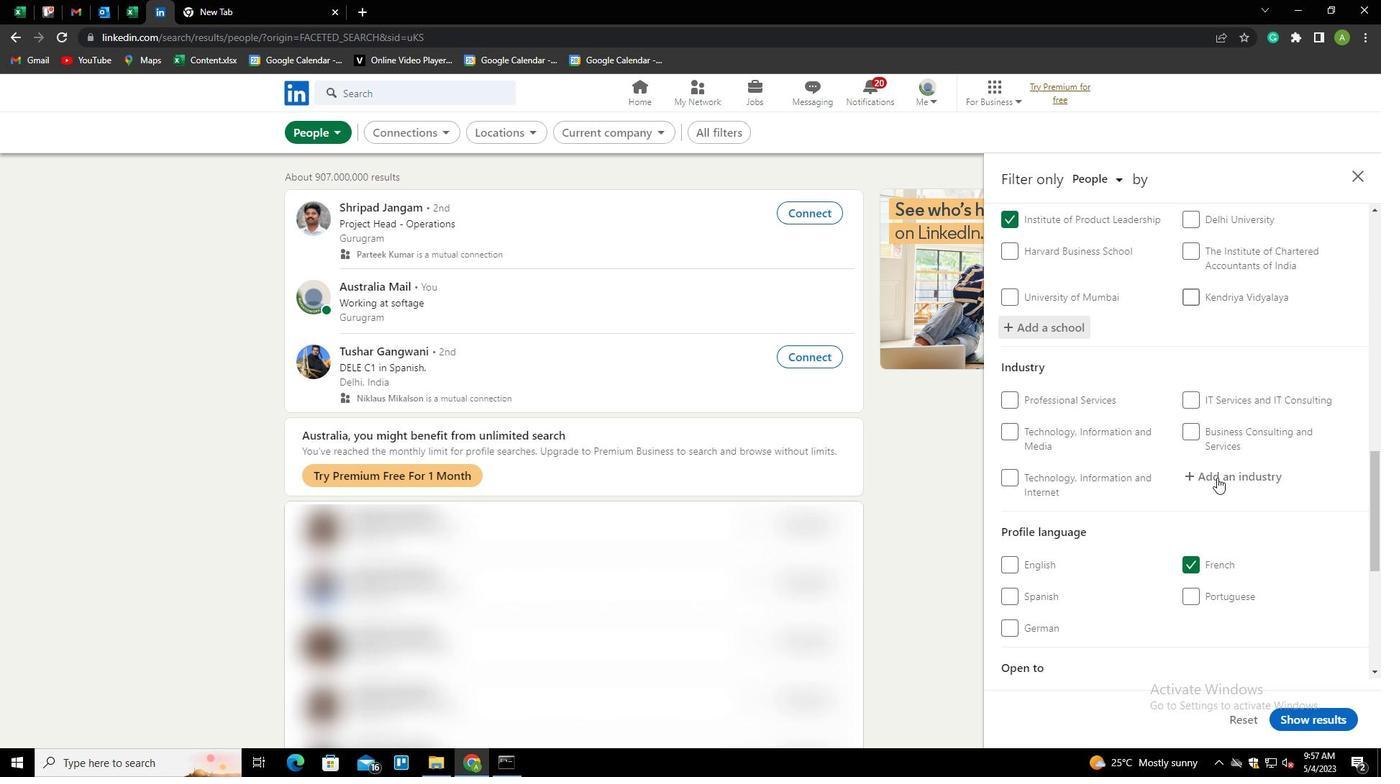 
Action: Mouse pressed left at (1217, 478)
Screenshot: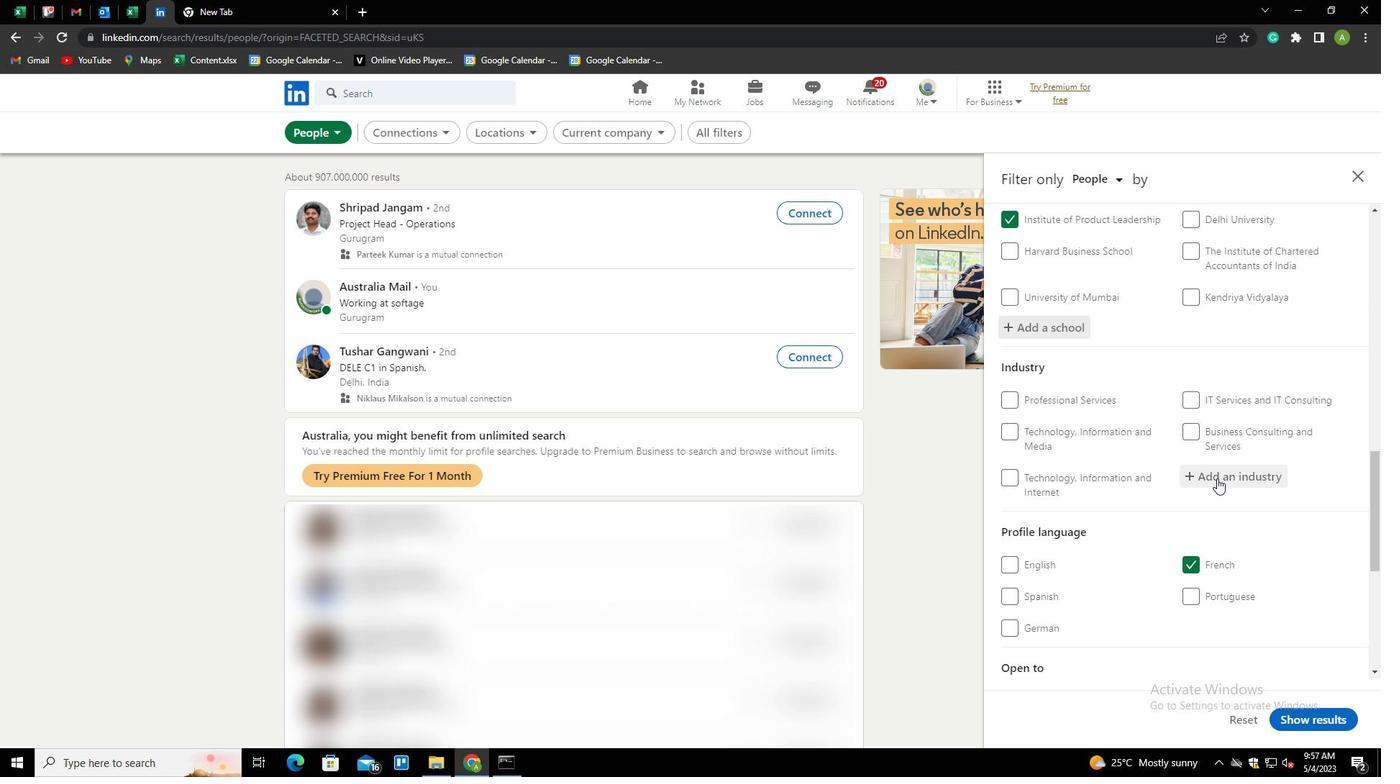
Action: Key pressed <Key.shift><Key.shift>TELECL<Key.backspace>OMMUNICATO<Key.backspace><Key.down><Key.enter>
Screenshot: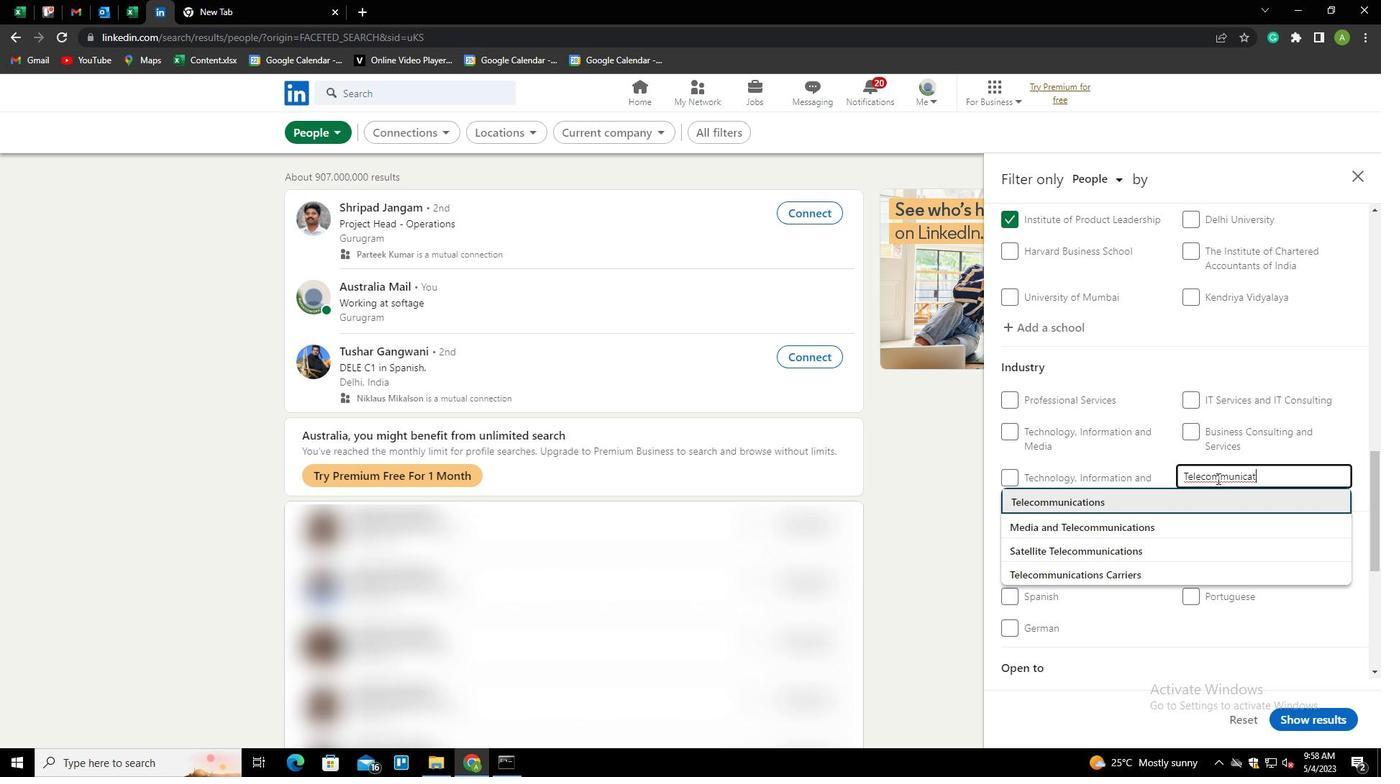 
Action: Mouse scrolled (1217, 477) with delta (0, 0)
Screenshot: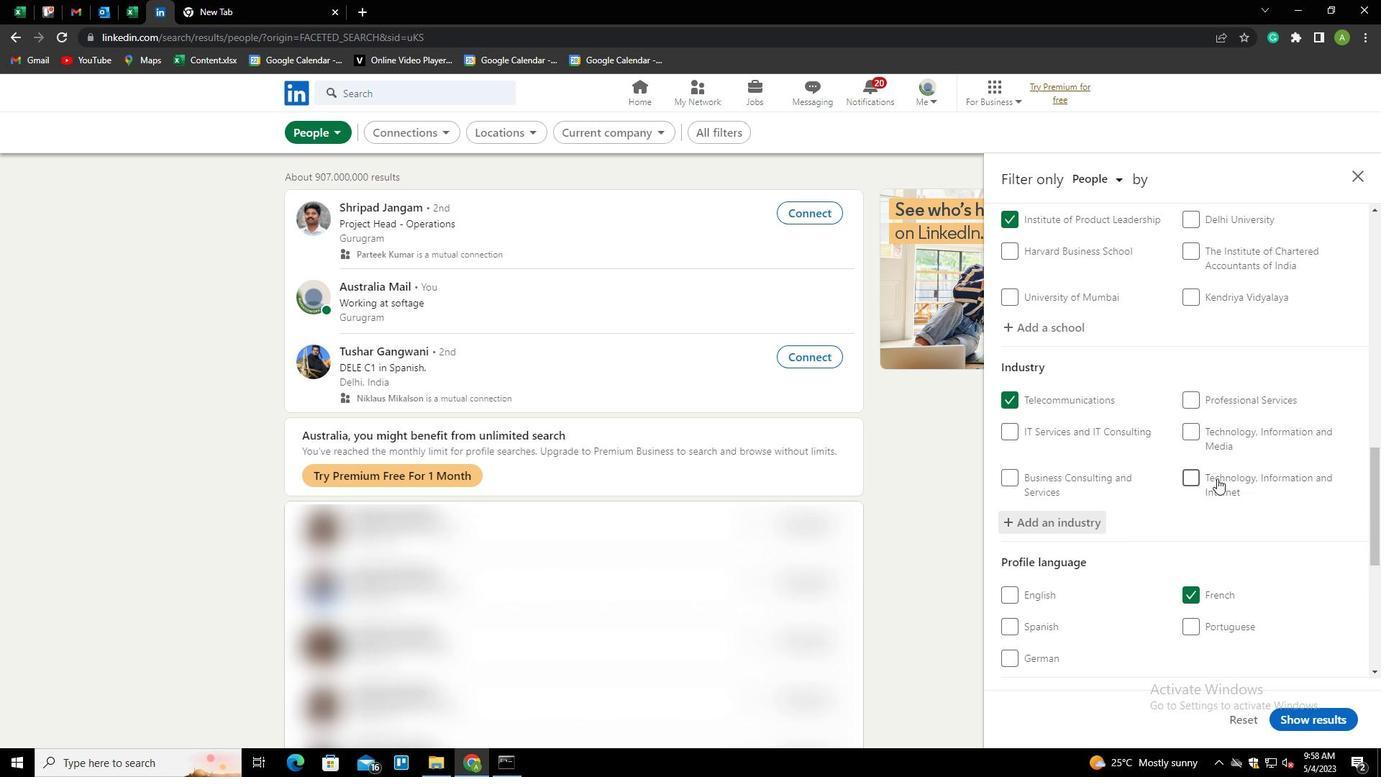 
Action: Mouse scrolled (1217, 477) with delta (0, 0)
Screenshot: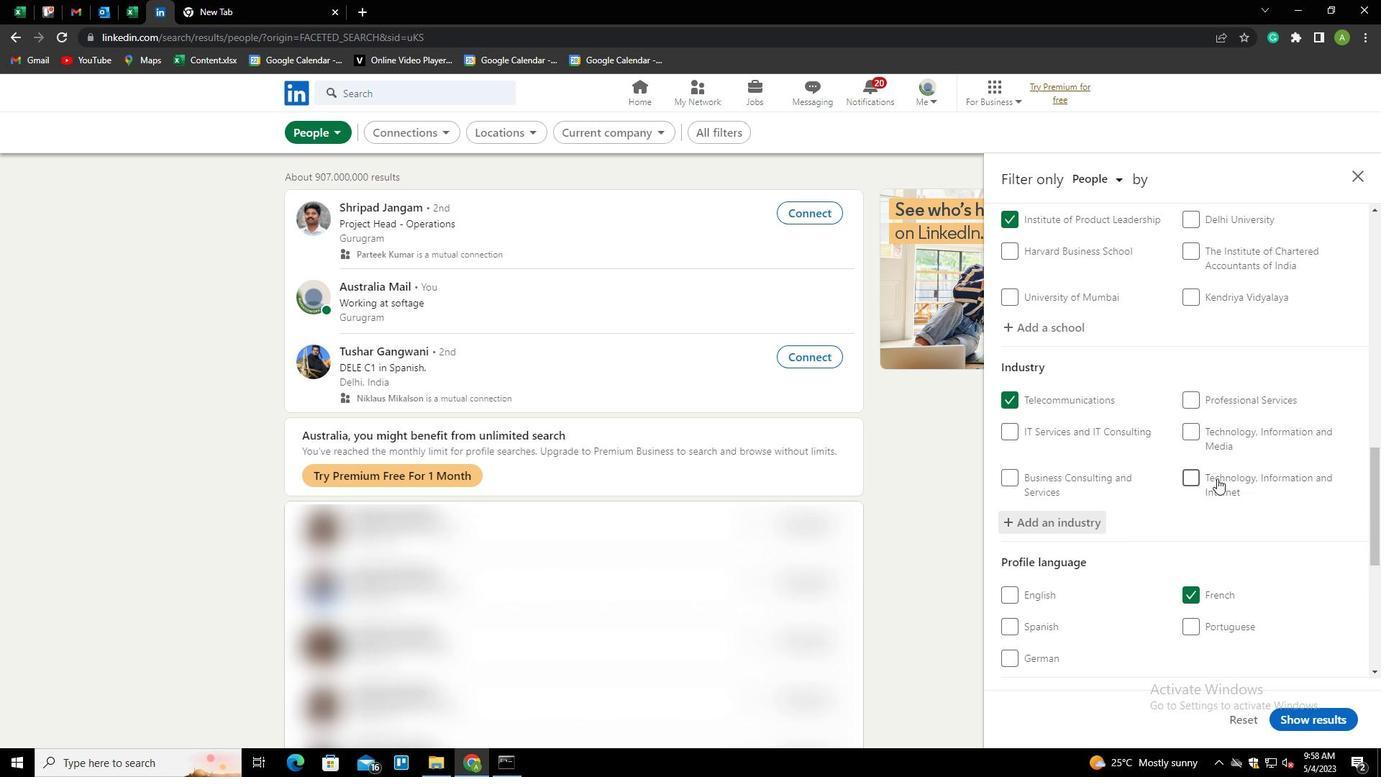 
Action: Mouse scrolled (1217, 477) with delta (0, 0)
Screenshot: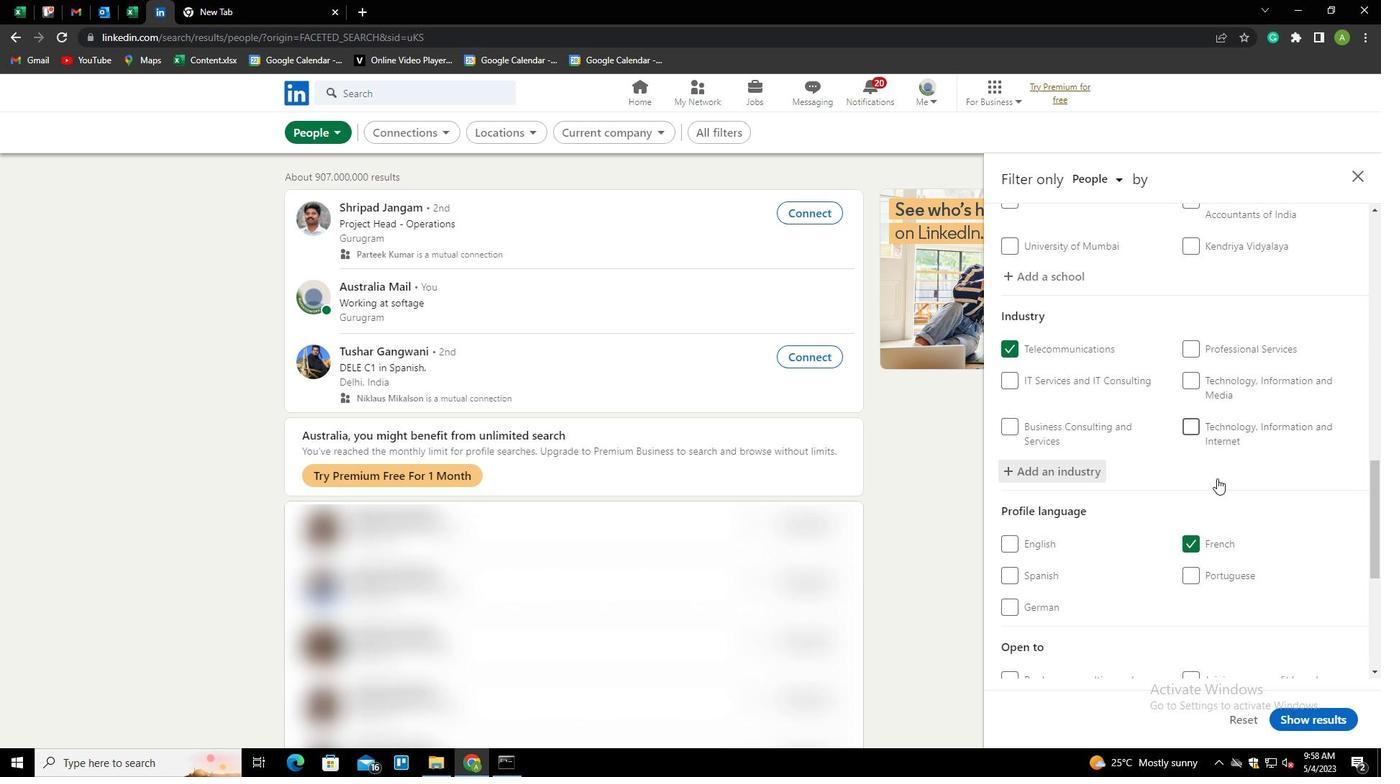 
Action: Mouse scrolled (1217, 477) with delta (0, 0)
Screenshot: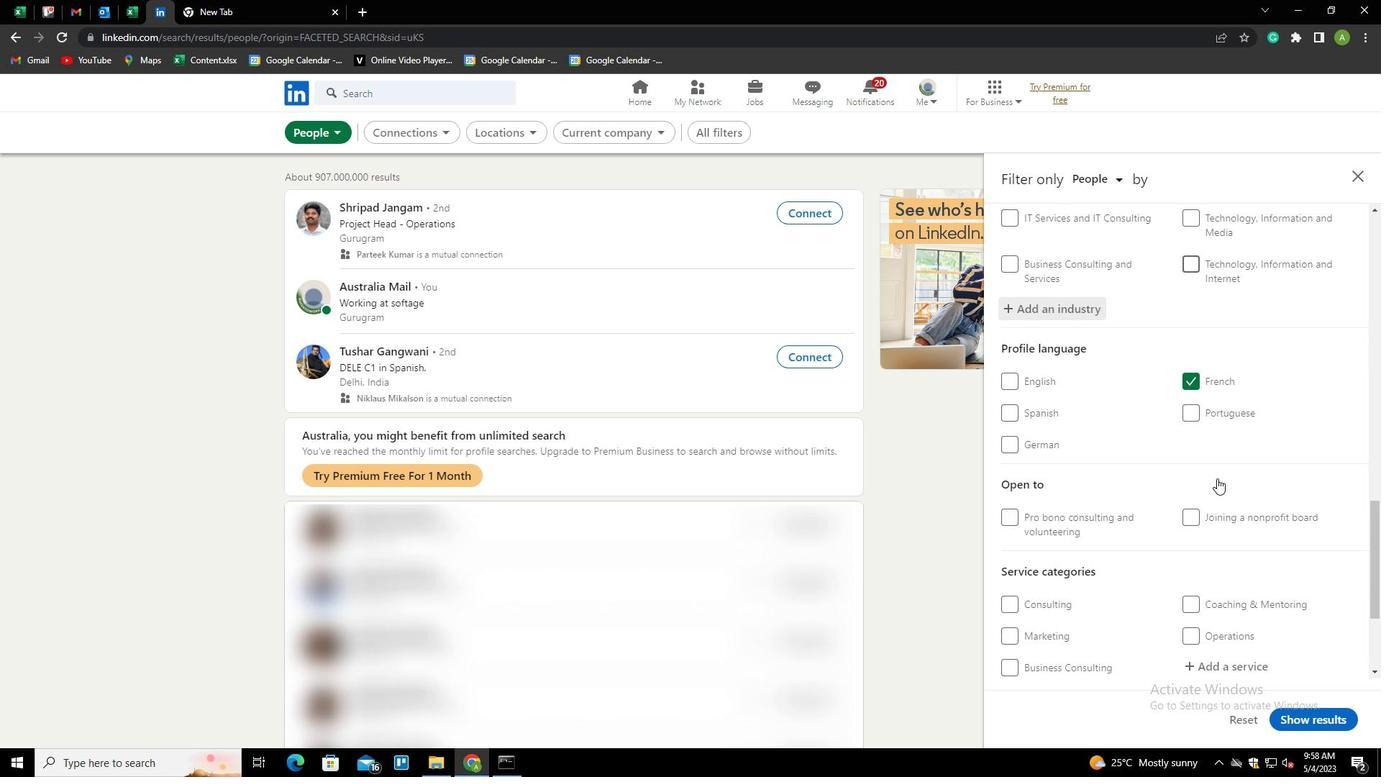 
Action: Mouse scrolled (1217, 477) with delta (0, 0)
Screenshot: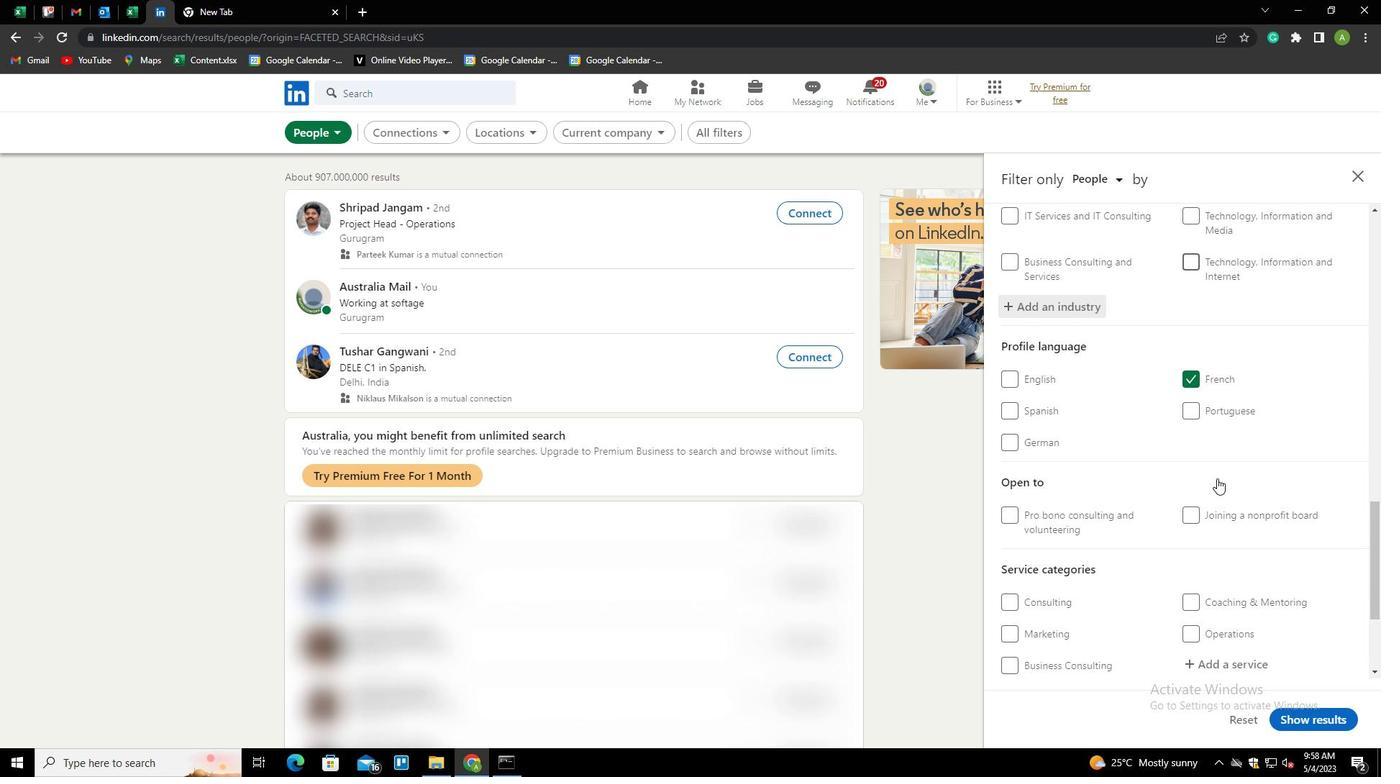 
Action: Mouse scrolled (1217, 477) with delta (0, 0)
Screenshot: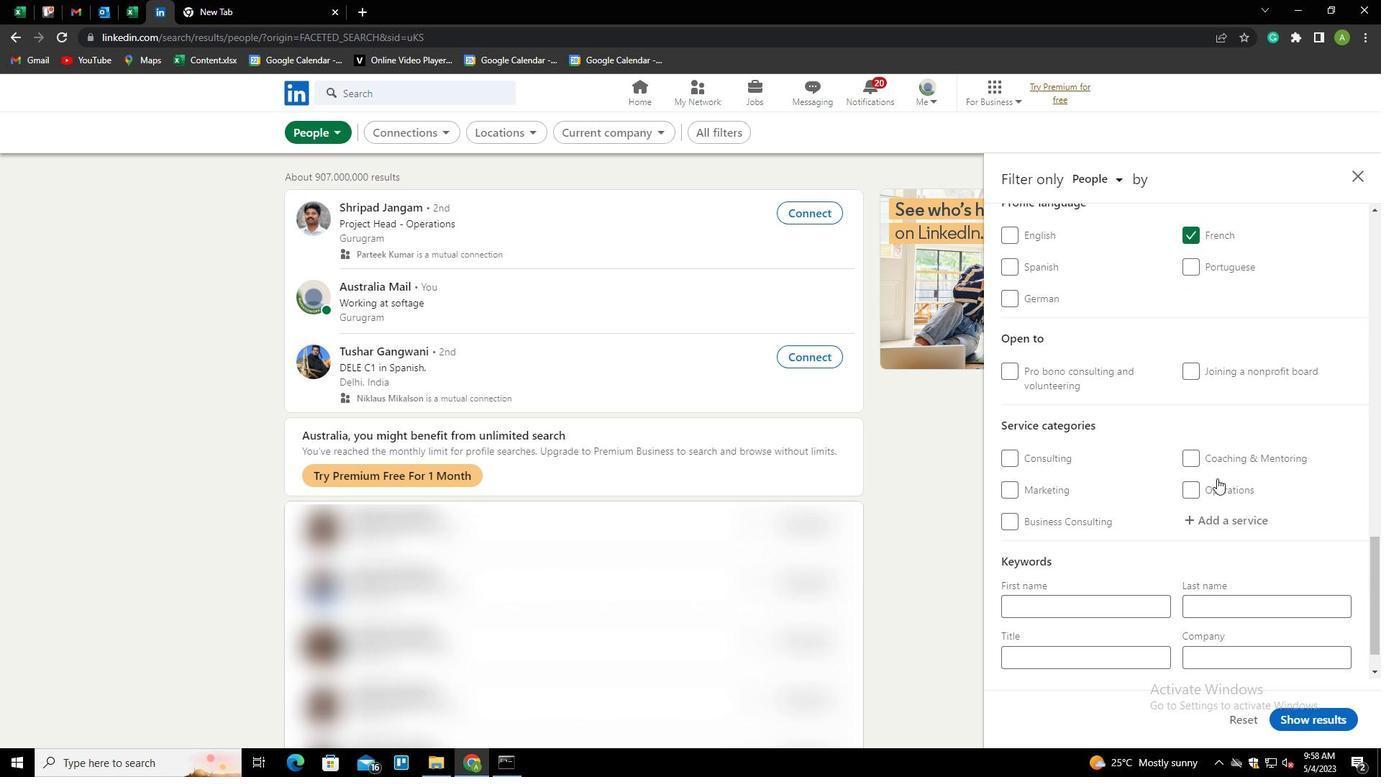 
Action: Mouse pressed left at (1217, 478)
Screenshot: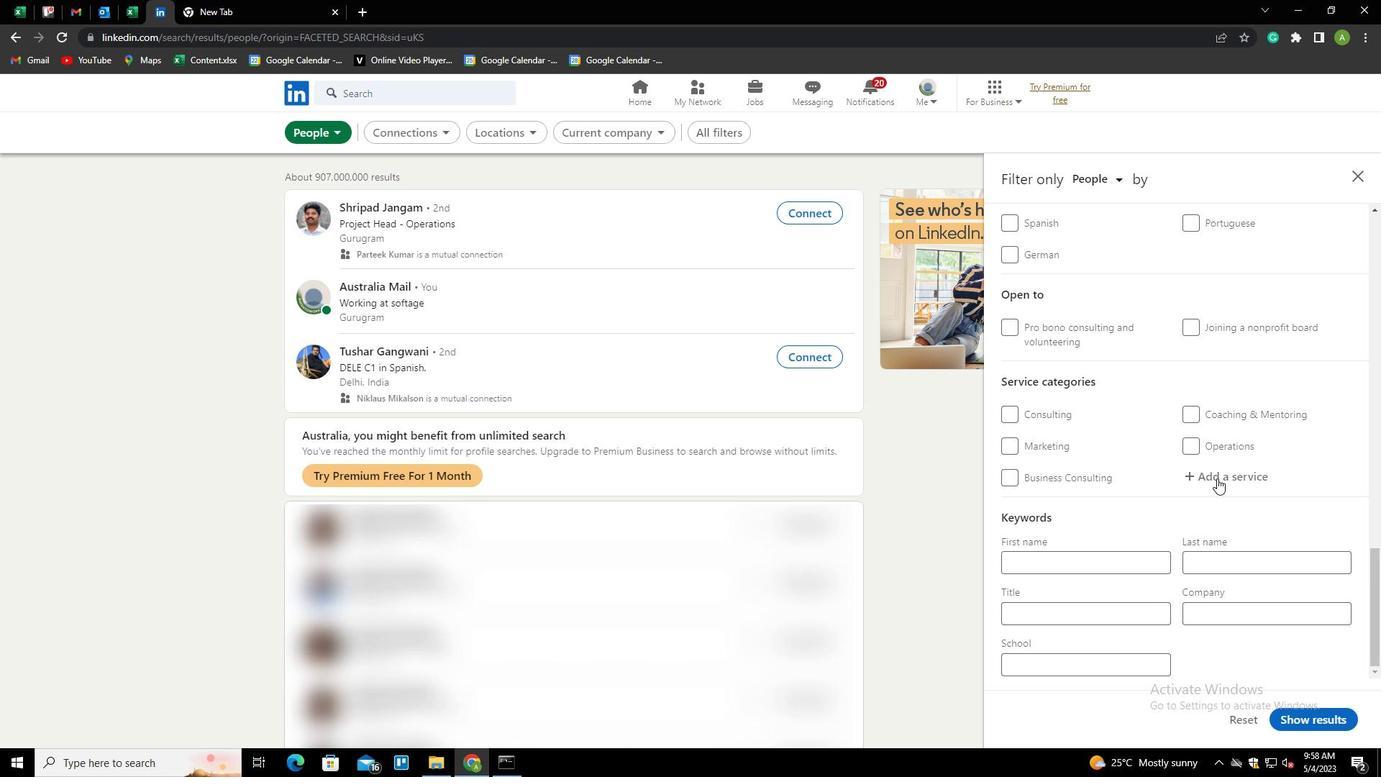 
Action: Key pressed <Key.shift>CUSTOMER<Key.space><Key.shift>SUPPORT<Key.down><Key.enter>
Screenshot: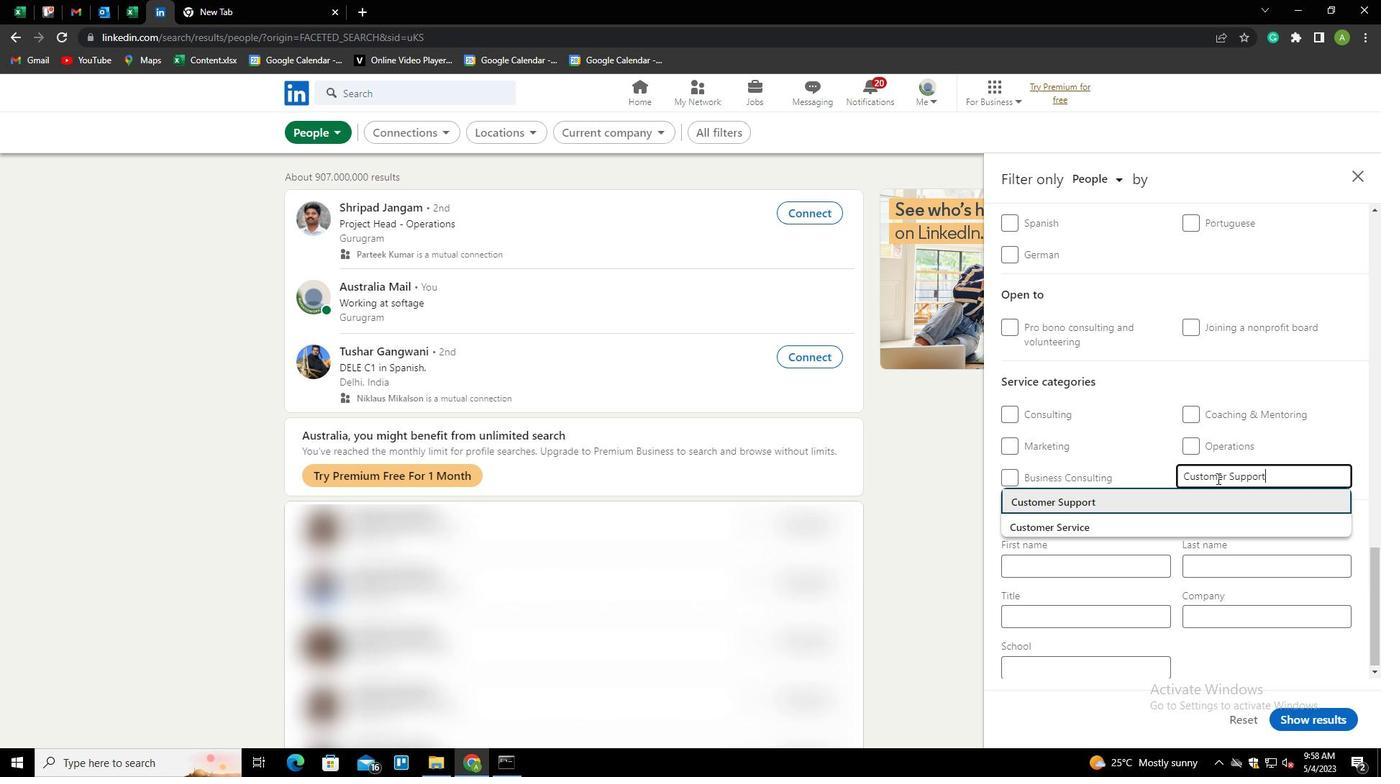 
Action: Mouse scrolled (1217, 477) with delta (0, 0)
Screenshot: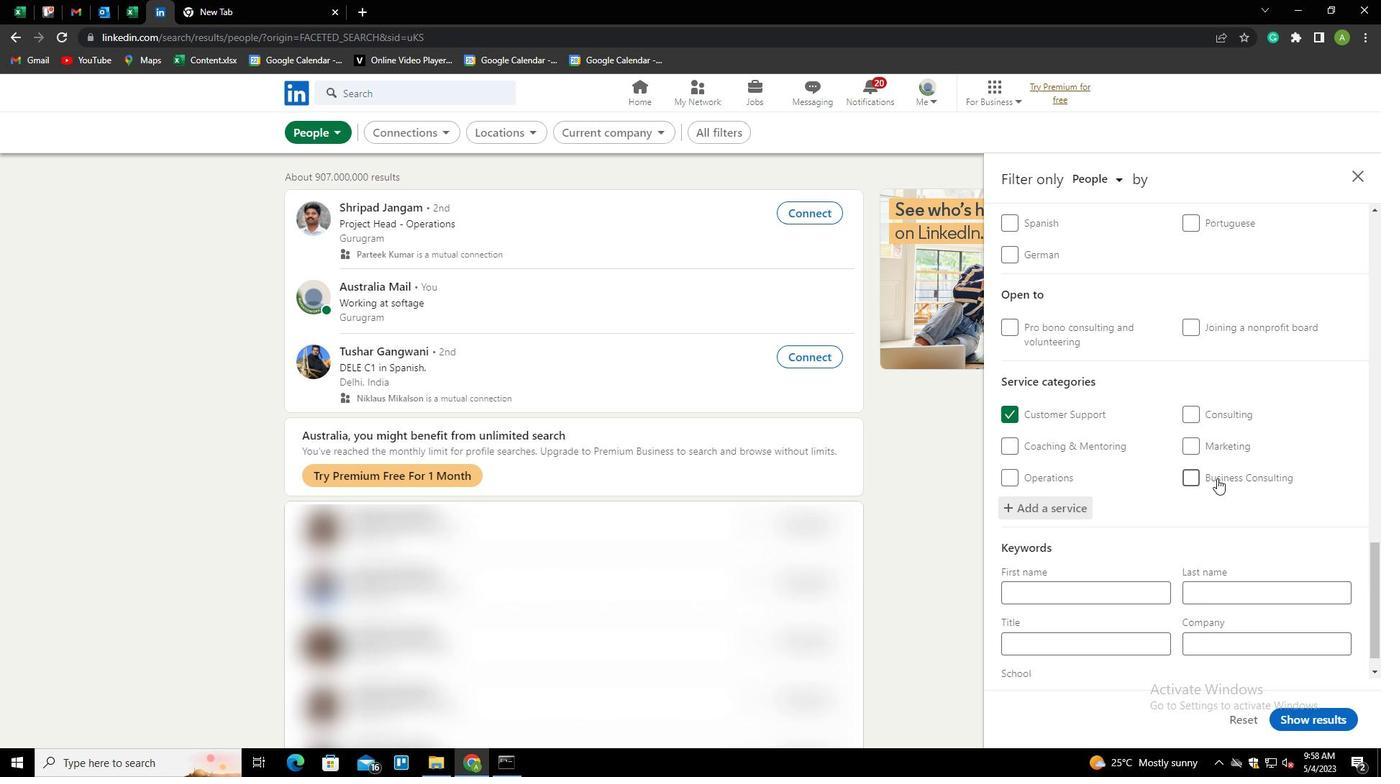 
Action: Mouse scrolled (1217, 477) with delta (0, 0)
Screenshot: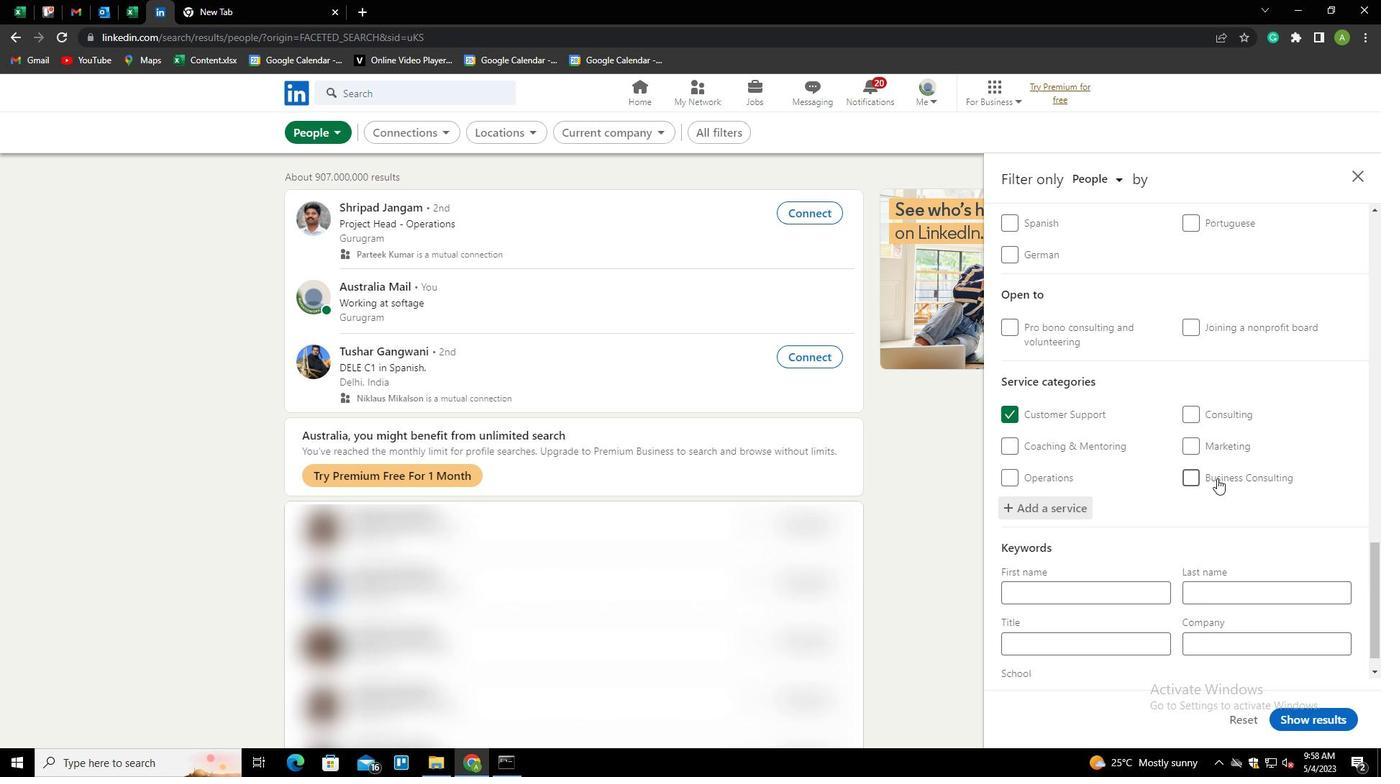 
Action: Mouse scrolled (1217, 477) with delta (0, 0)
Screenshot: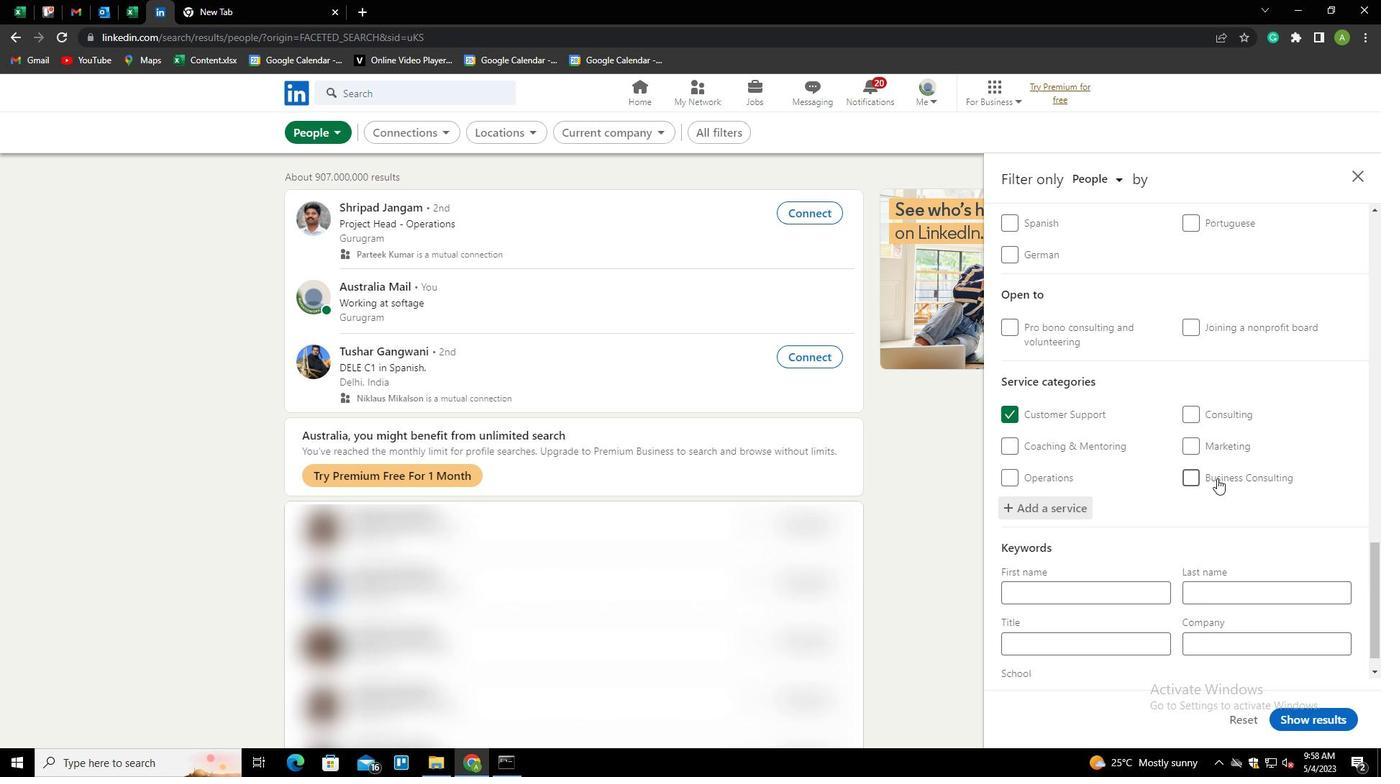 
Action: Mouse scrolled (1217, 477) with delta (0, 0)
Screenshot: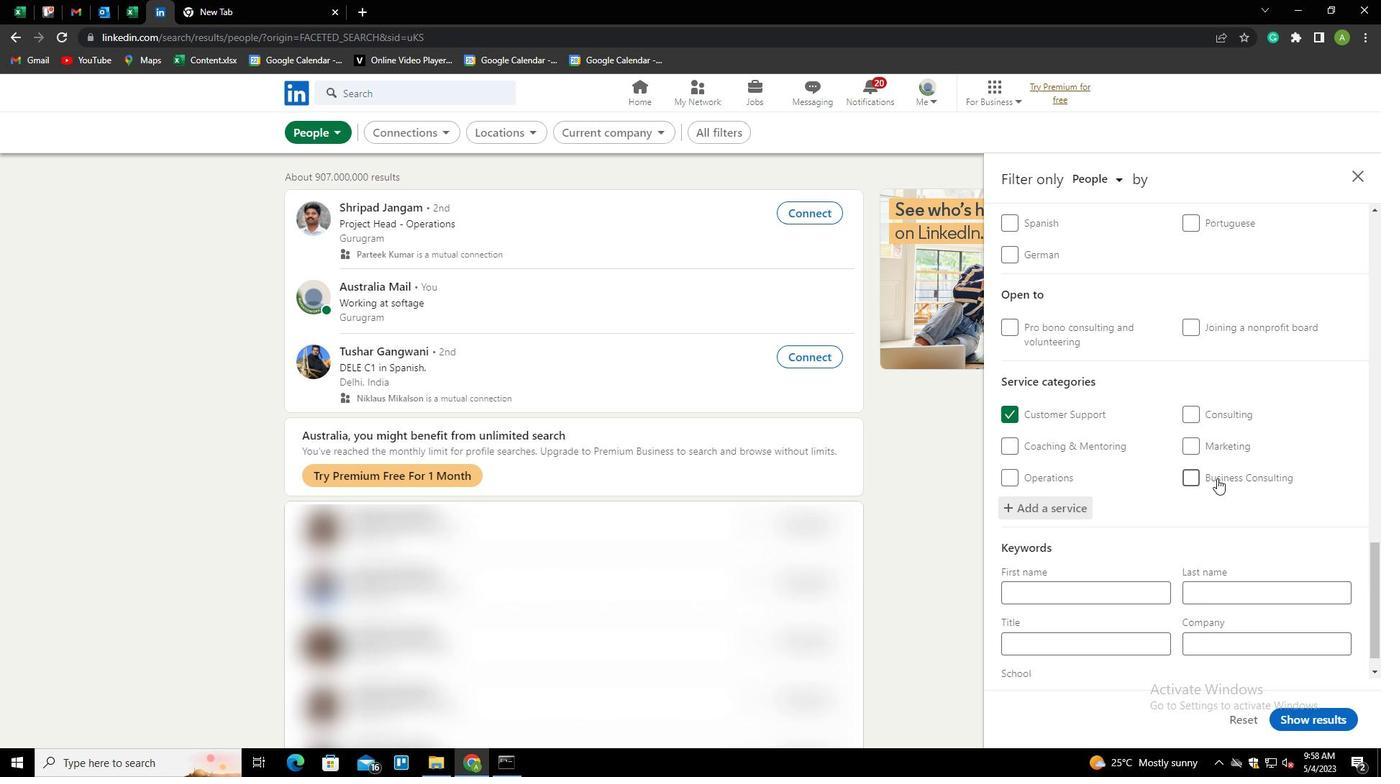 
Action: Mouse moved to (1135, 605)
Screenshot: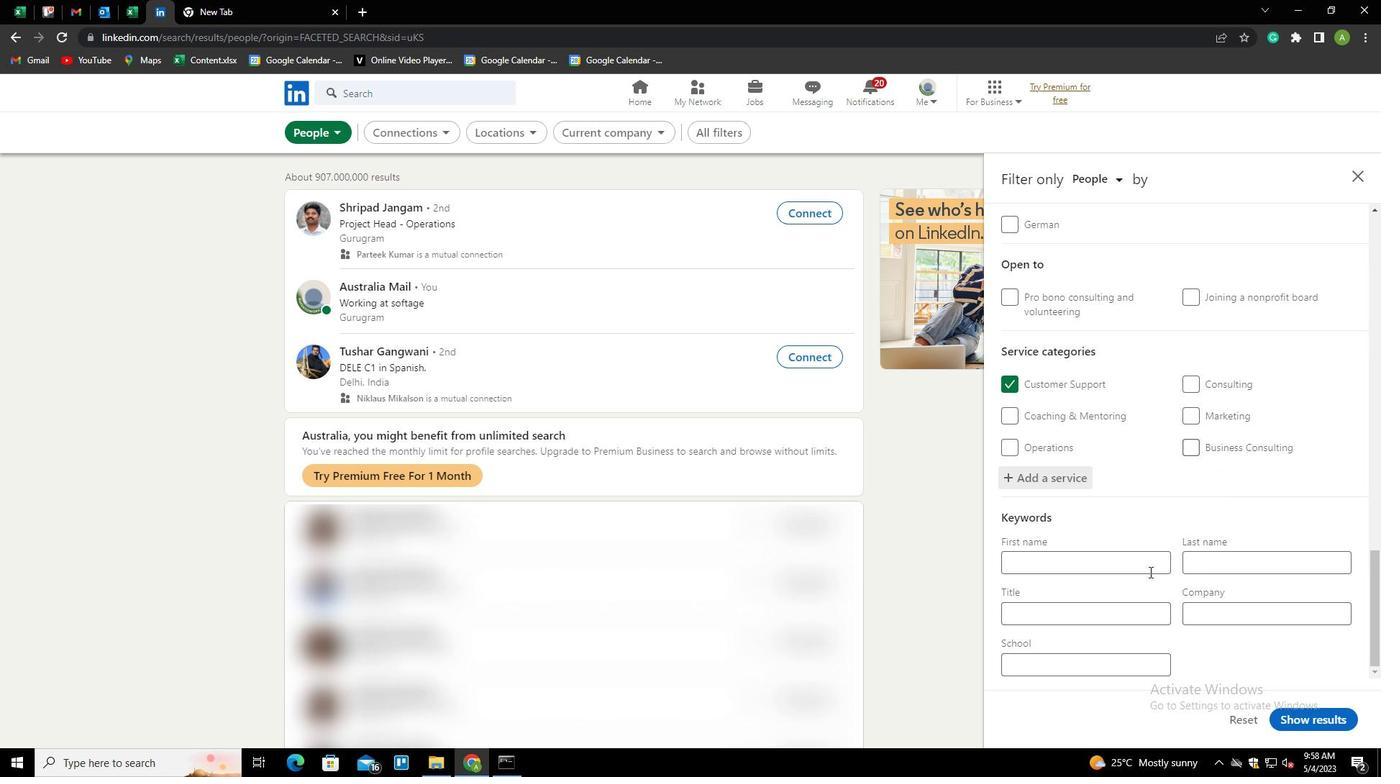 
Action: Mouse pressed left at (1135, 605)
Screenshot: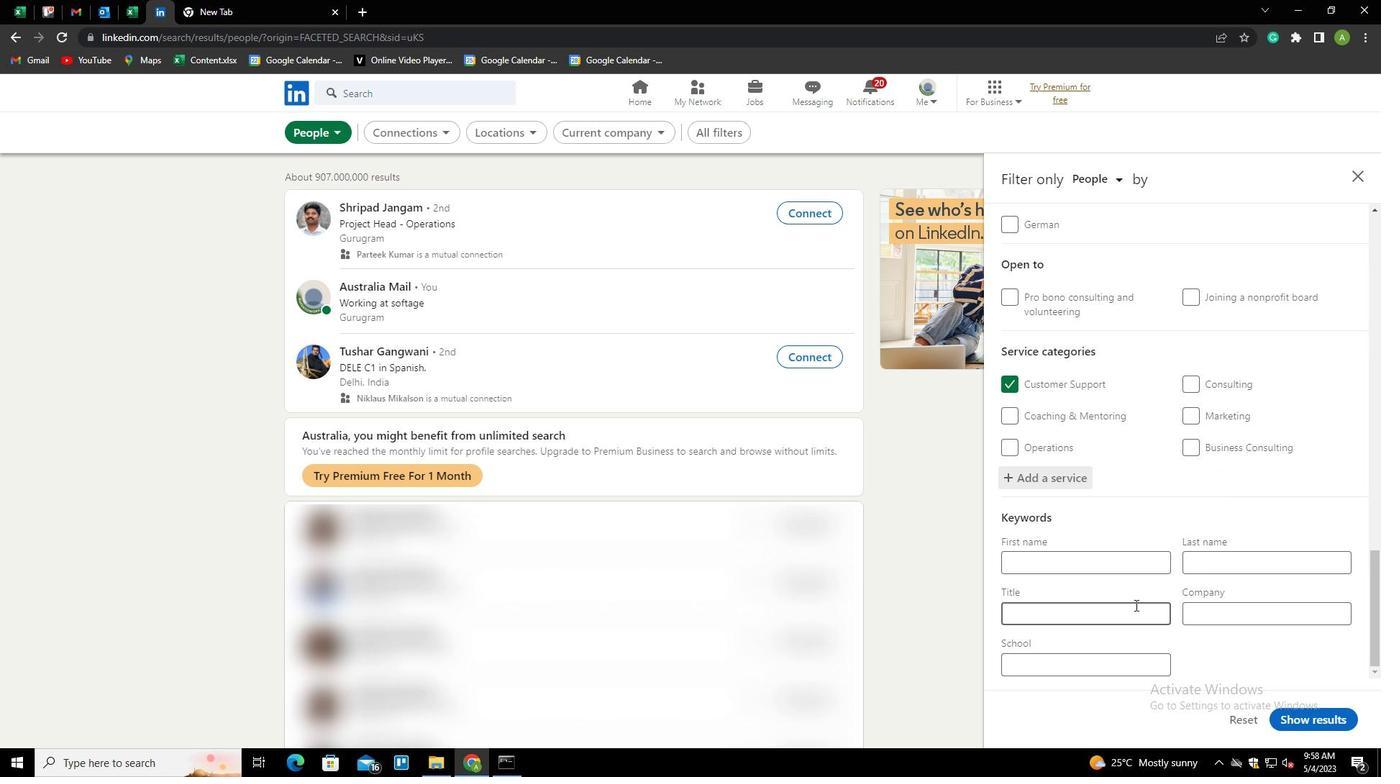 
Action: Key pressed <Key.shift>PIPEFITTER
Screenshot: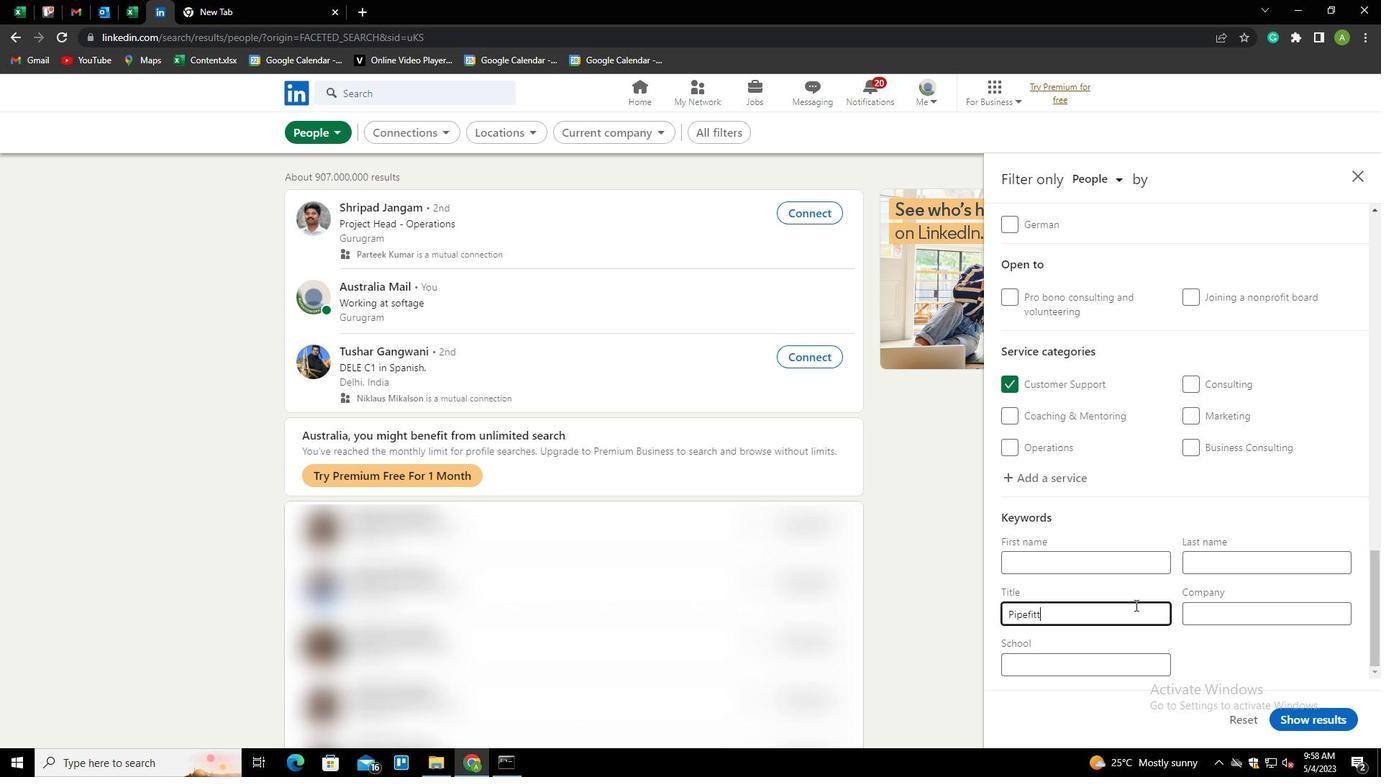 
Action: Mouse moved to (1312, 713)
Screenshot: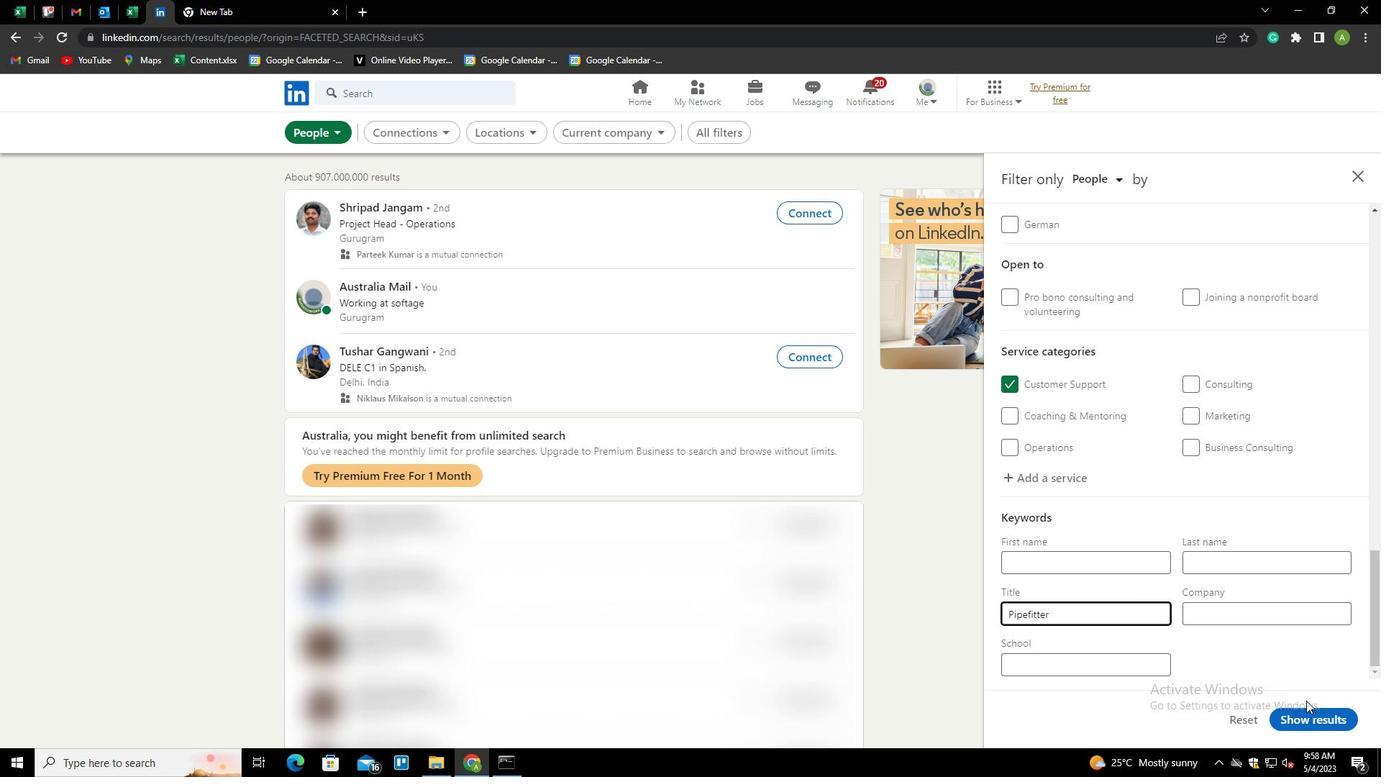 
Action: Mouse pressed left at (1312, 713)
Screenshot: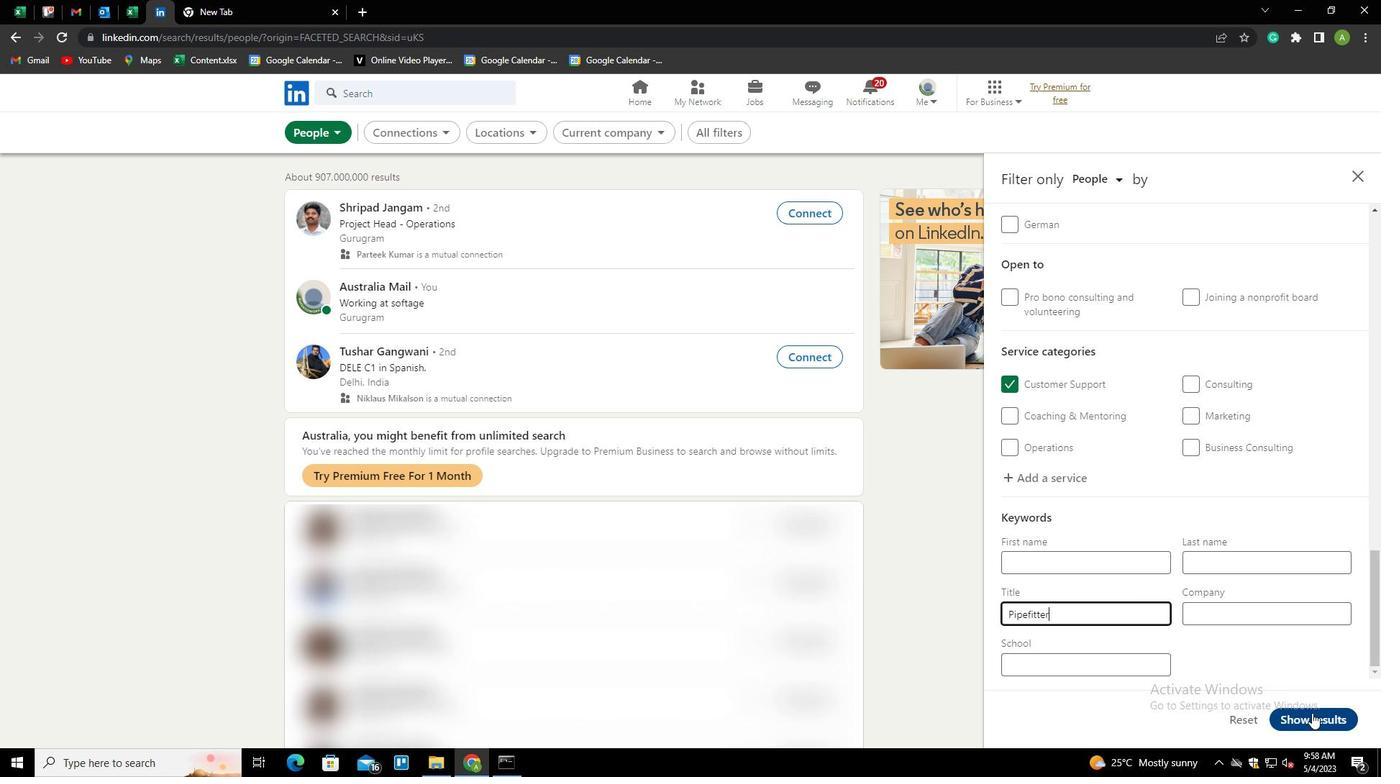 
